 Task: Find connections with filter location Dalianwan with filter topic #Travellingwith filter profile language Potuguese with filter current company Springer Nature Technology and Publishing Solutions with filter school Institute Of Chemical Technology with filter industry Optometrists with filter service category Business Analytics with filter keywords title Machinery Operator
Action: Mouse moved to (625, 105)
Screenshot: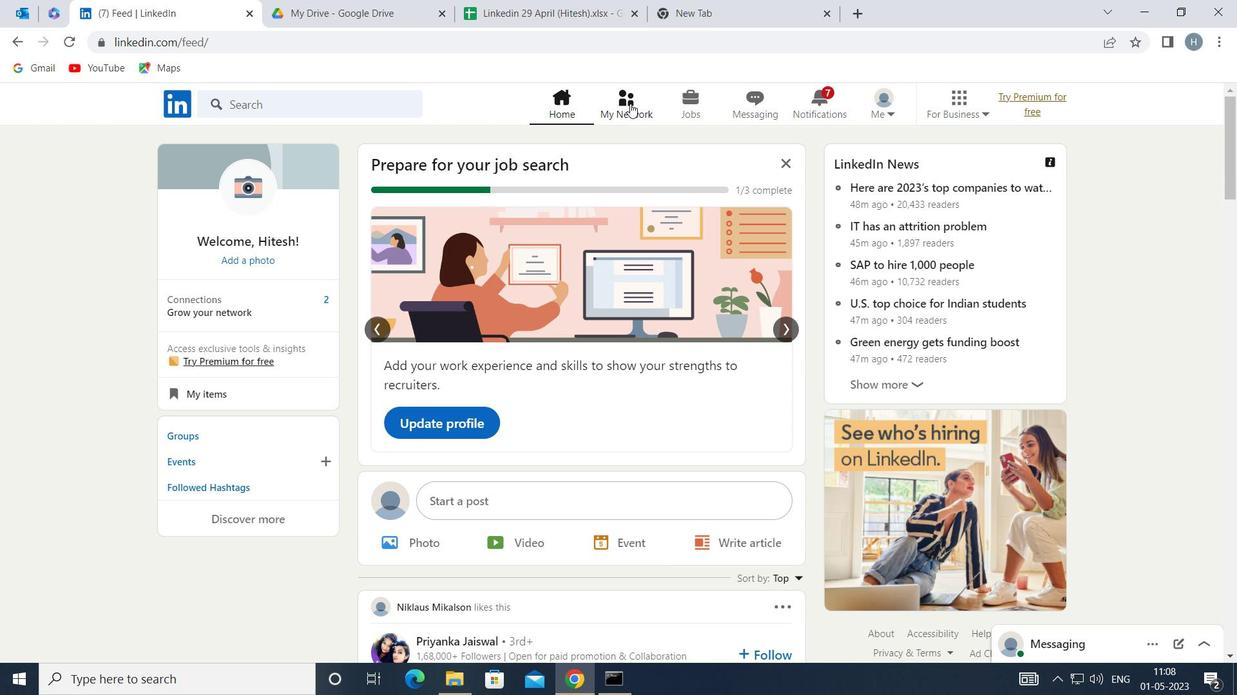 
Action: Mouse pressed left at (625, 105)
Screenshot: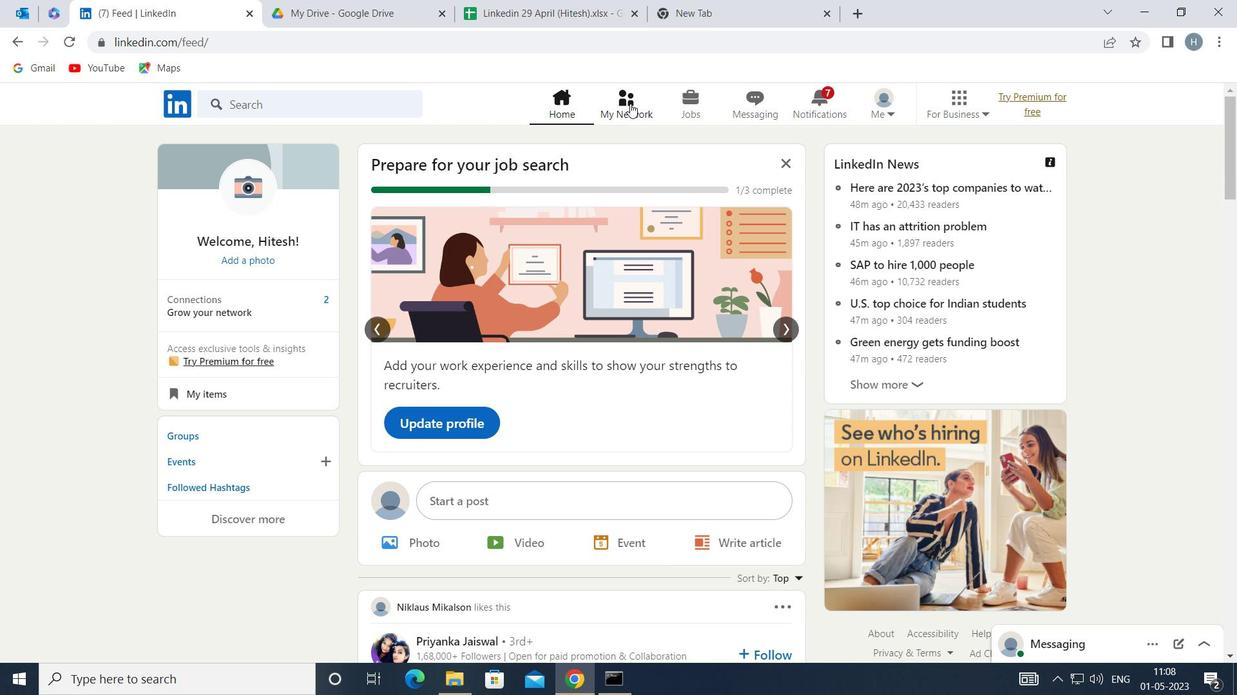
Action: Mouse moved to (358, 192)
Screenshot: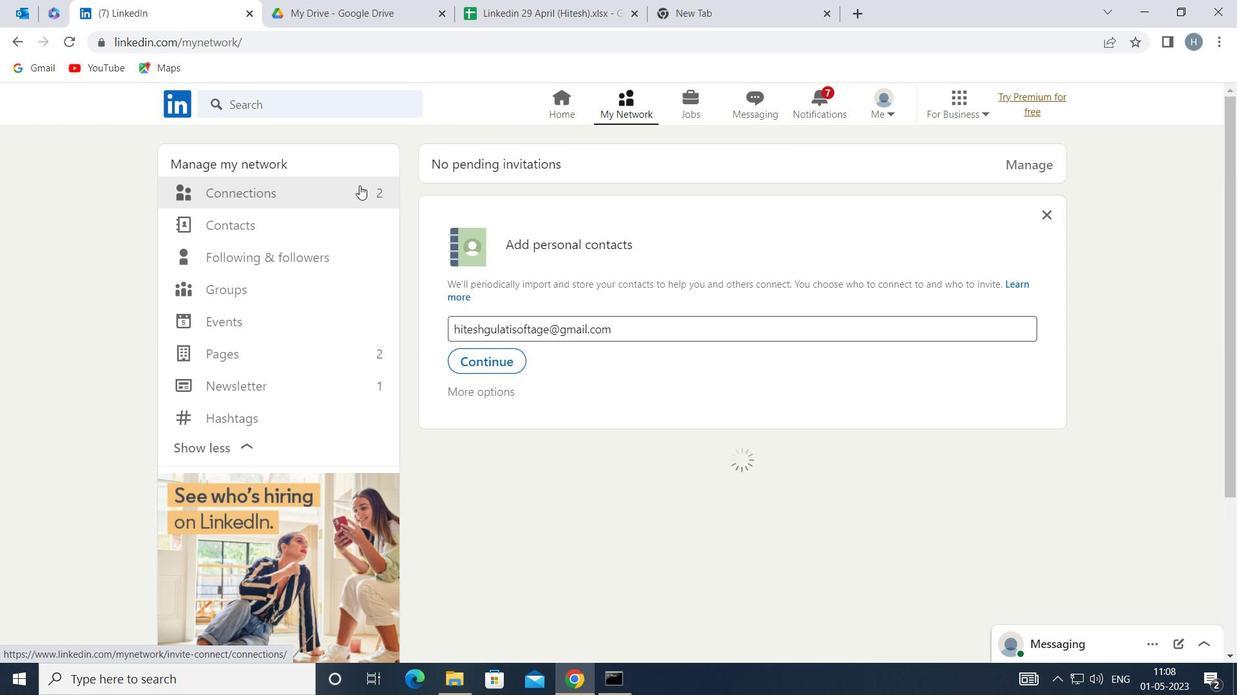 
Action: Mouse pressed left at (358, 192)
Screenshot: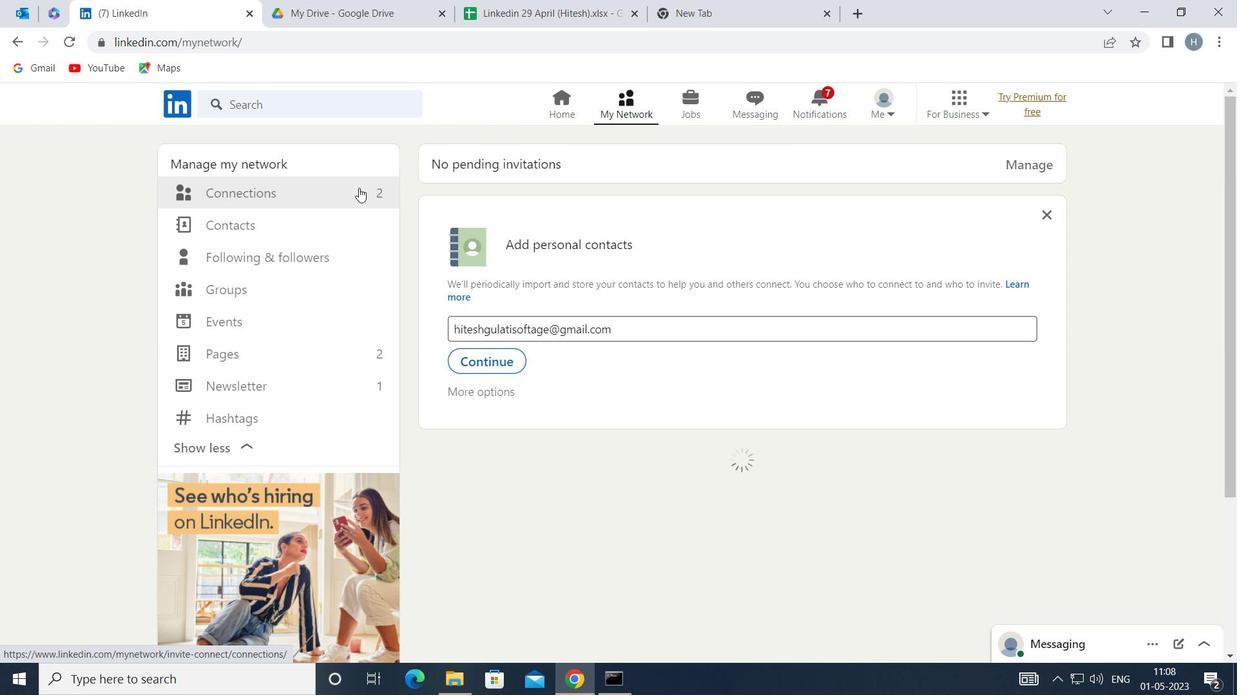 
Action: Mouse moved to (748, 189)
Screenshot: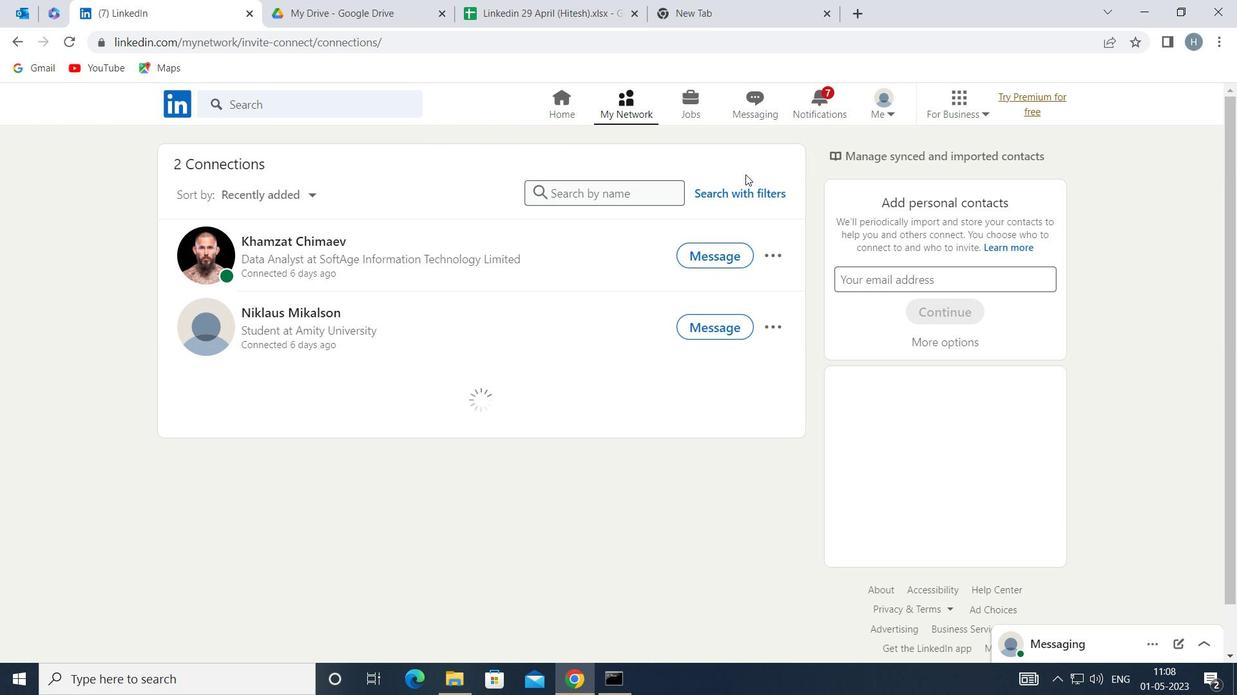 
Action: Mouse pressed left at (748, 189)
Screenshot: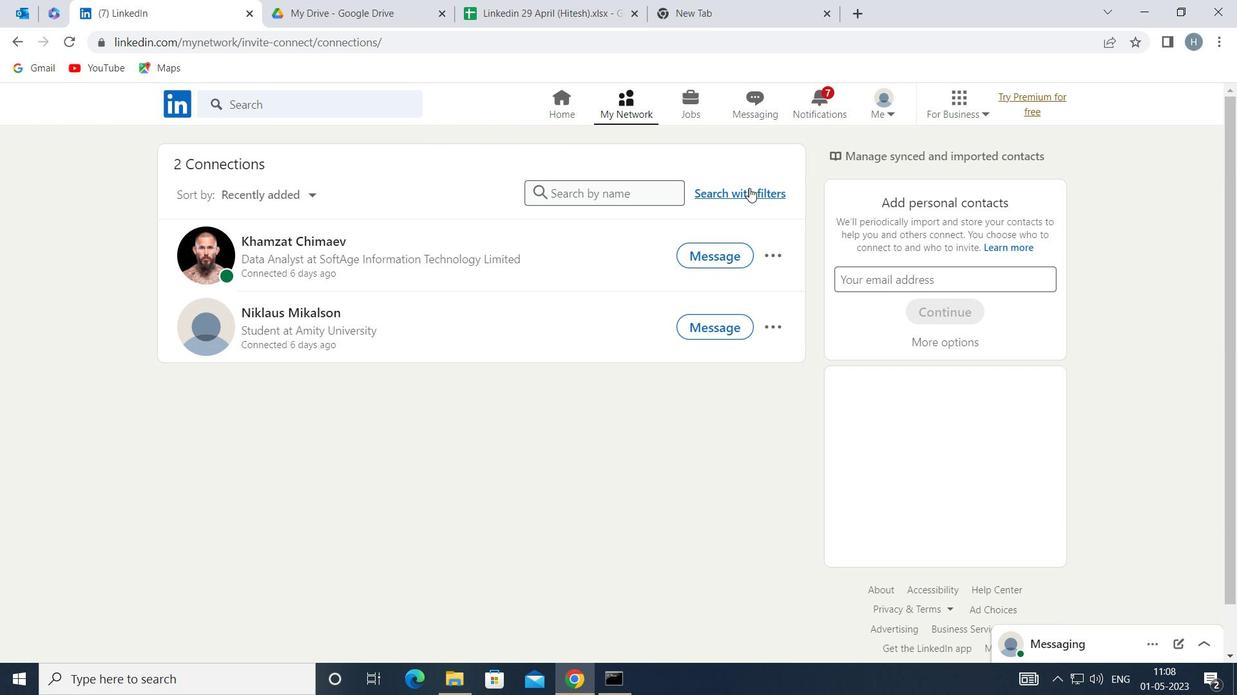 
Action: Mouse moved to (680, 151)
Screenshot: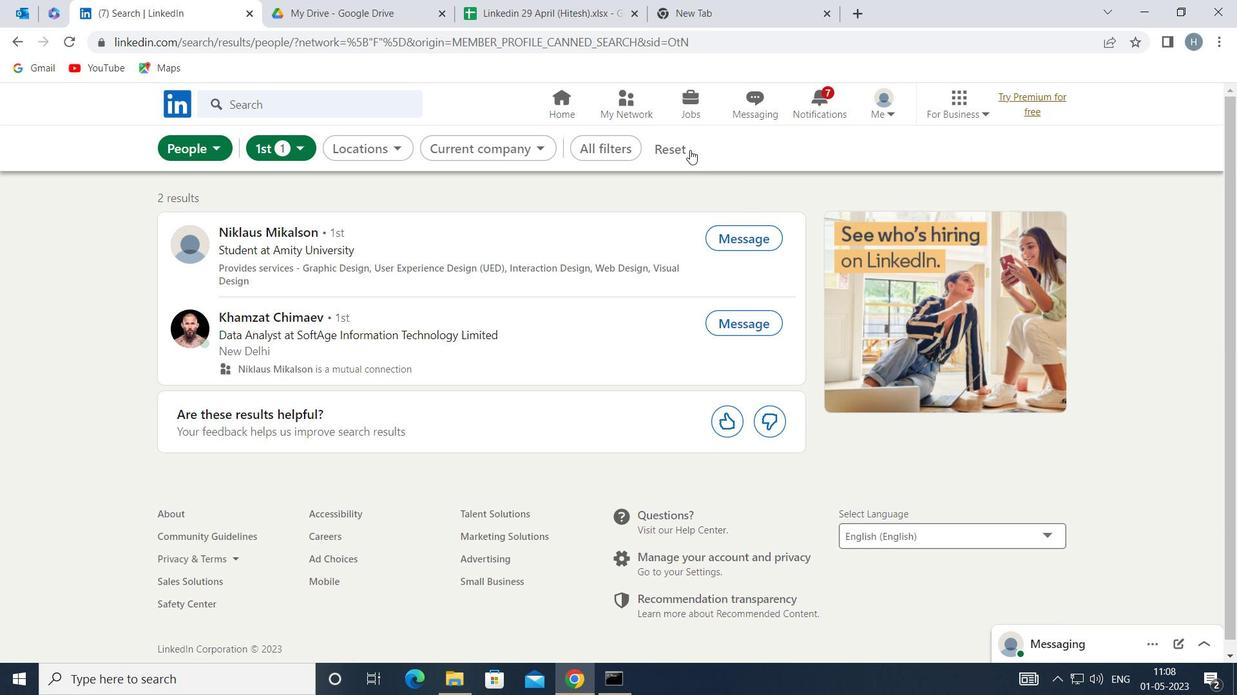 
Action: Mouse pressed left at (680, 151)
Screenshot: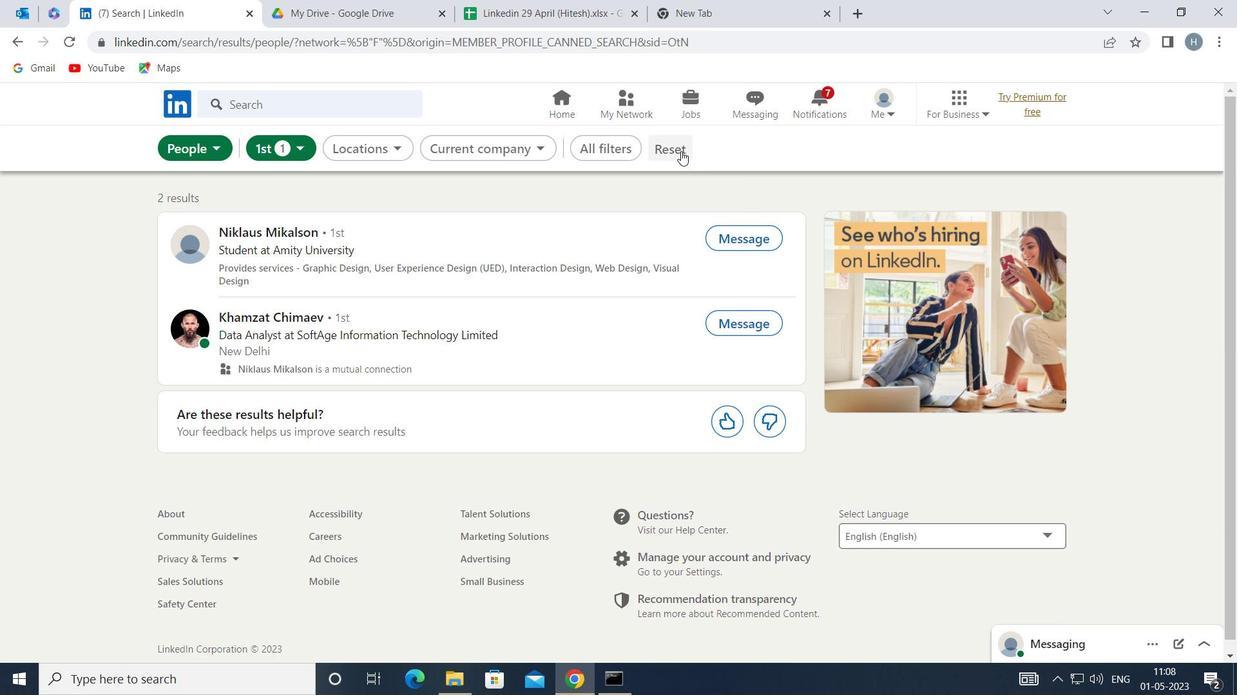
Action: Mouse moved to (668, 151)
Screenshot: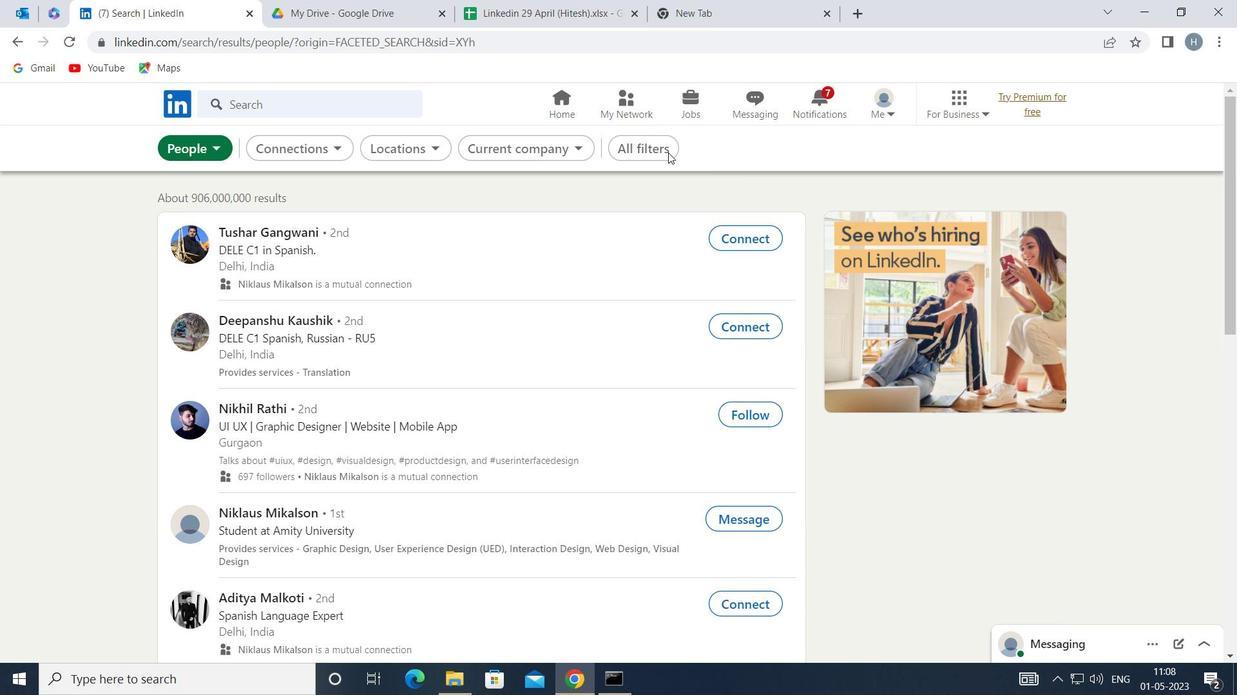 
Action: Mouse pressed left at (668, 151)
Screenshot: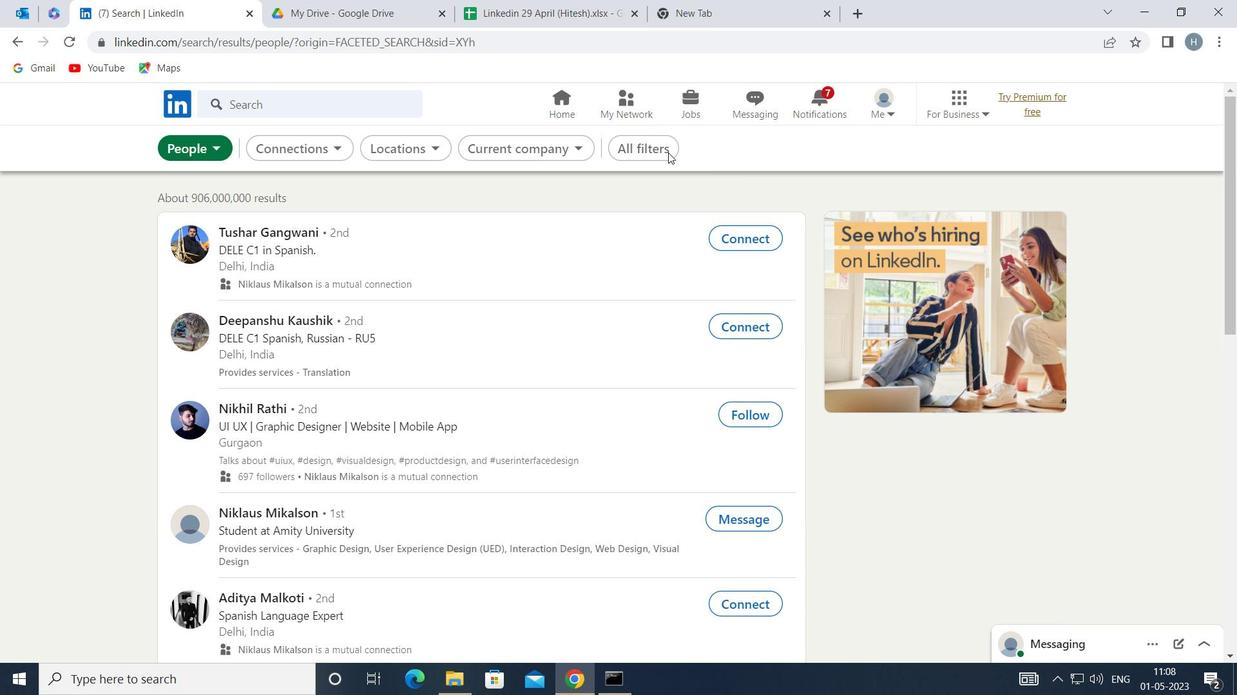 
Action: Mouse moved to (938, 279)
Screenshot: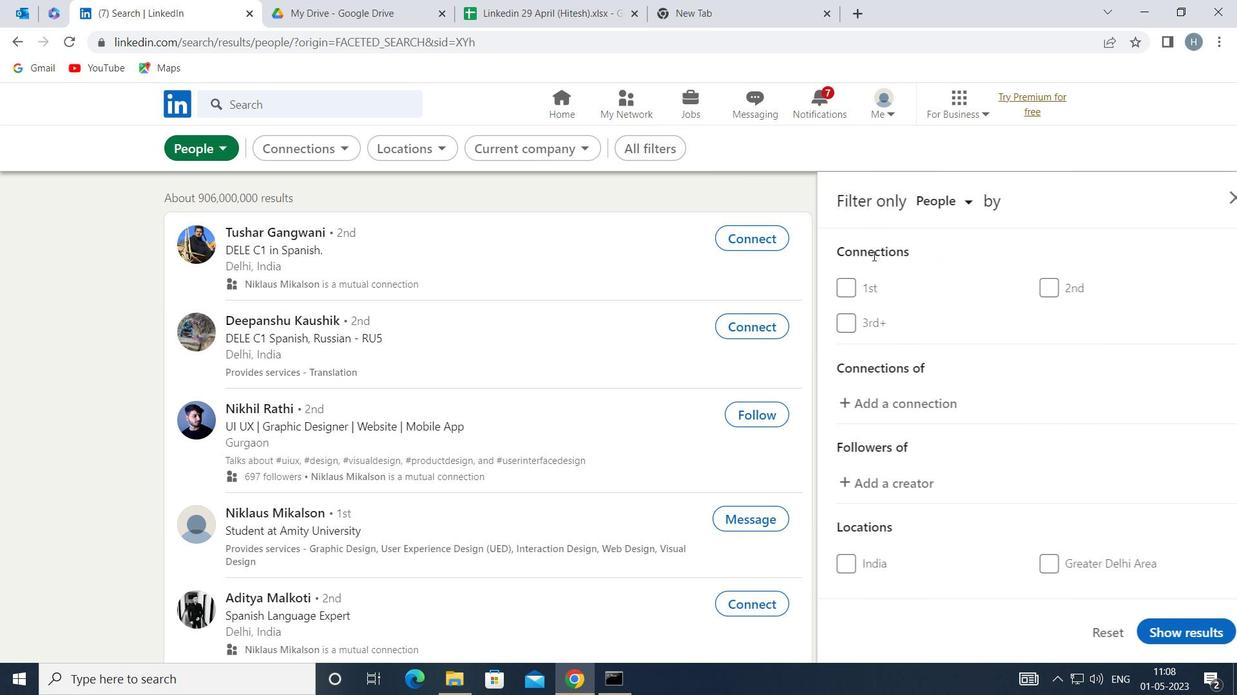 
Action: Mouse scrolled (938, 278) with delta (0, 0)
Screenshot: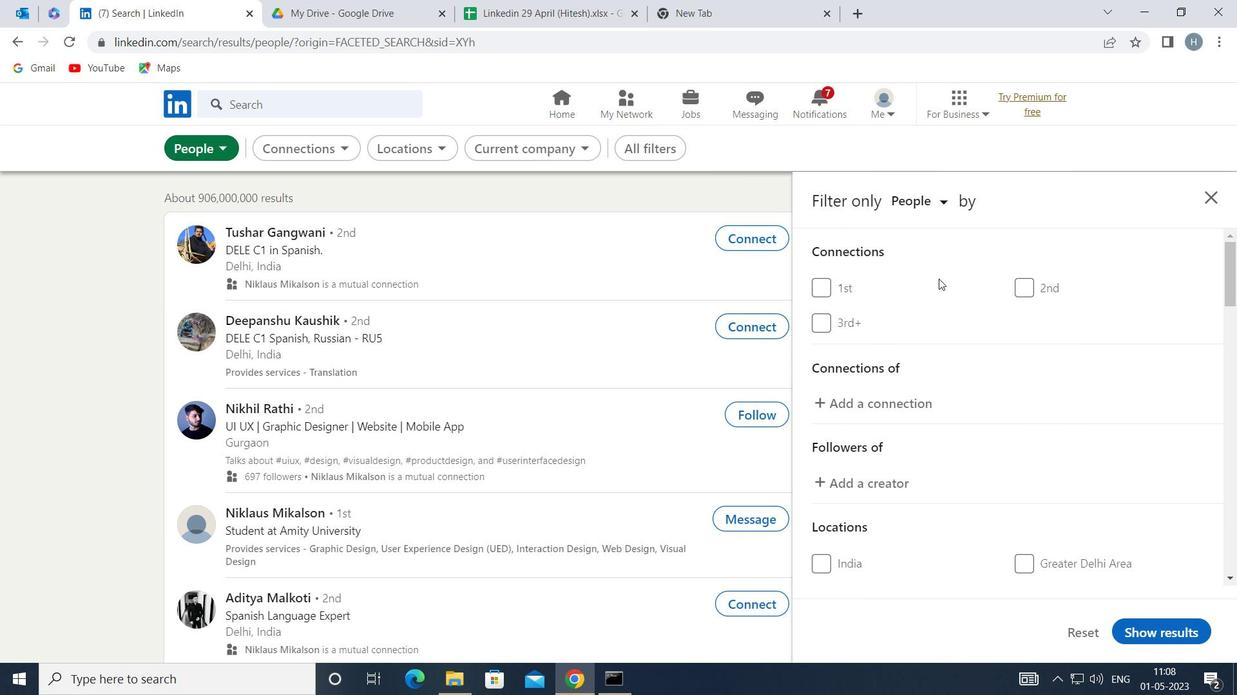 
Action: Mouse moved to (938, 280)
Screenshot: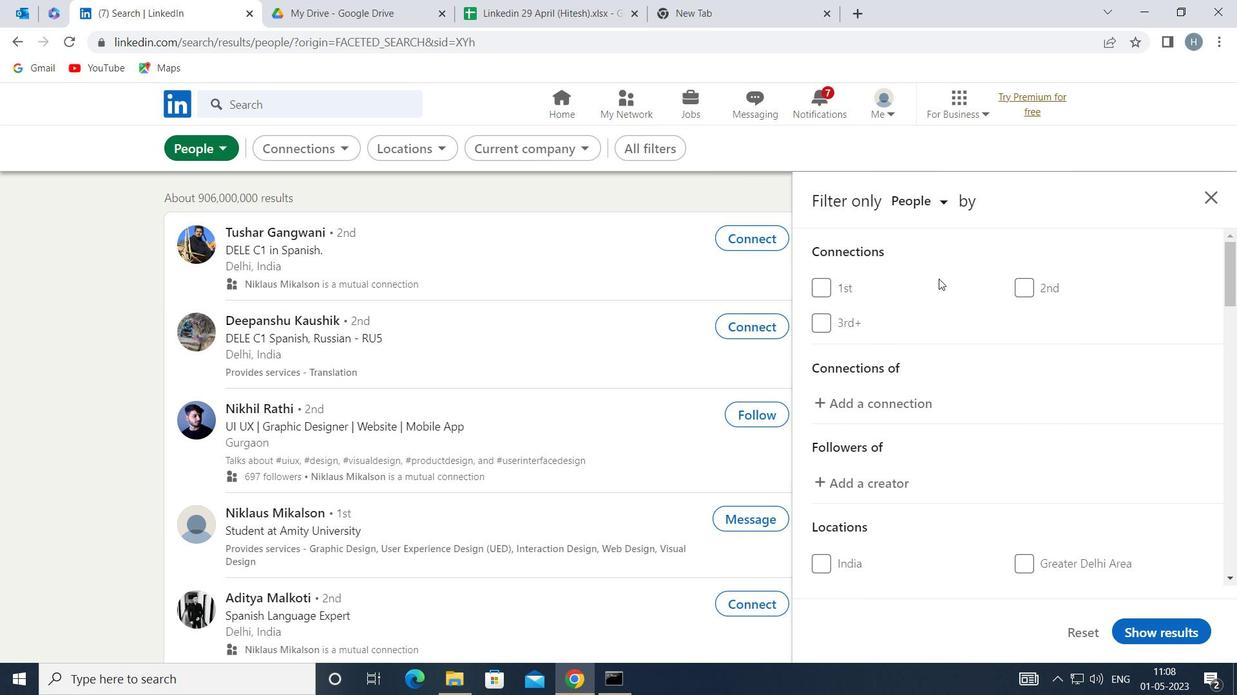 
Action: Mouse scrolled (938, 280) with delta (0, 0)
Screenshot: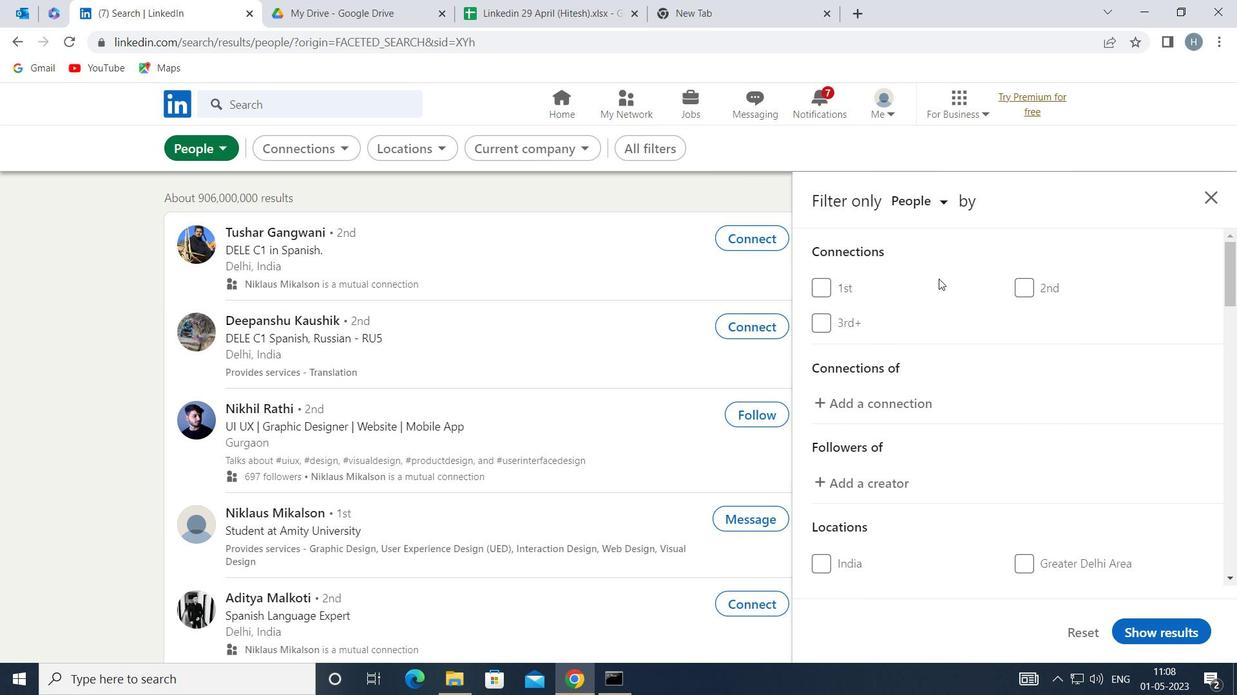 
Action: Mouse scrolled (938, 280) with delta (0, 0)
Screenshot: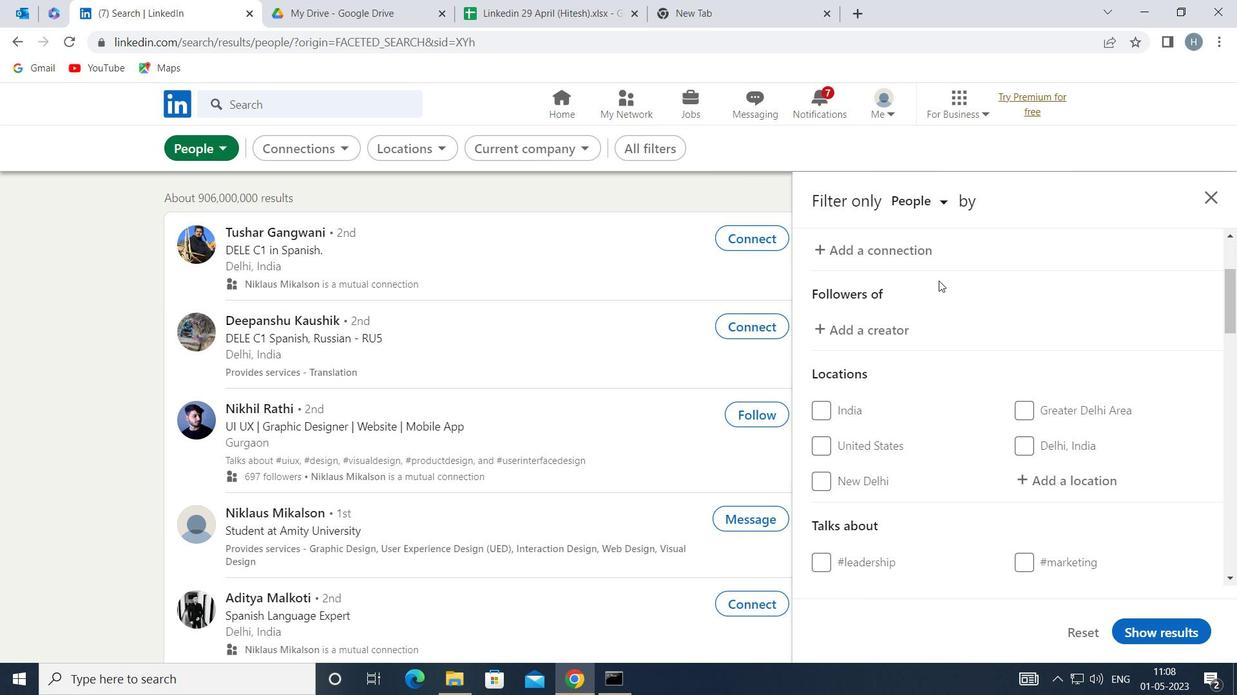 
Action: Mouse moved to (1056, 394)
Screenshot: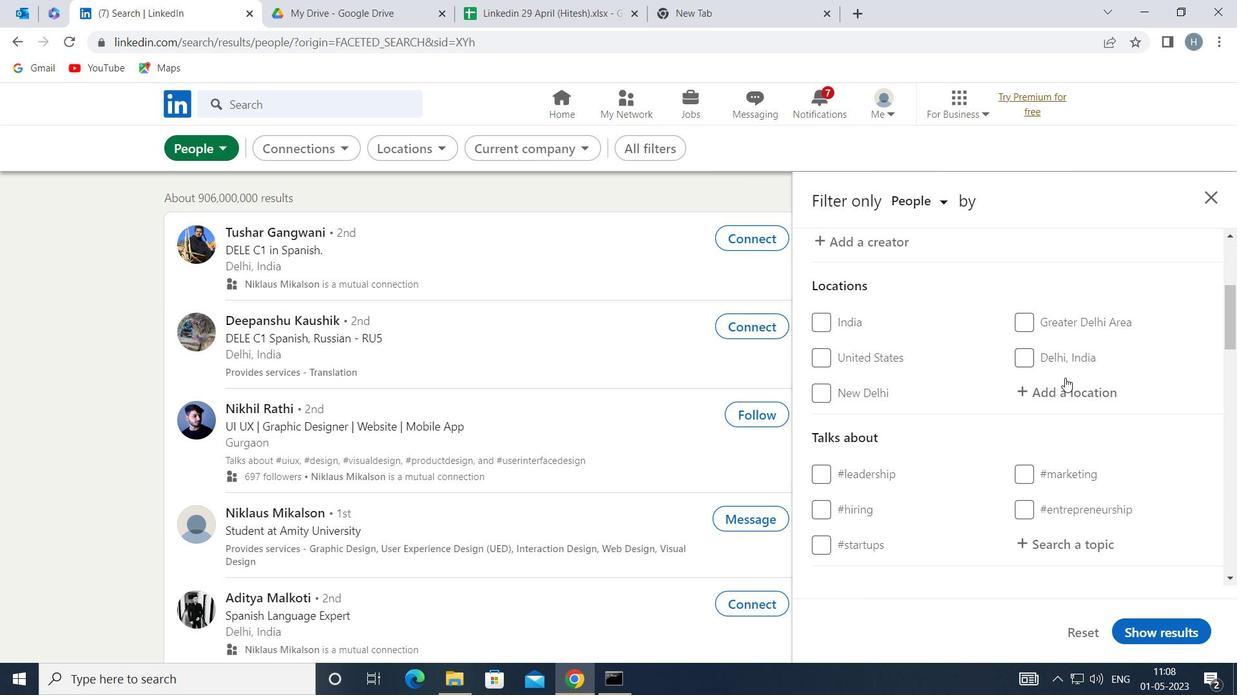 
Action: Mouse pressed left at (1056, 394)
Screenshot: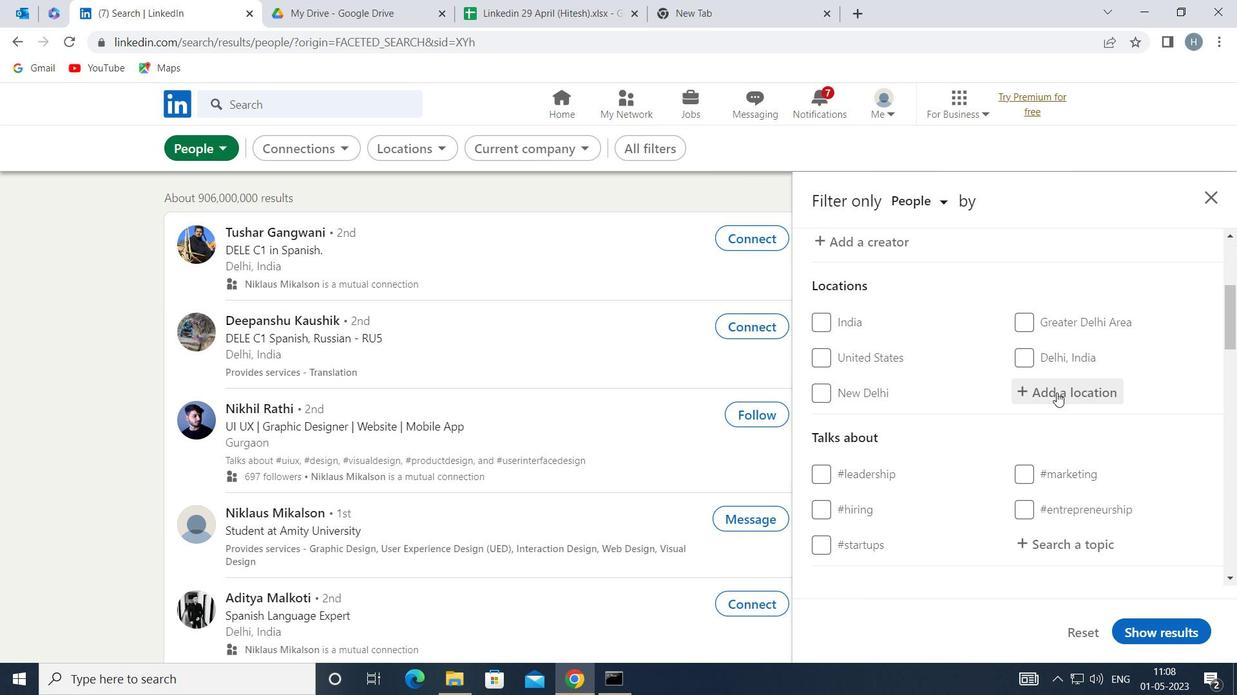 
Action: Mouse moved to (1045, 393)
Screenshot: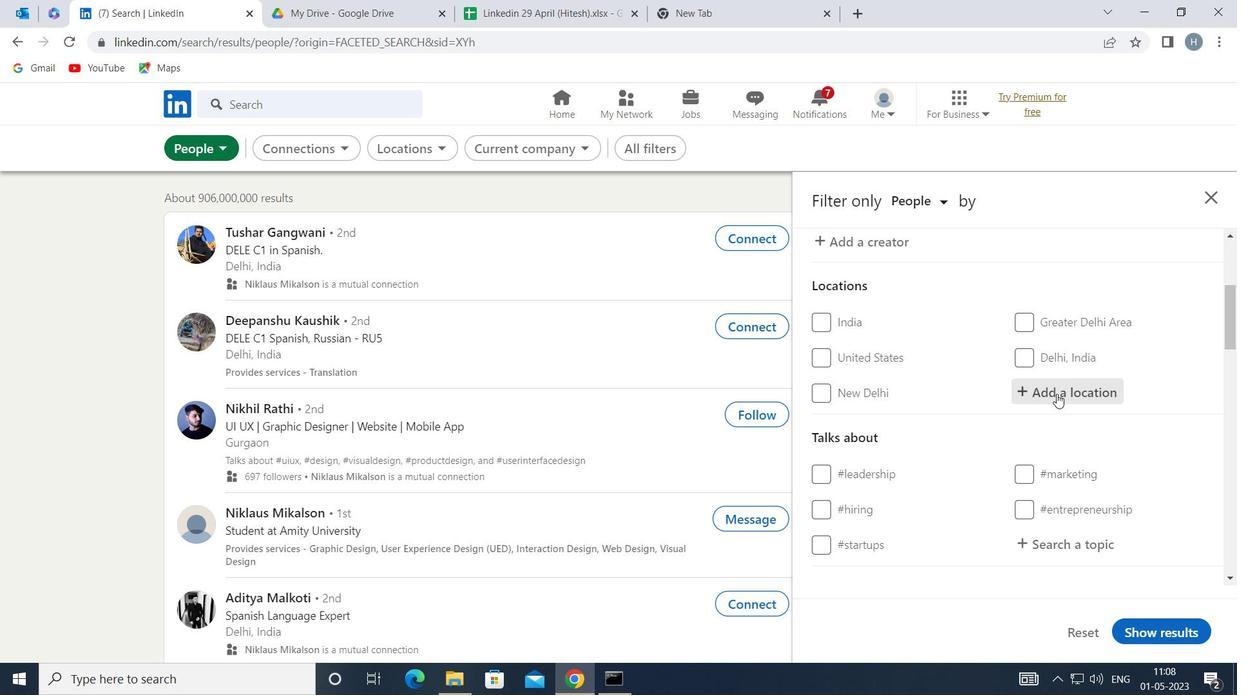 
Action: Key pressed <Key.shift>DALIANWAN
Screenshot: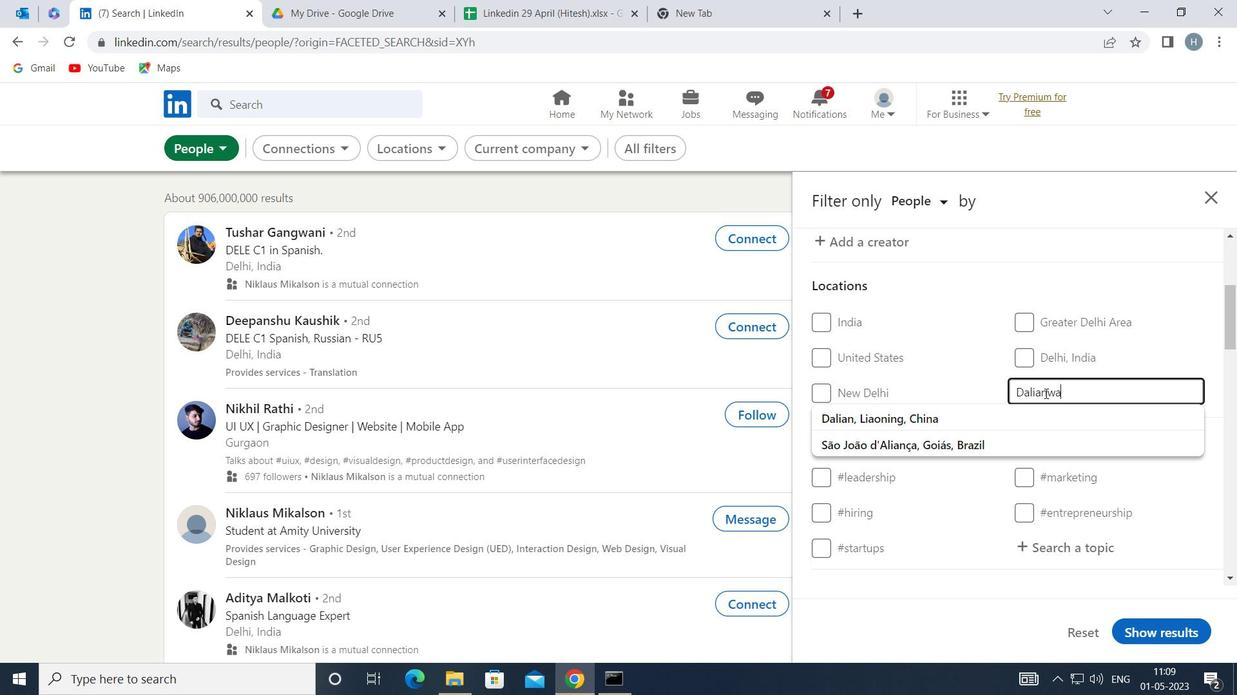 
Action: Mouse moved to (1042, 392)
Screenshot: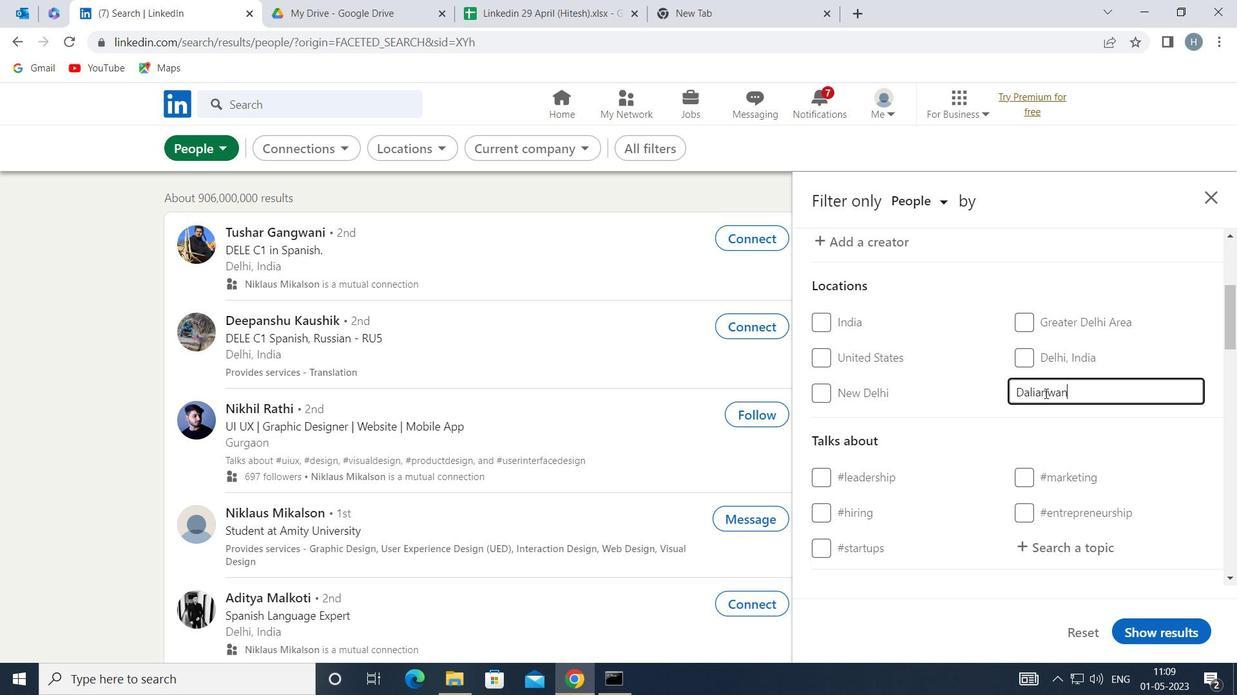 
Action: Key pressed <Key.enter>
Screenshot: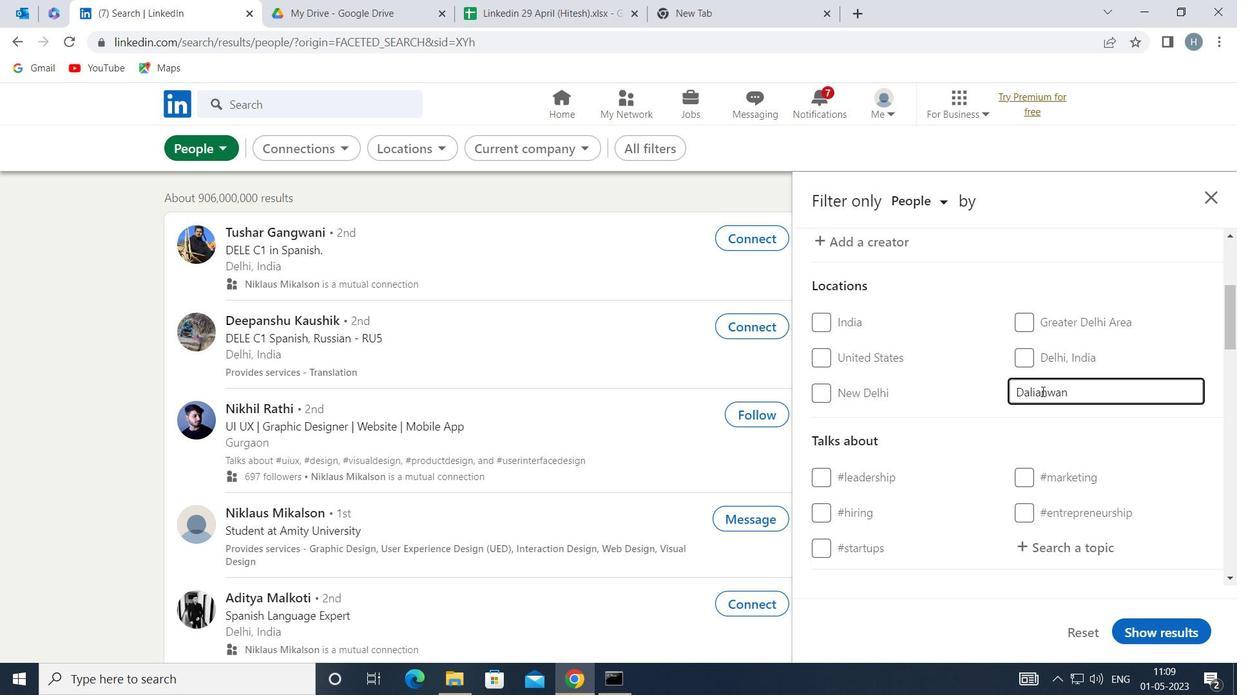 
Action: Mouse moved to (1045, 424)
Screenshot: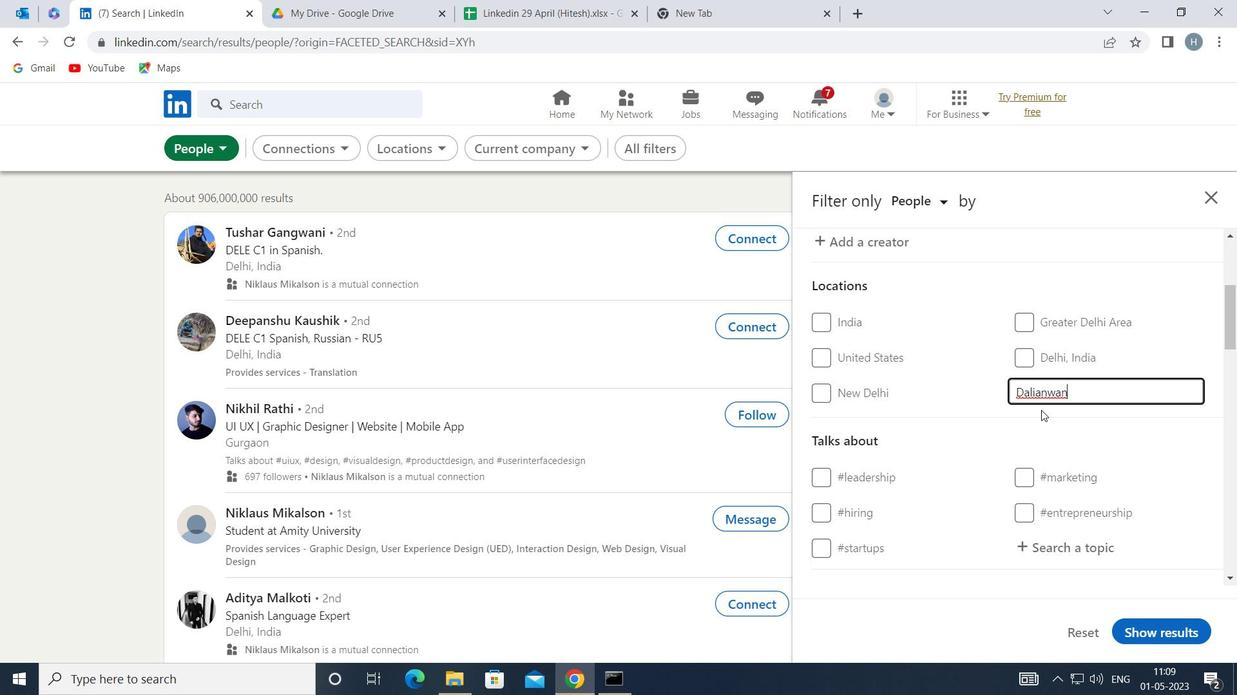 
Action: Mouse scrolled (1045, 423) with delta (0, 0)
Screenshot: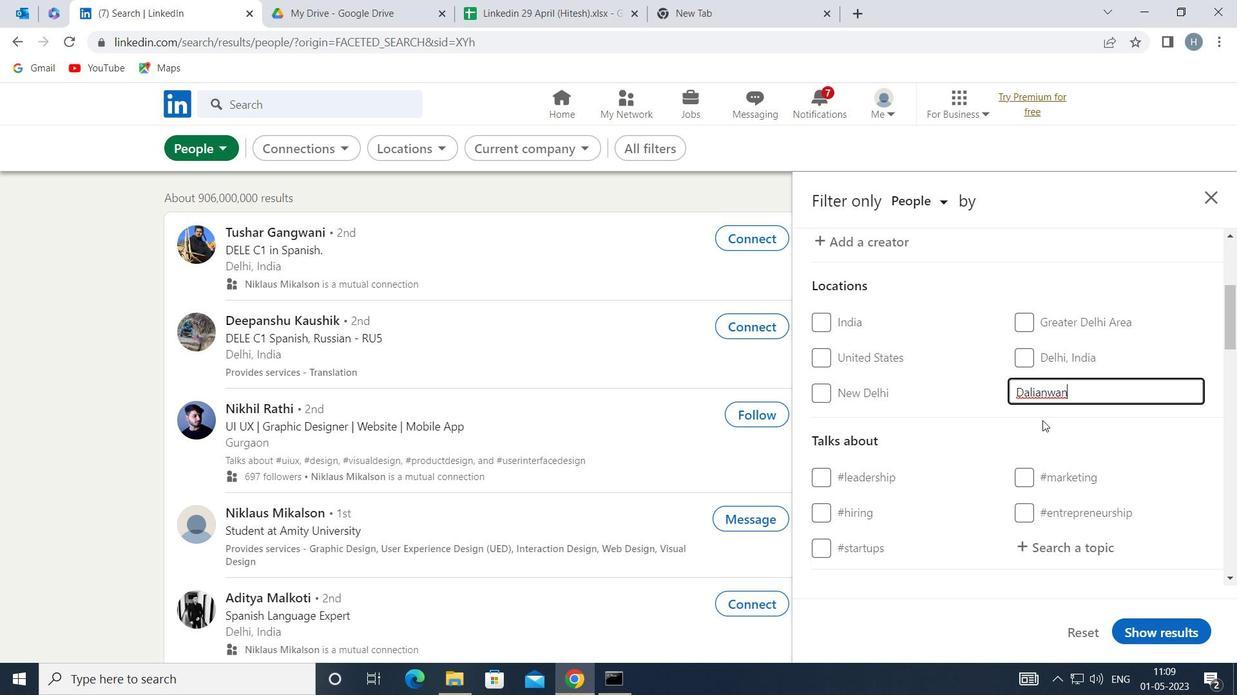 
Action: Mouse moved to (1045, 414)
Screenshot: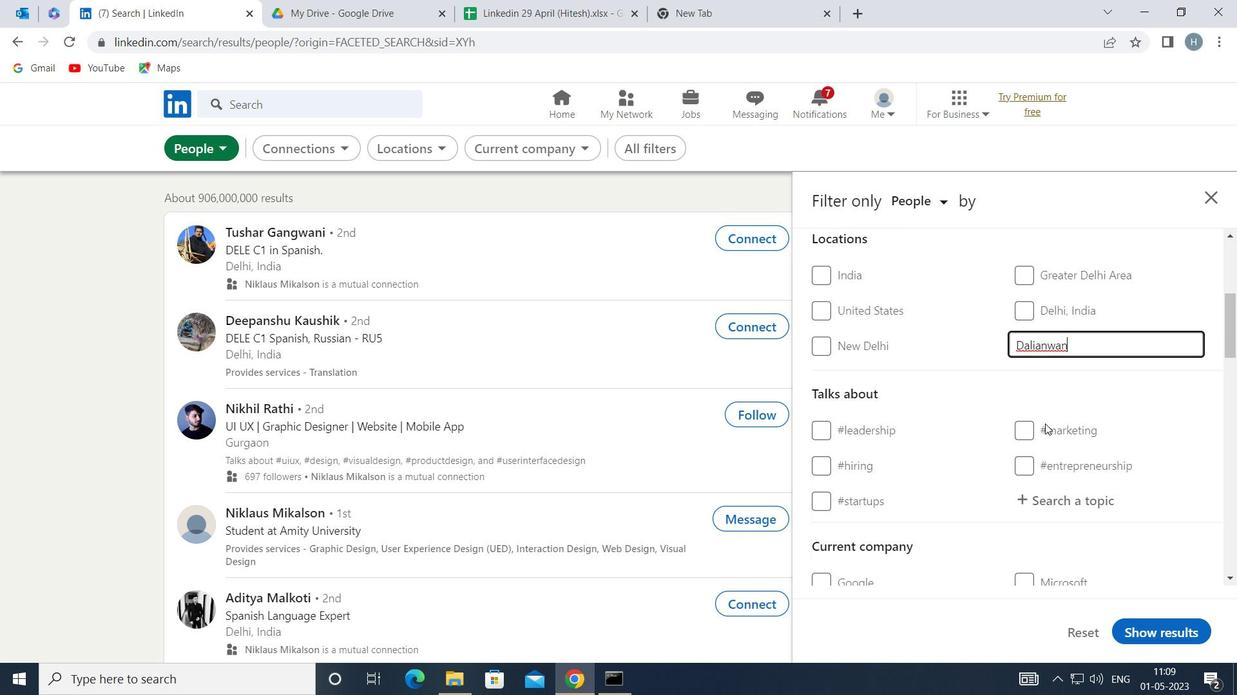 
Action: Mouse scrolled (1045, 413) with delta (0, 0)
Screenshot: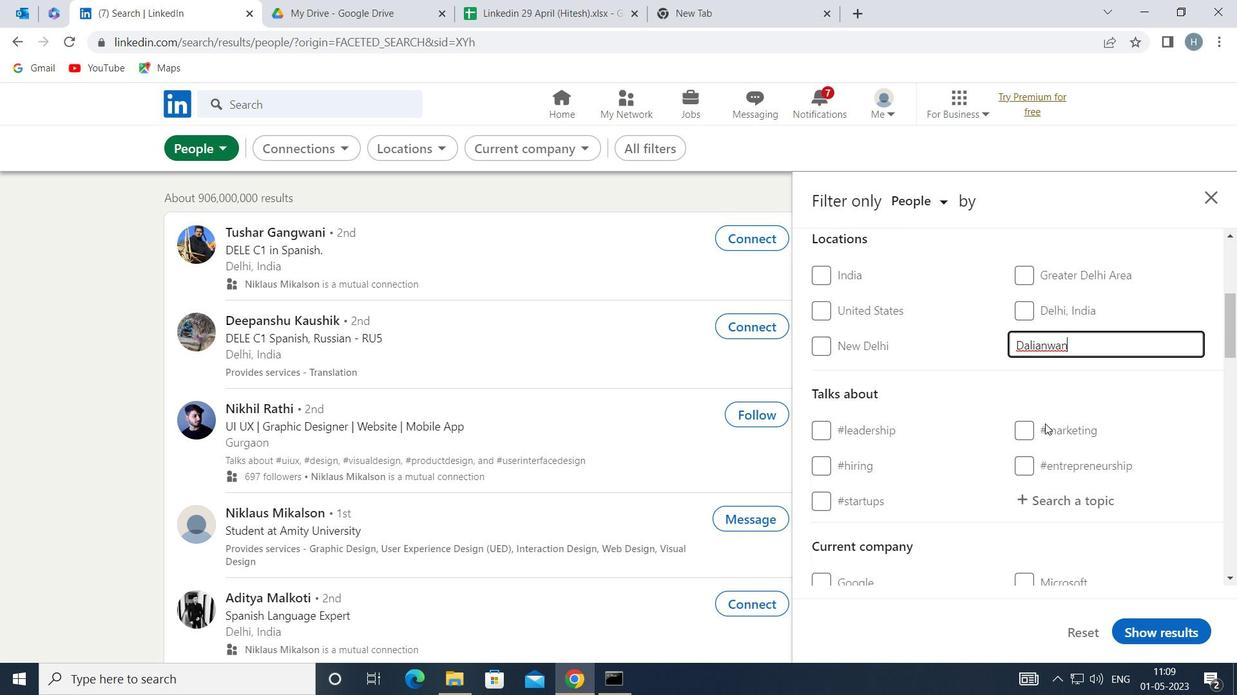 
Action: Mouse moved to (1063, 385)
Screenshot: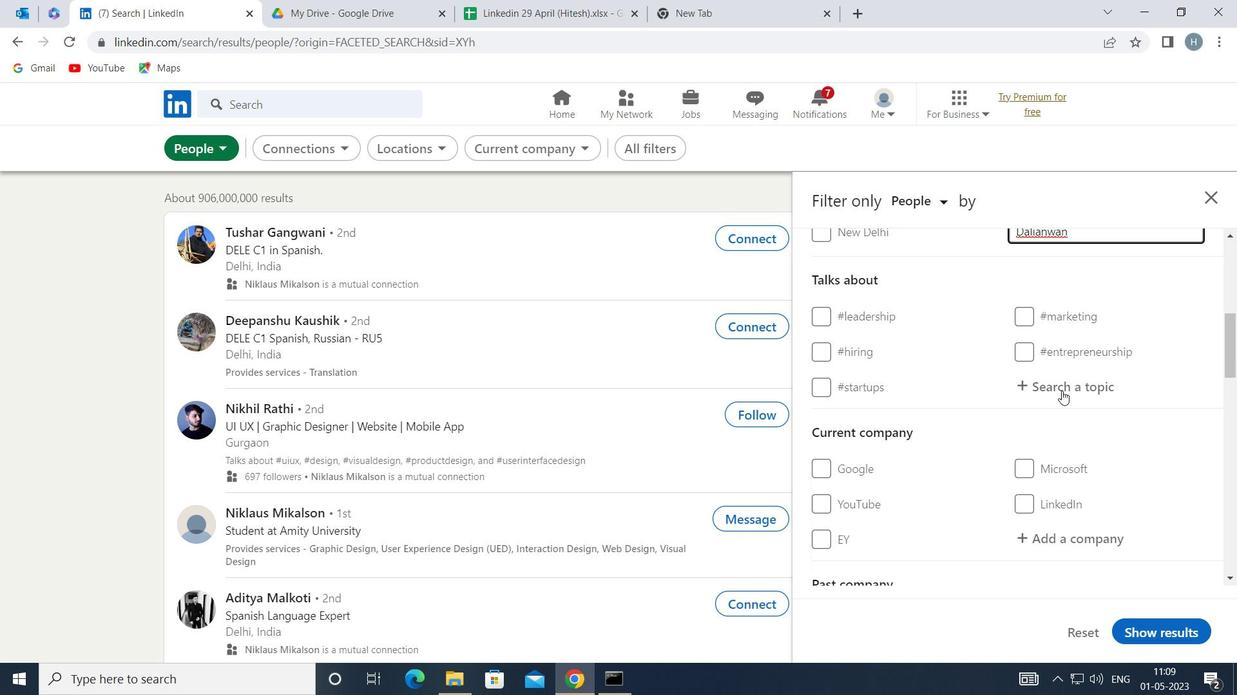
Action: Mouse pressed left at (1063, 385)
Screenshot: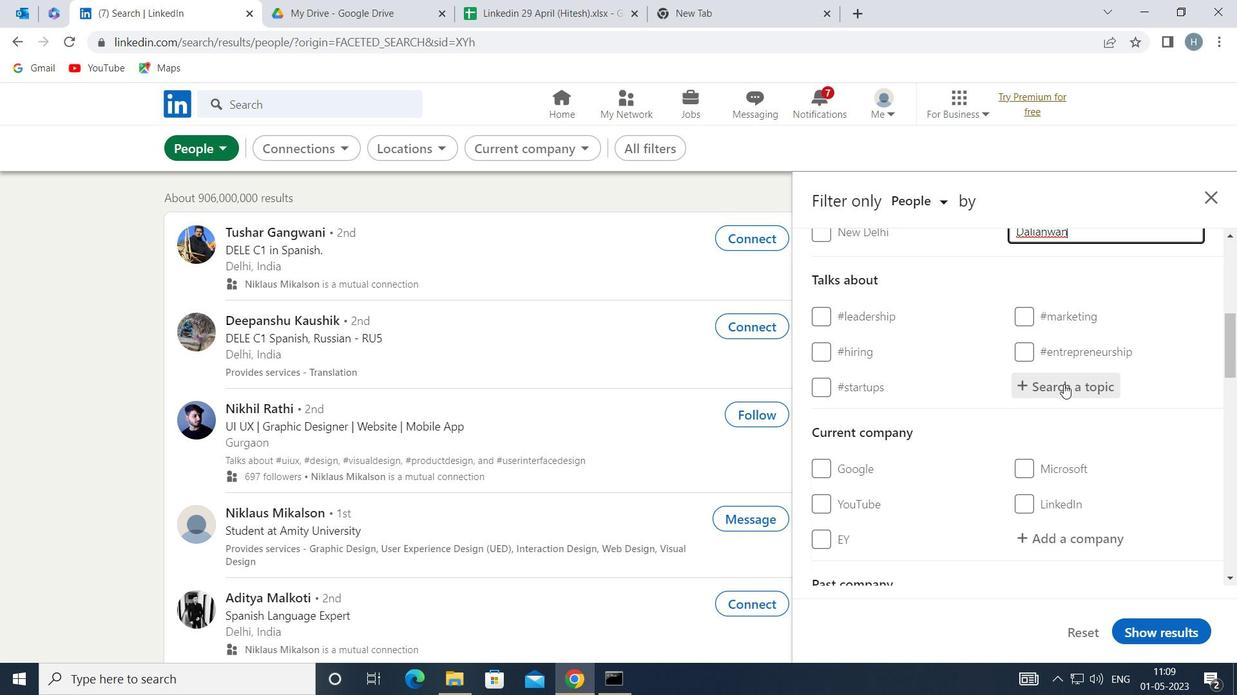 
Action: Key pressed <Key.shift>TRAVELLI
Screenshot: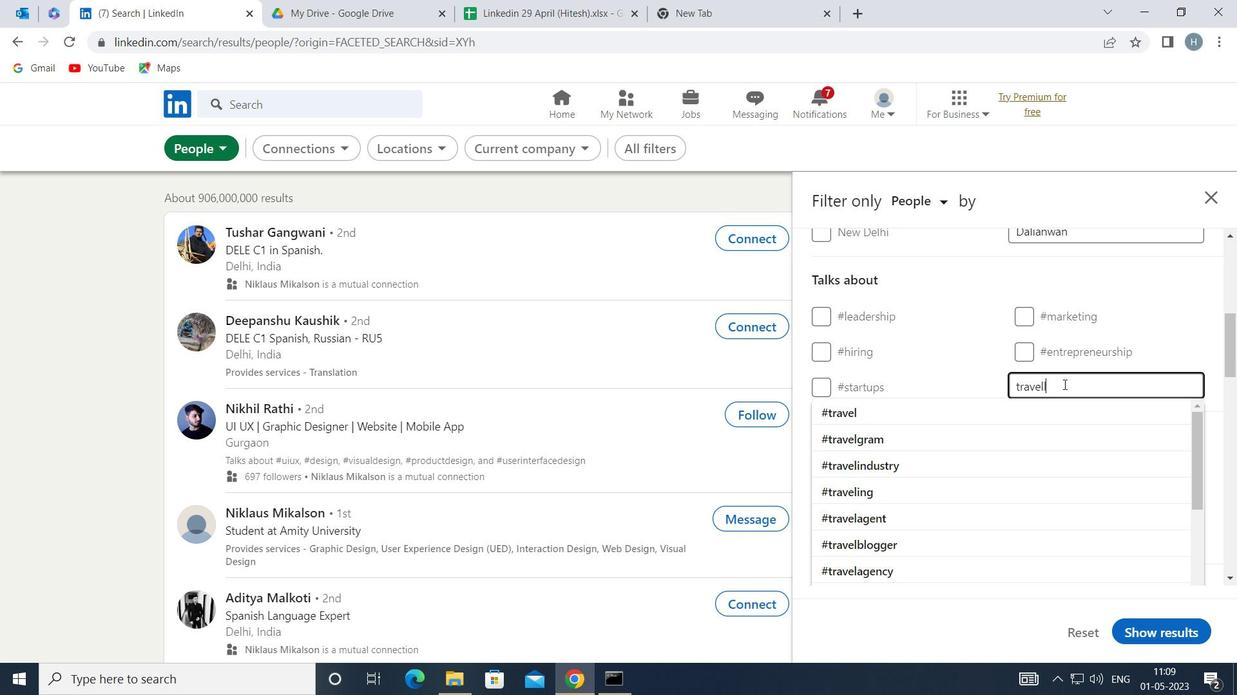 
Action: Mouse moved to (975, 409)
Screenshot: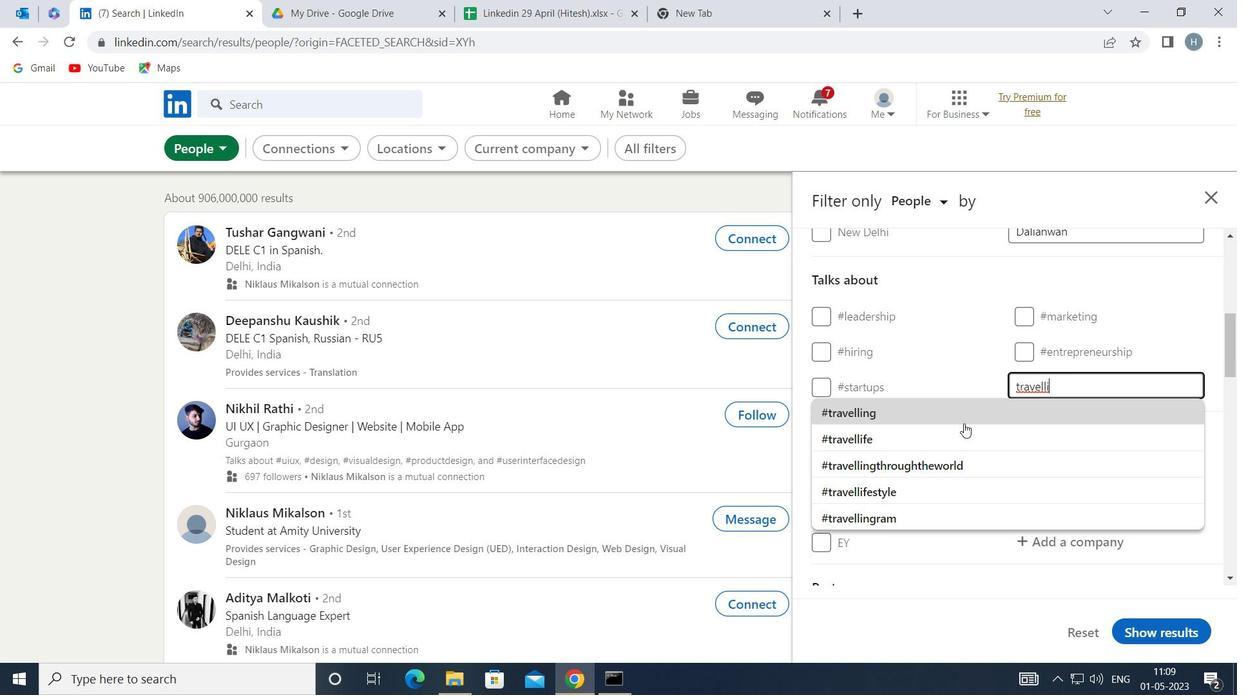 
Action: Mouse pressed left at (975, 409)
Screenshot: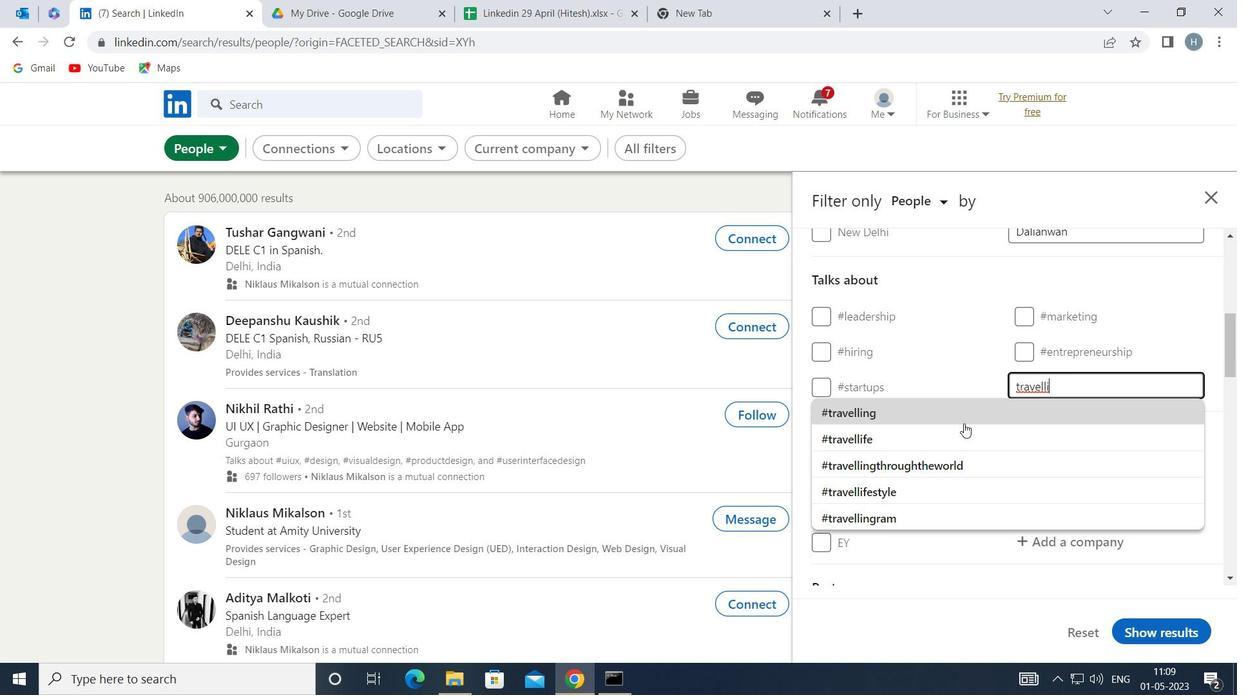 
Action: Mouse moved to (971, 407)
Screenshot: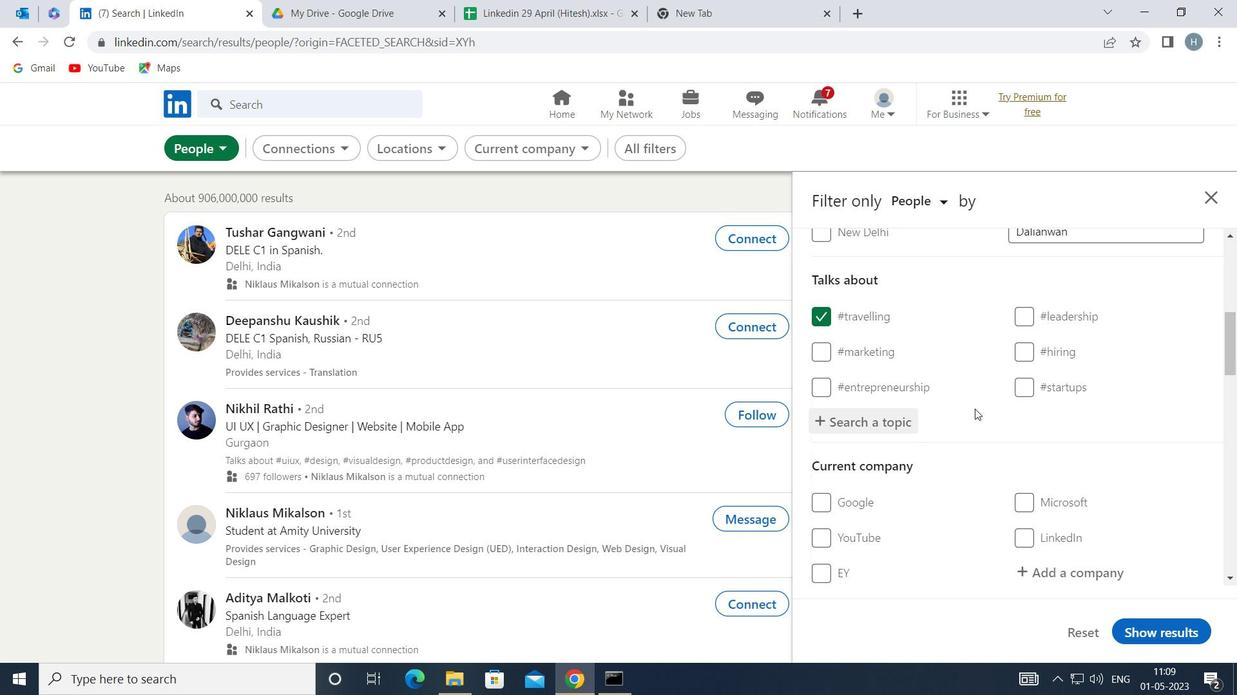 
Action: Mouse scrolled (971, 407) with delta (0, 0)
Screenshot: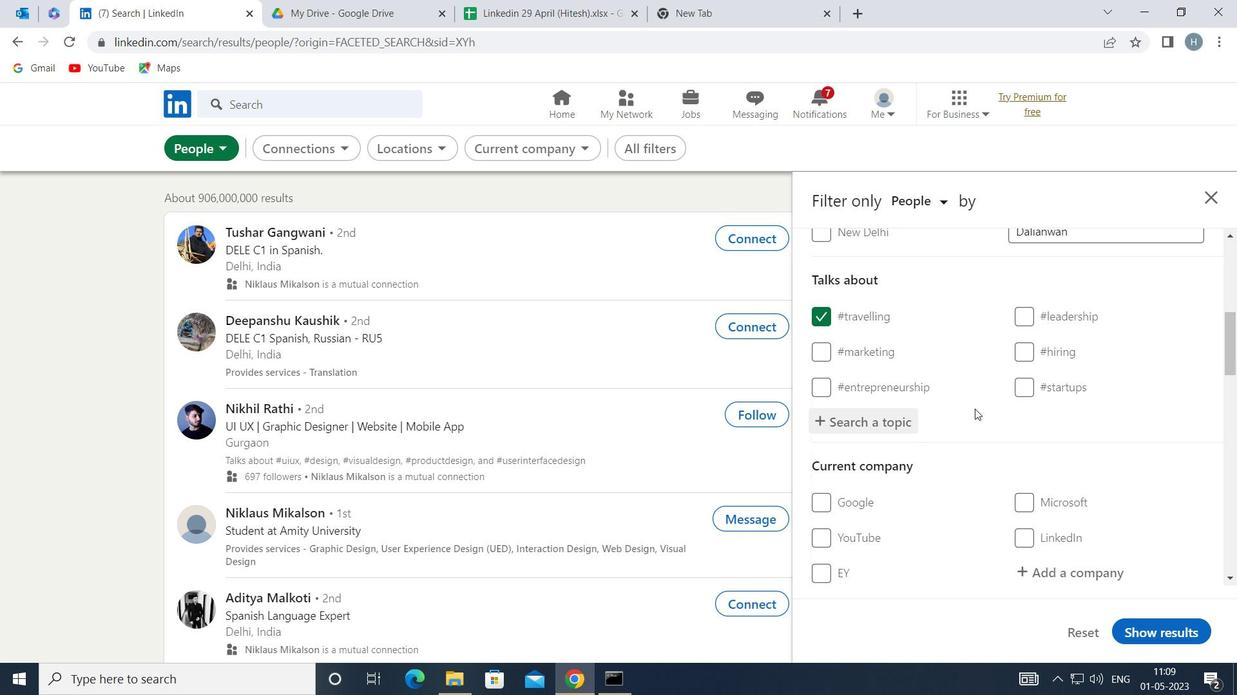 
Action: Mouse moved to (971, 407)
Screenshot: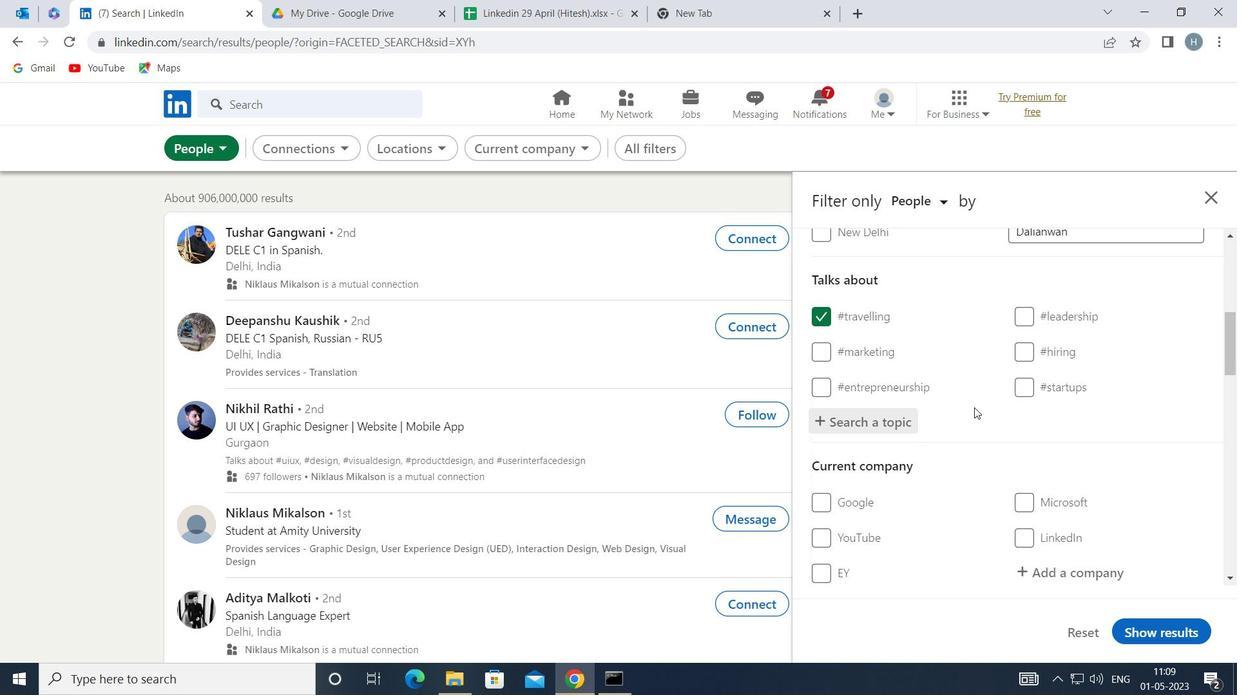 
Action: Mouse scrolled (971, 407) with delta (0, 0)
Screenshot: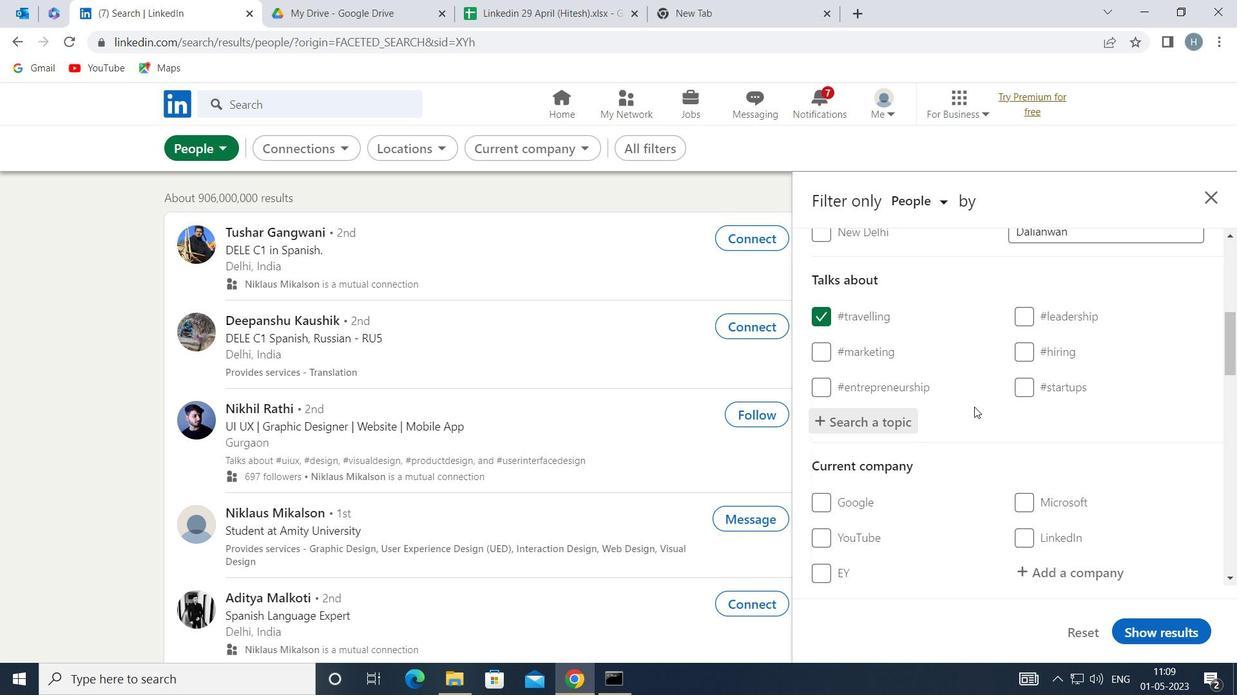 
Action: Mouse moved to (970, 407)
Screenshot: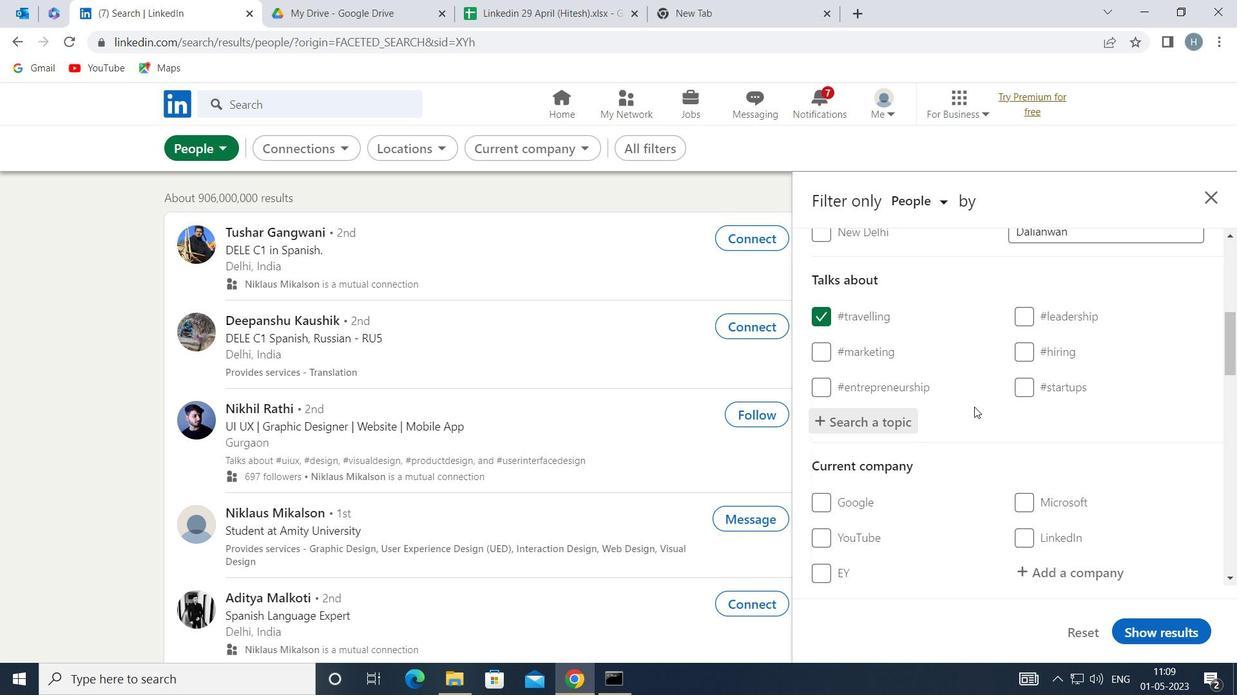 
Action: Mouse scrolled (970, 407) with delta (0, 0)
Screenshot: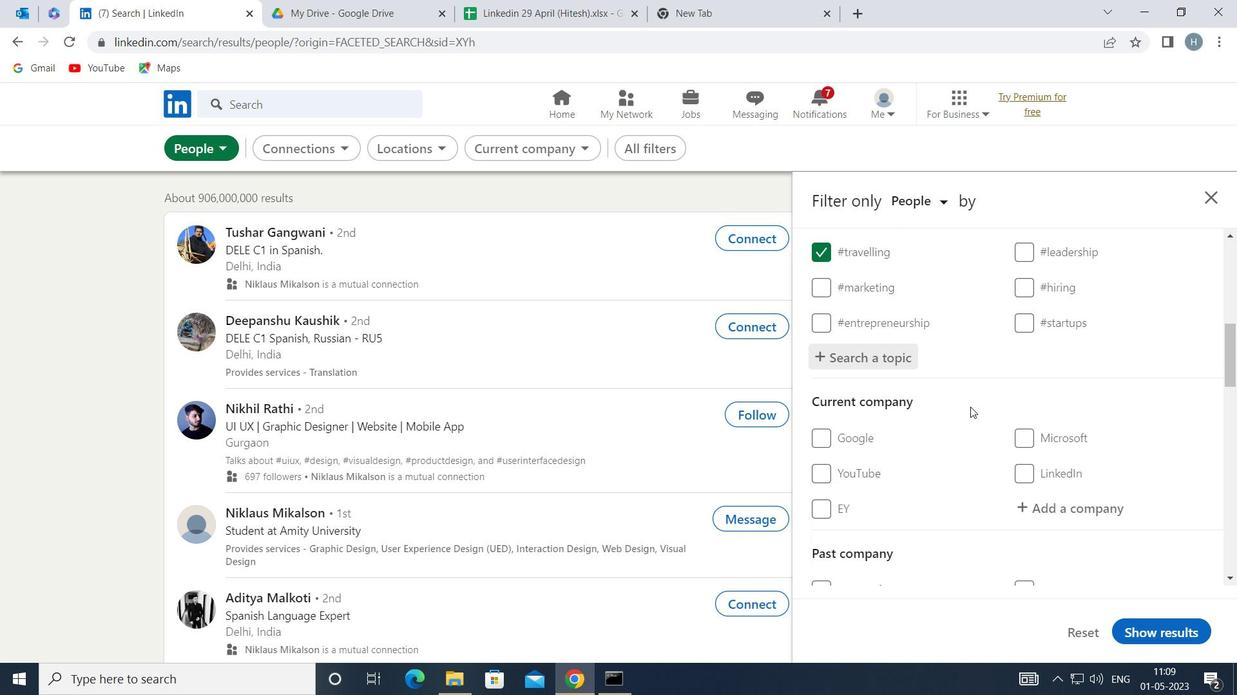 
Action: Mouse moved to (969, 407)
Screenshot: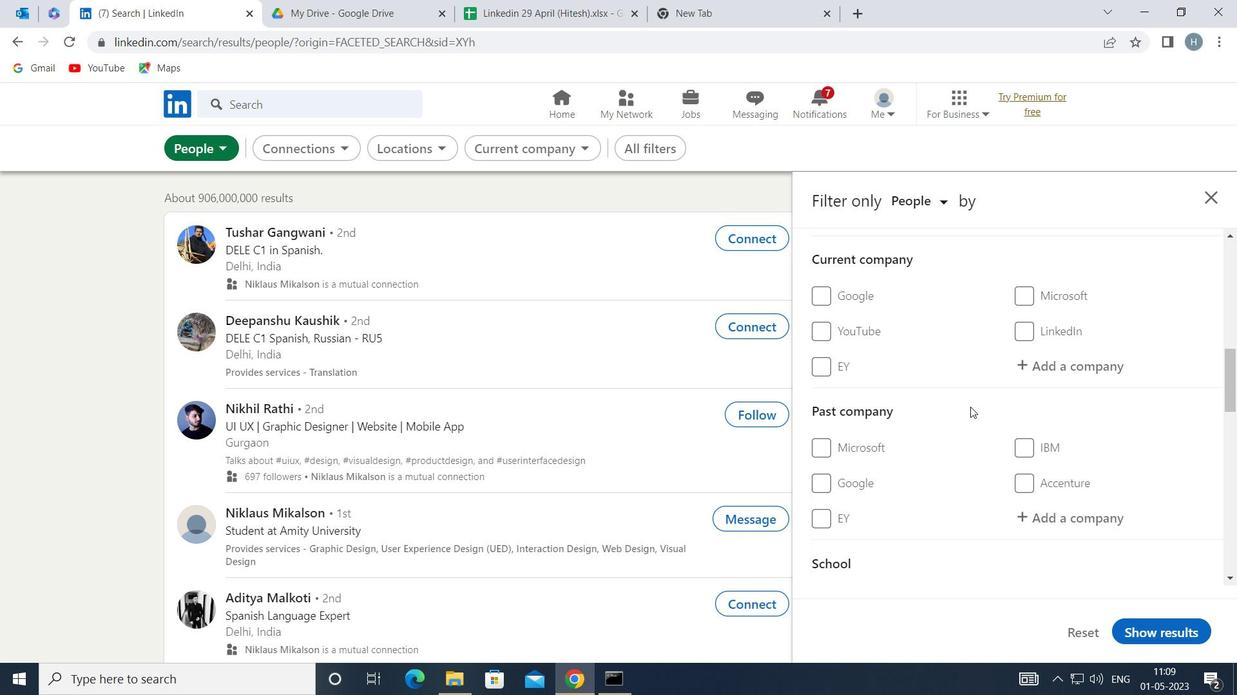 
Action: Mouse scrolled (969, 407) with delta (0, 0)
Screenshot: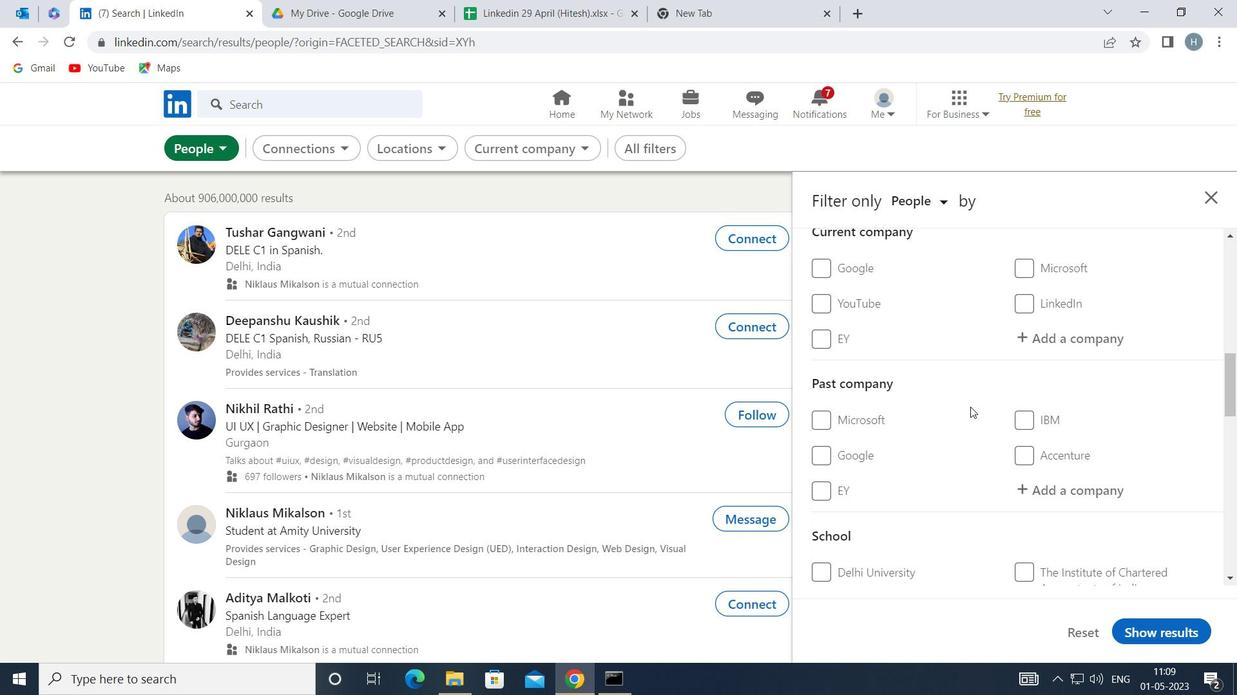
Action: Mouse scrolled (969, 407) with delta (0, 0)
Screenshot: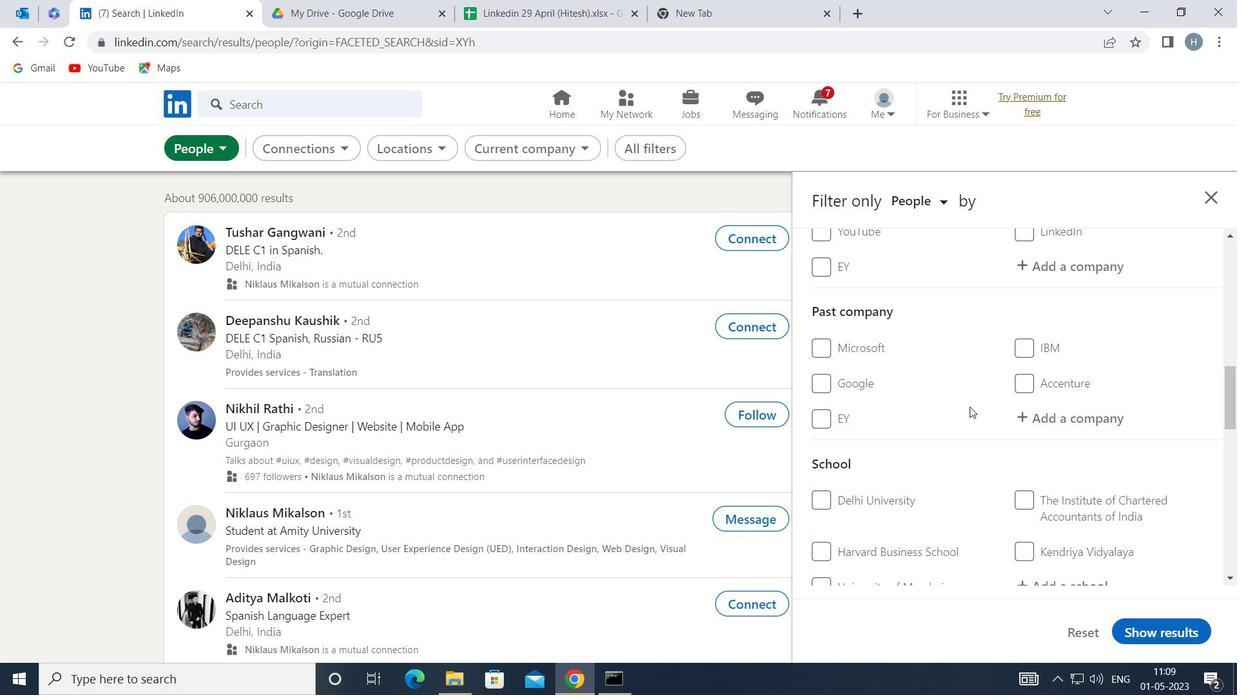 
Action: Mouse scrolled (969, 407) with delta (0, 0)
Screenshot: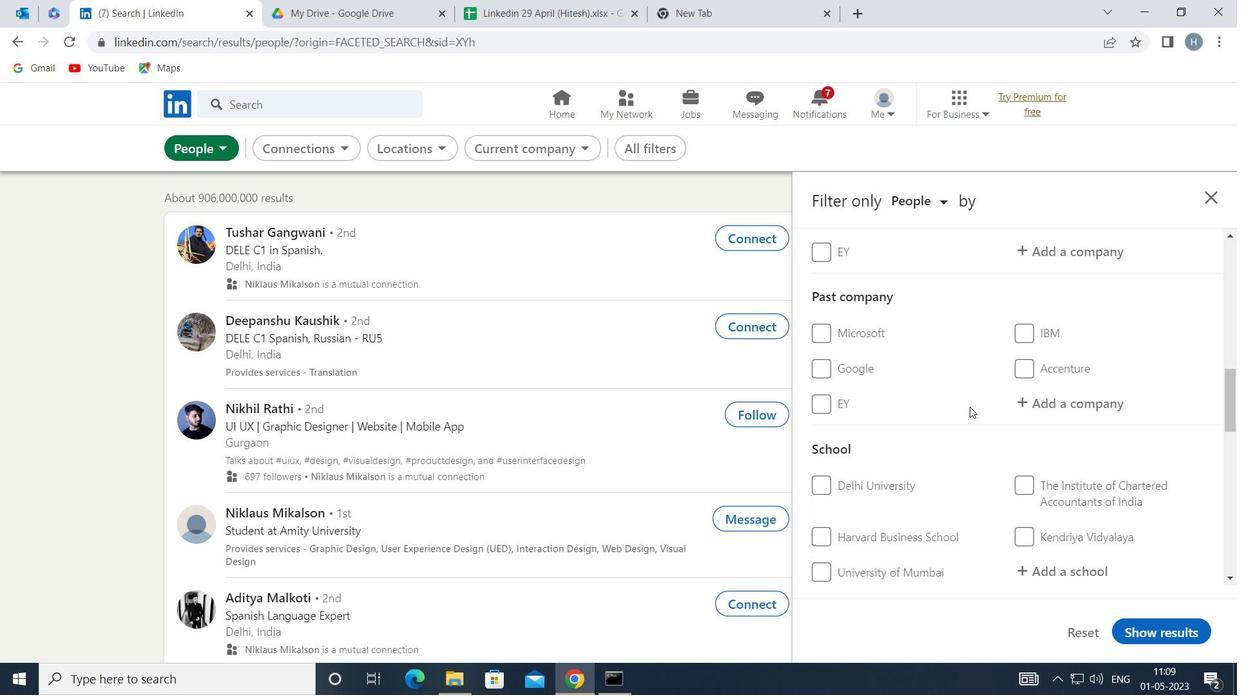 
Action: Mouse scrolled (969, 407) with delta (0, 0)
Screenshot: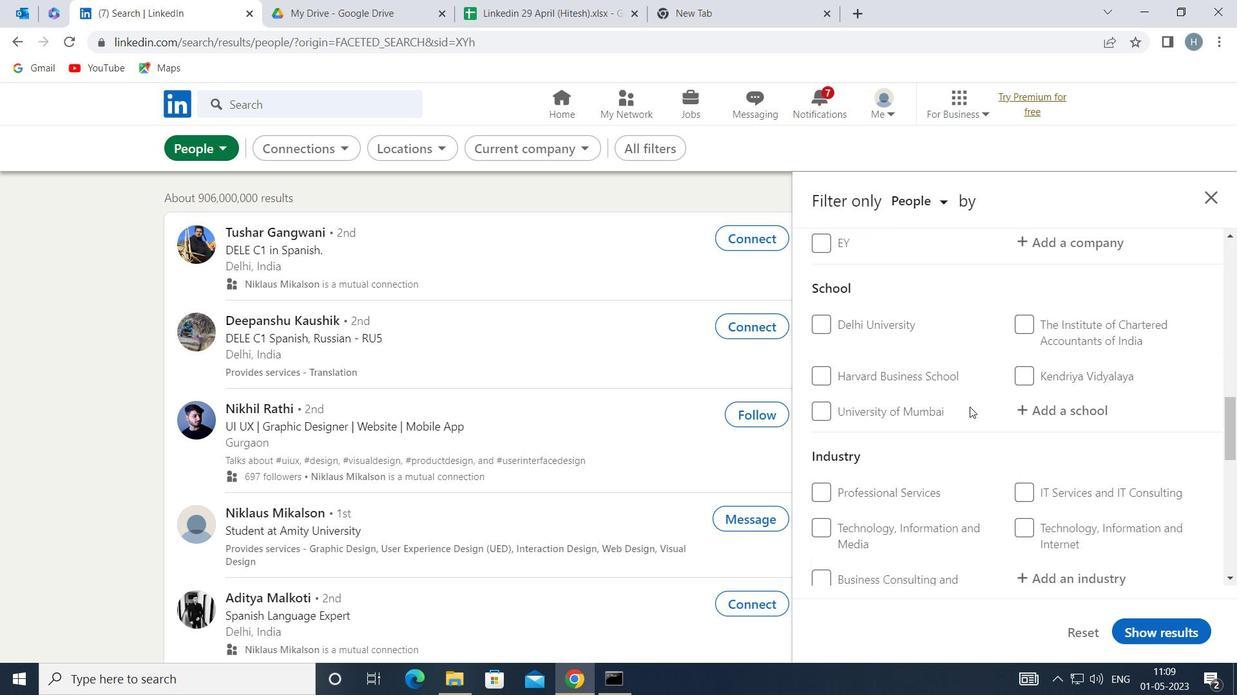 
Action: Mouse scrolled (969, 407) with delta (0, 0)
Screenshot: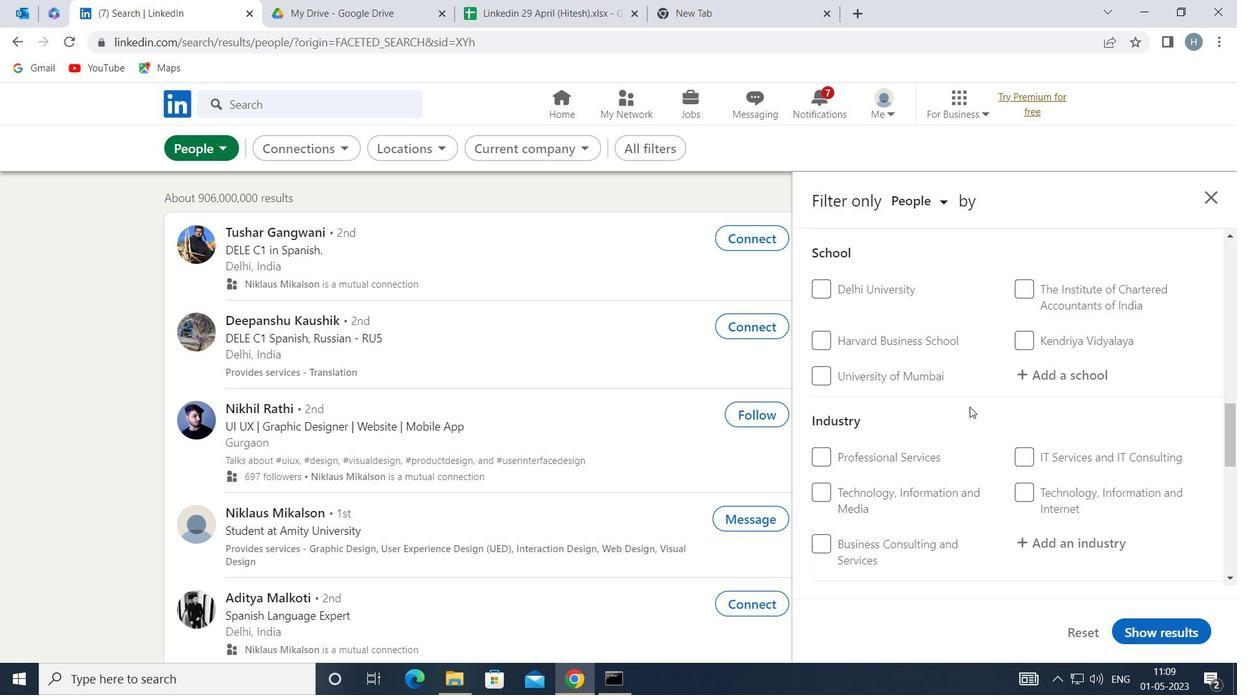 
Action: Mouse scrolled (969, 407) with delta (0, 0)
Screenshot: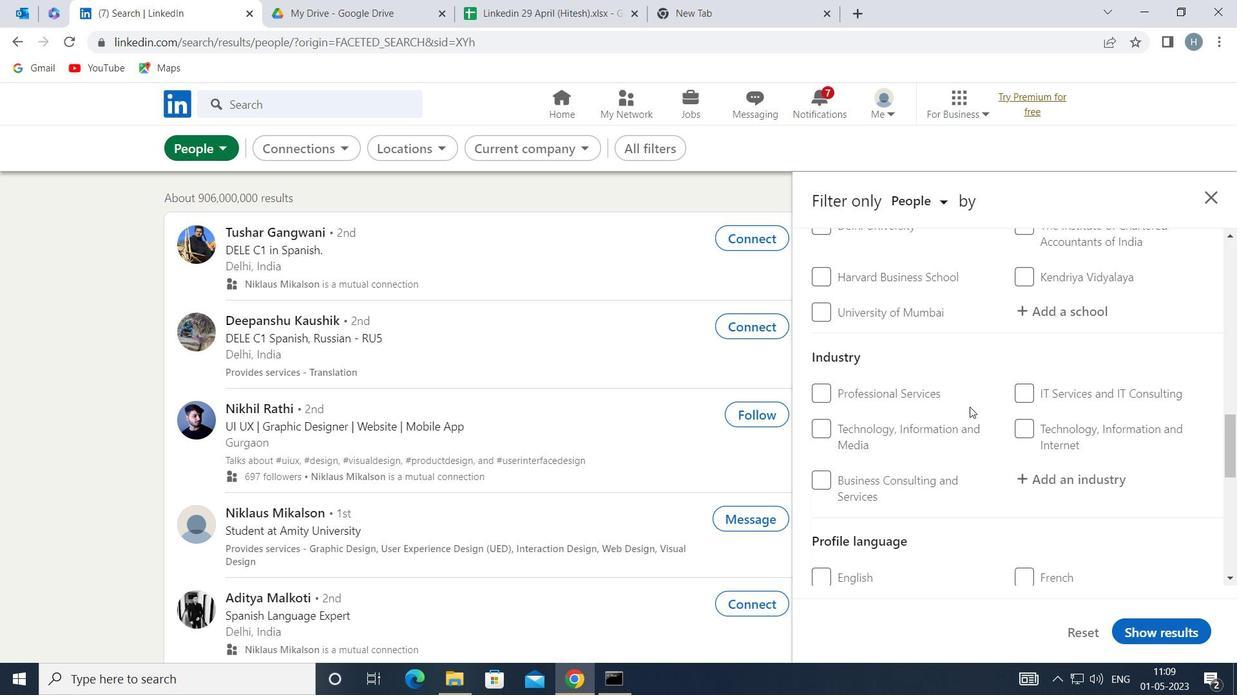 
Action: Mouse moved to (969, 407)
Screenshot: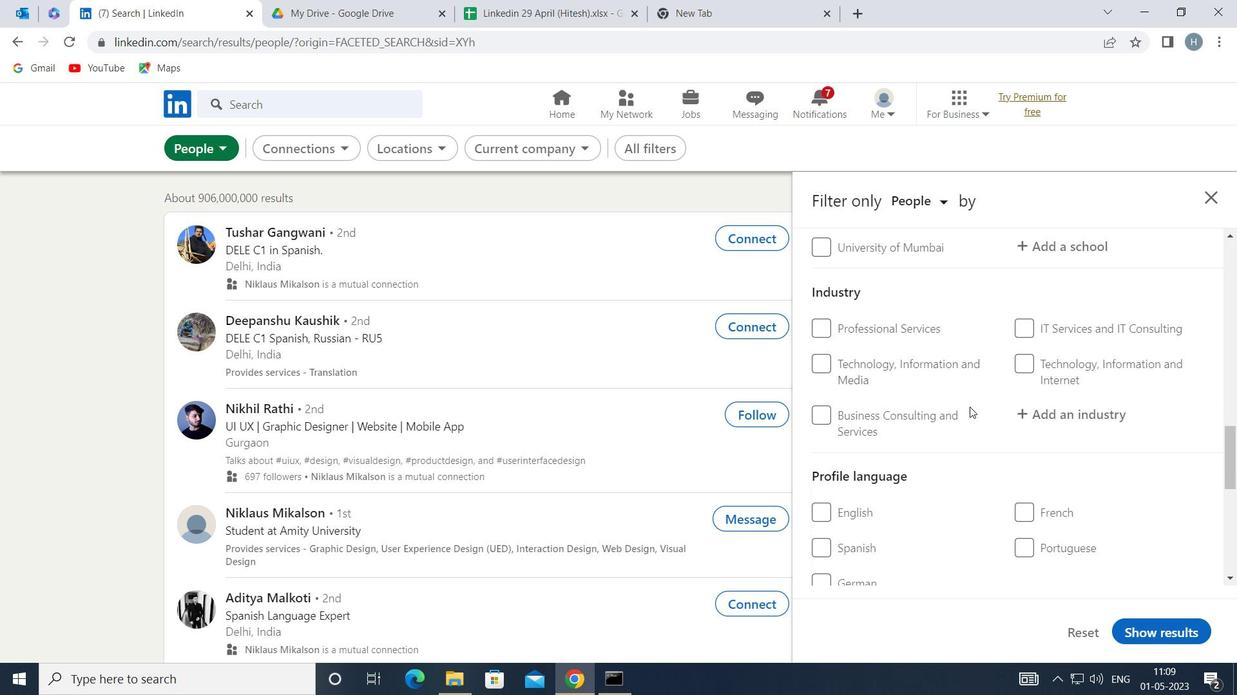 
Action: Mouse scrolled (969, 406) with delta (0, 0)
Screenshot: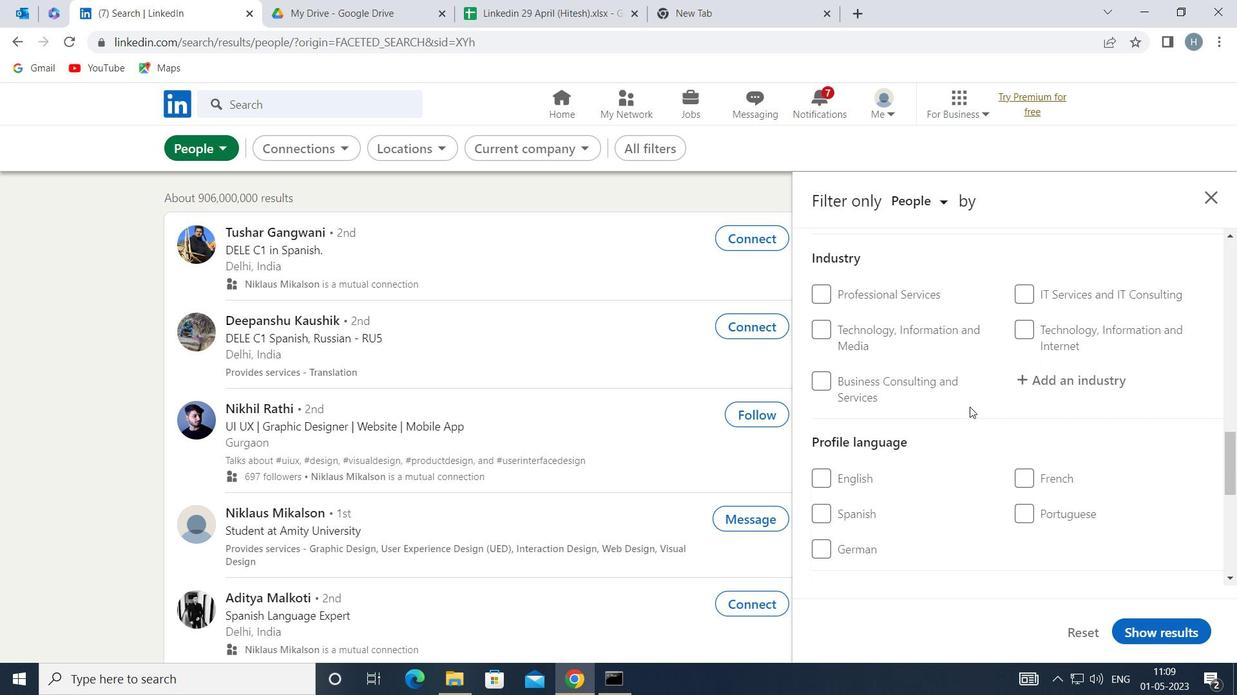 
Action: Mouse moved to (1025, 389)
Screenshot: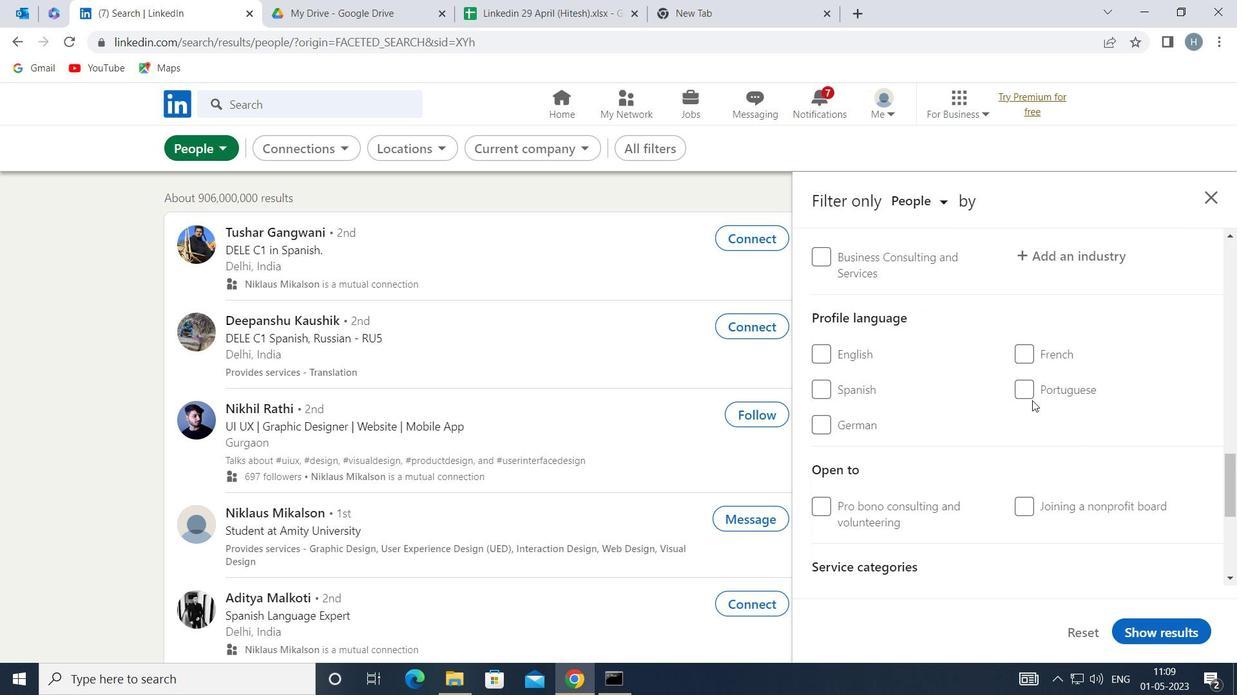 
Action: Mouse pressed left at (1025, 389)
Screenshot: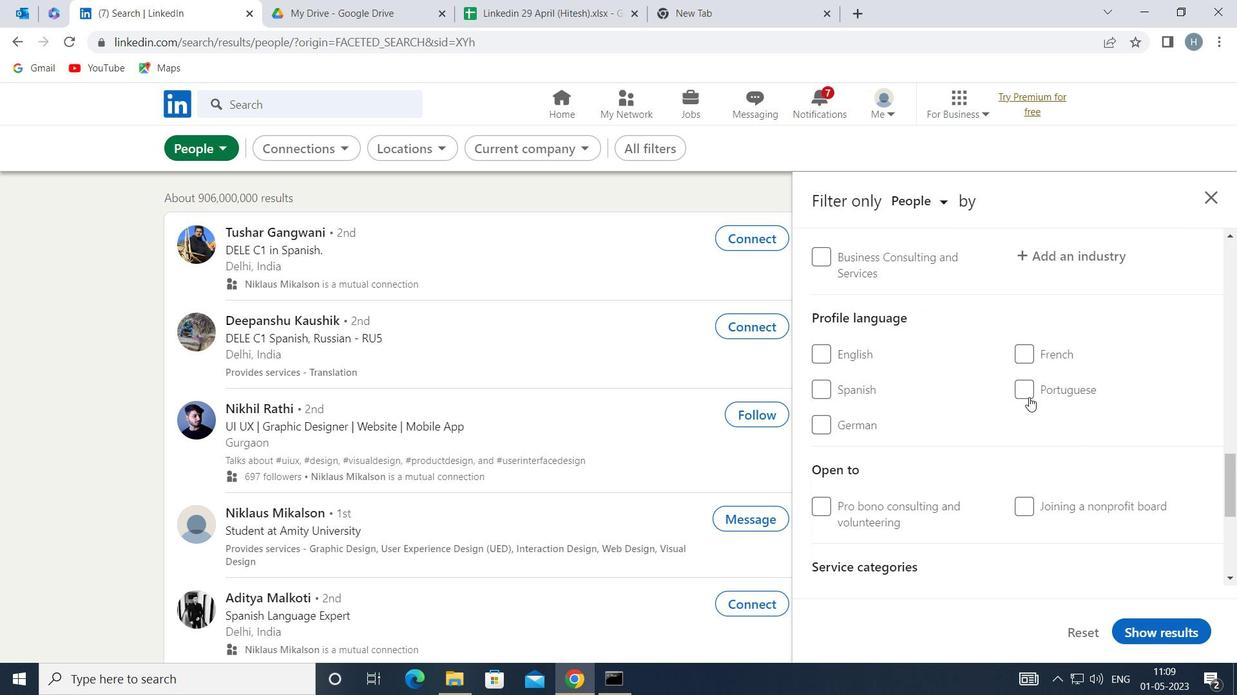 
Action: Mouse moved to (962, 395)
Screenshot: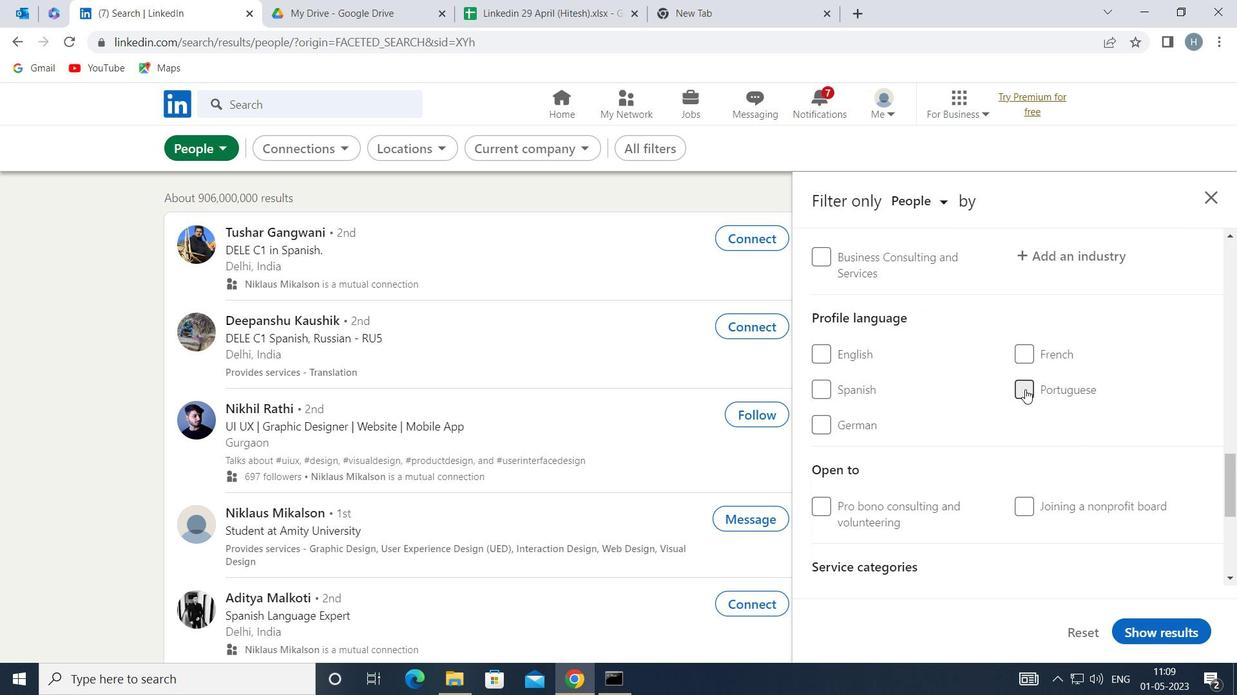 
Action: Mouse scrolled (962, 396) with delta (0, 0)
Screenshot: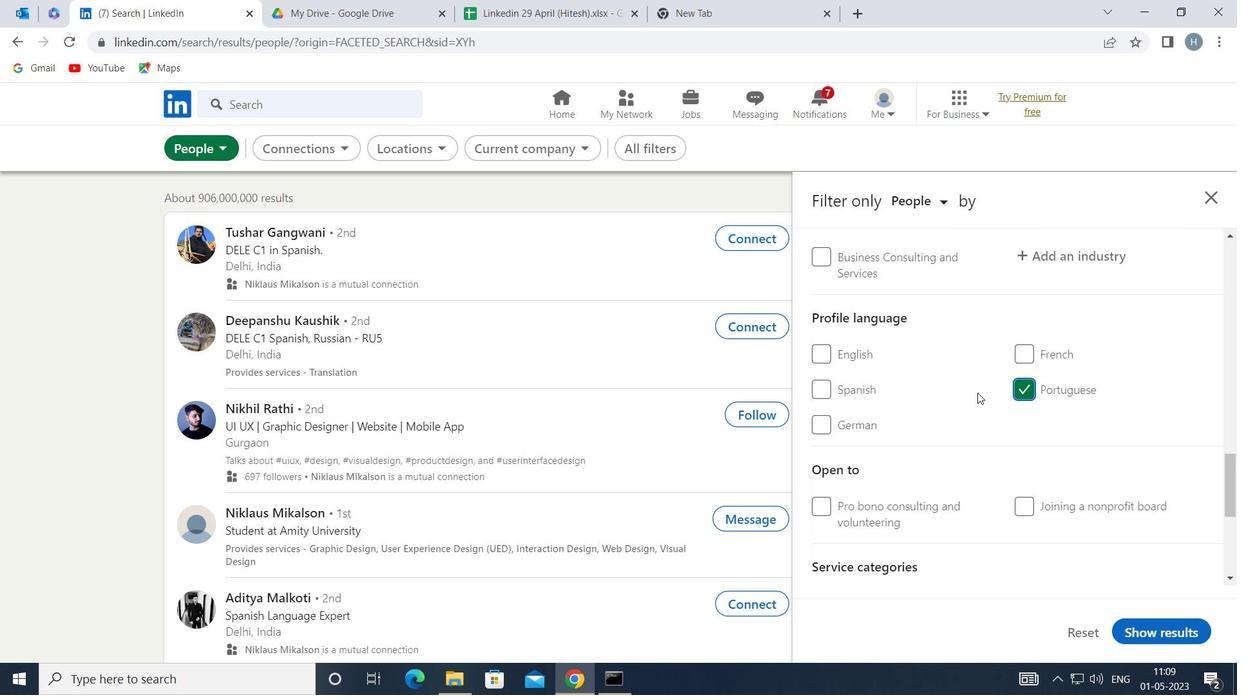 
Action: Mouse scrolled (962, 396) with delta (0, 0)
Screenshot: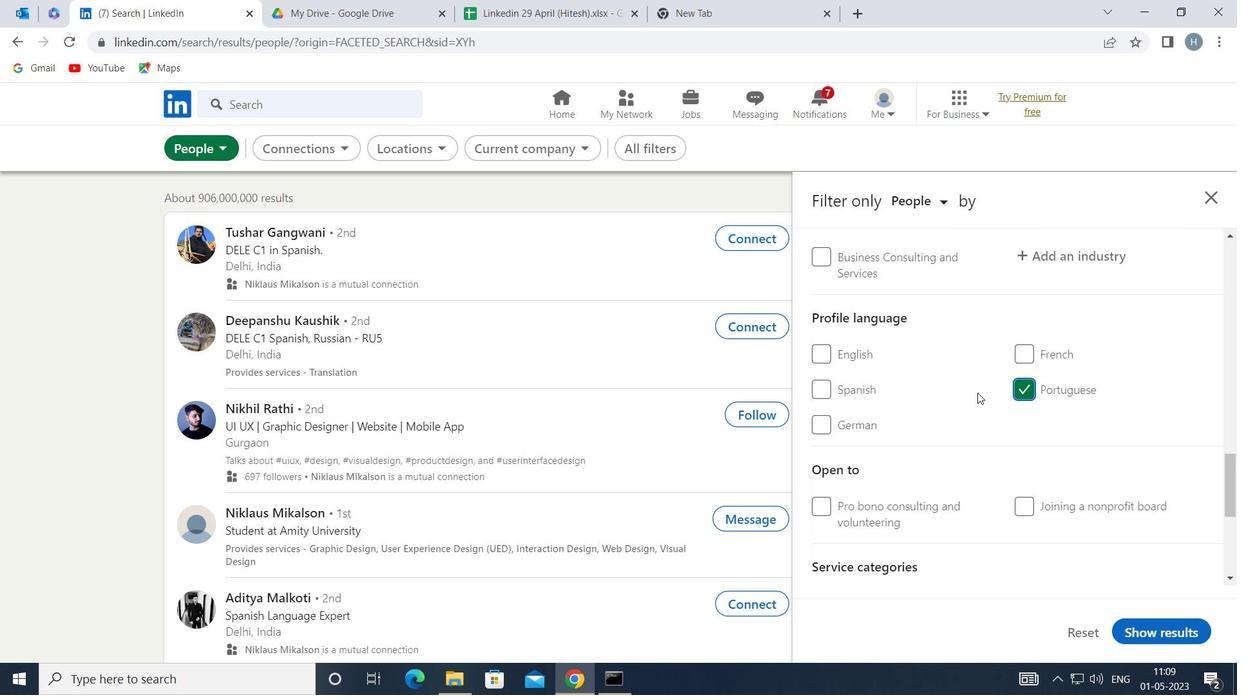 
Action: Mouse moved to (958, 394)
Screenshot: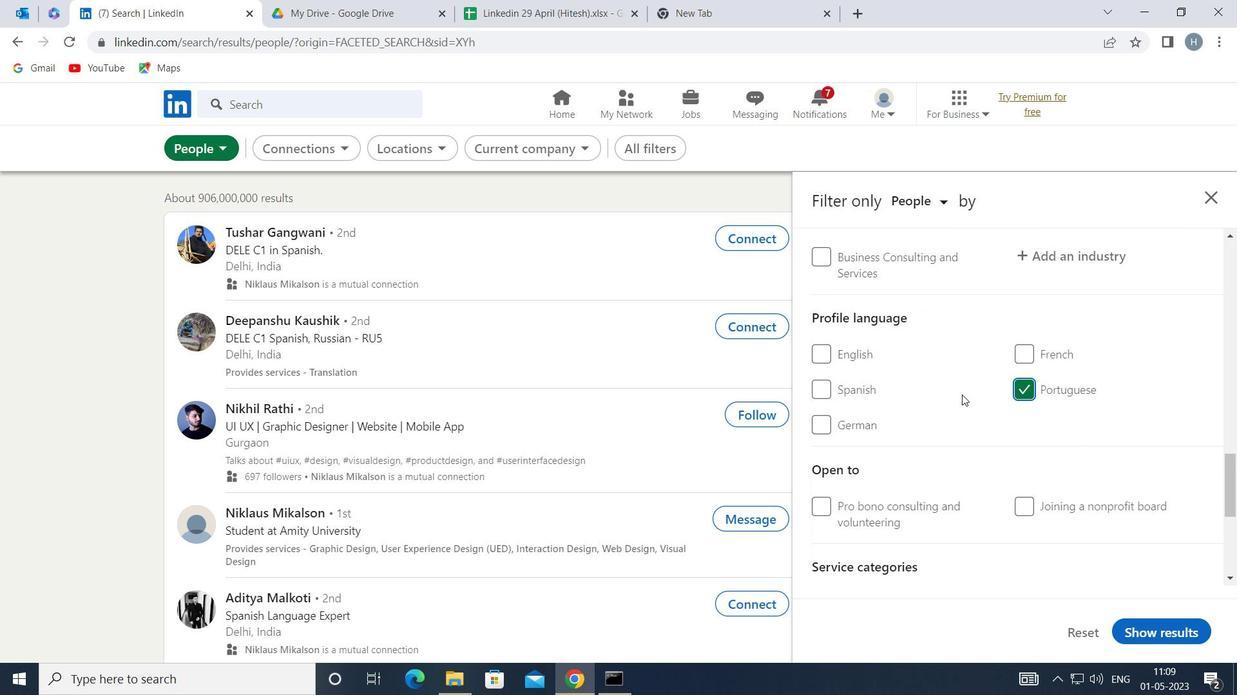 
Action: Mouse scrolled (958, 394) with delta (0, 0)
Screenshot: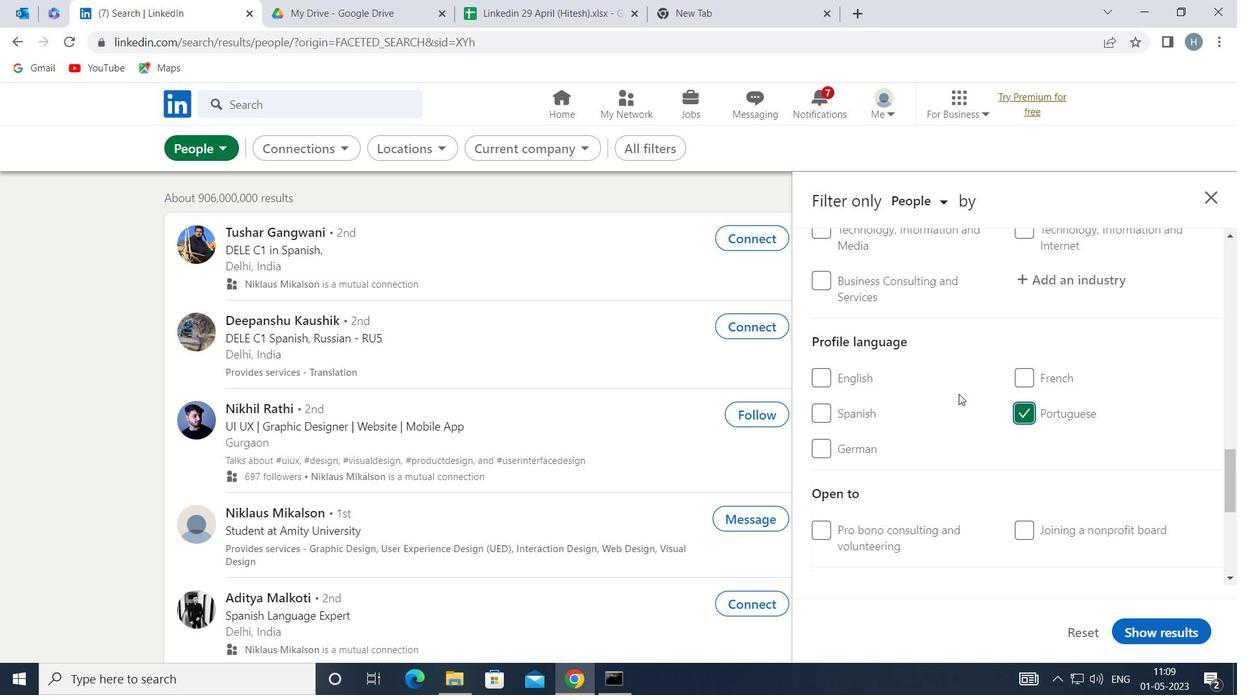 
Action: Mouse scrolled (958, 394) with delta (0, 0)
Screenshot: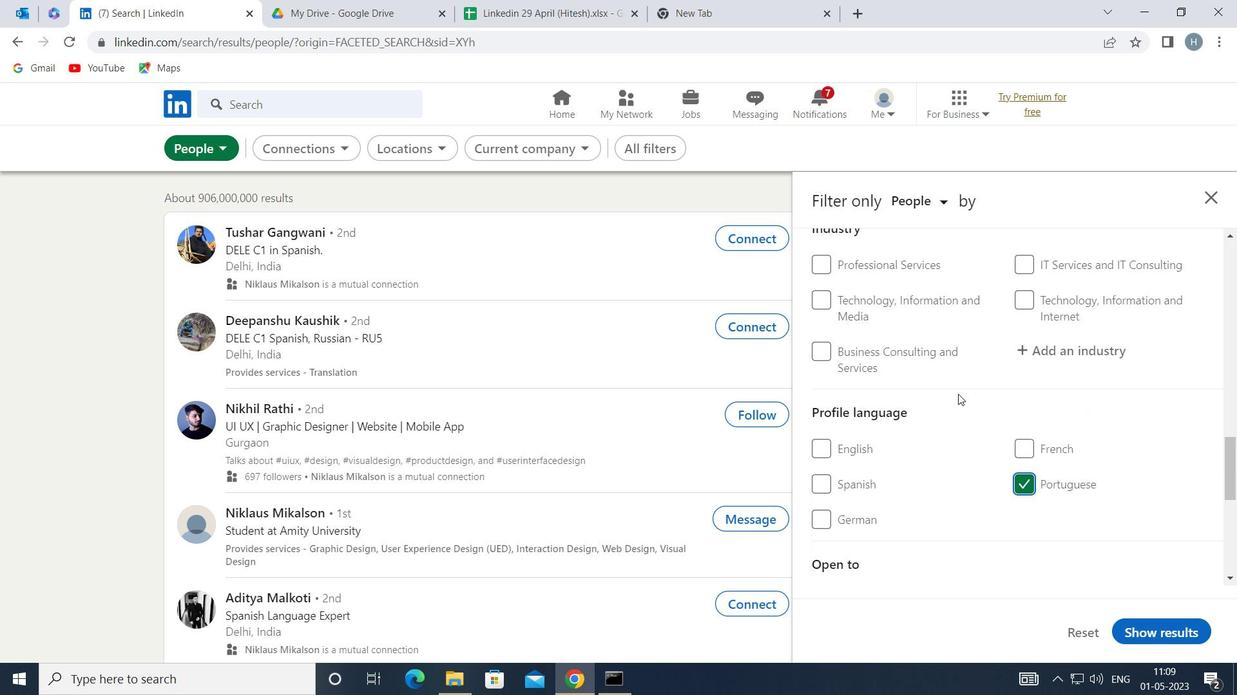 
Action: Mouse scrolled (958, 394) with delta (0, 0)
Screenshot: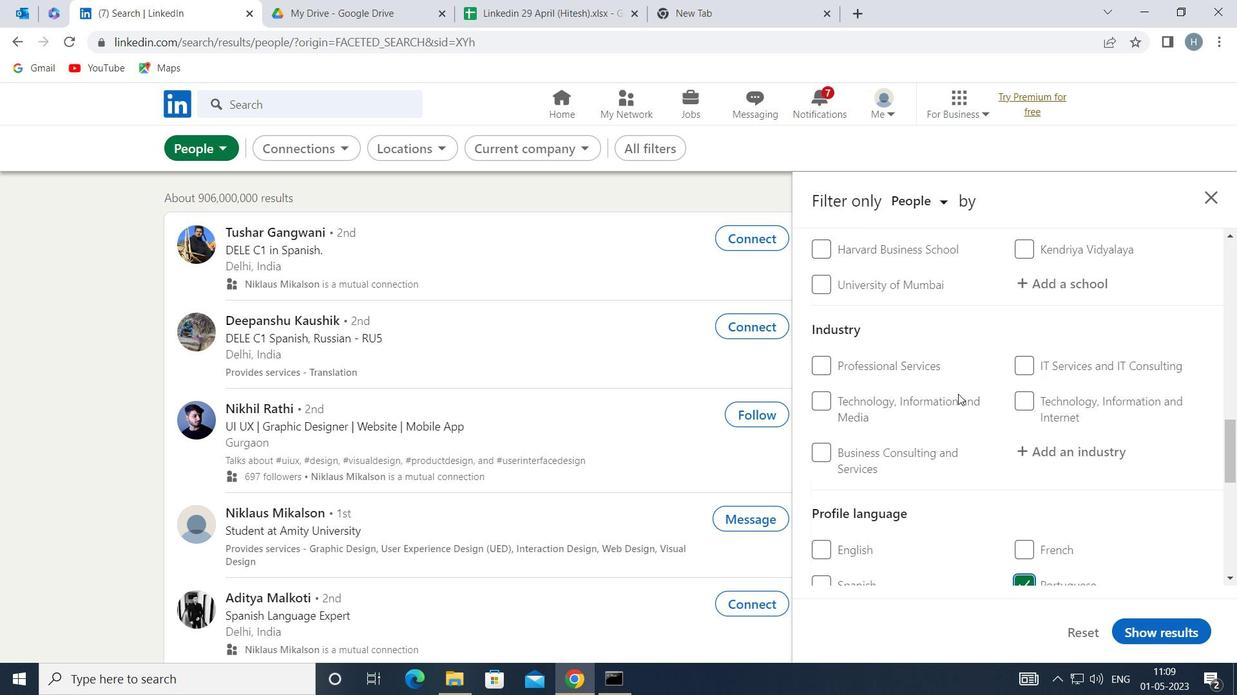 
Action: Mouse scrolled (958, 394) with delta (0, 0)
Screenshot: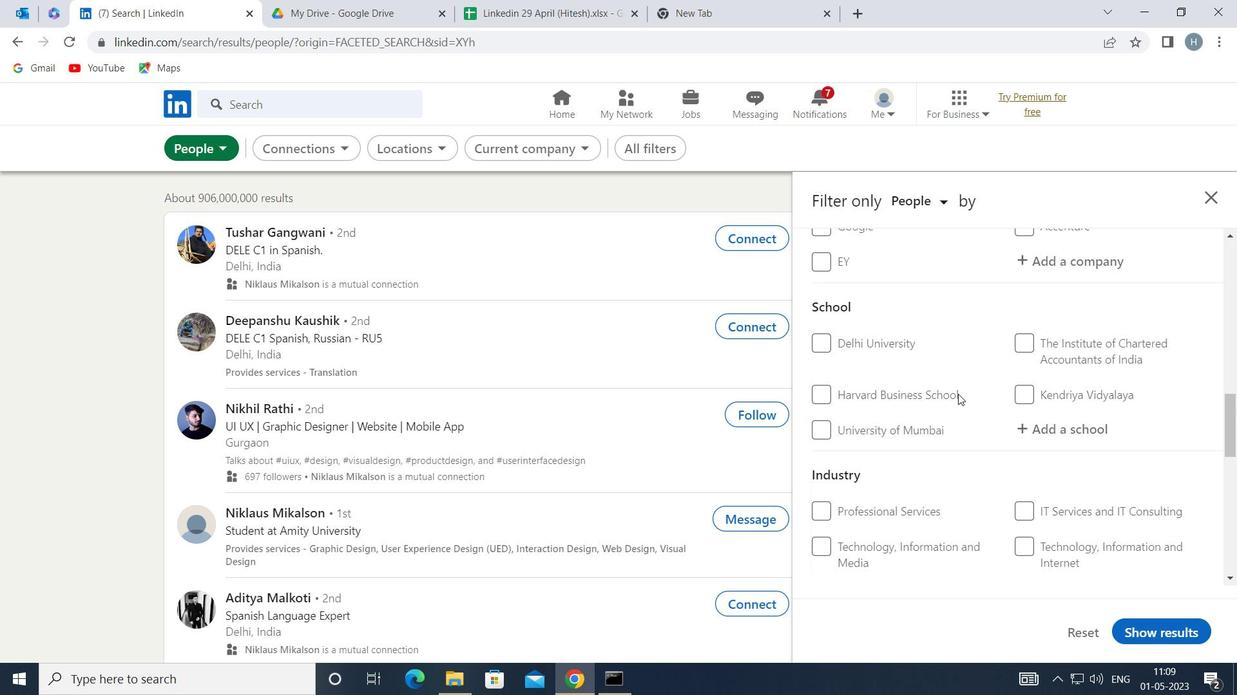 
Action: Mouse scrolled (958, 394) with delta (0, 0)
Screenshot: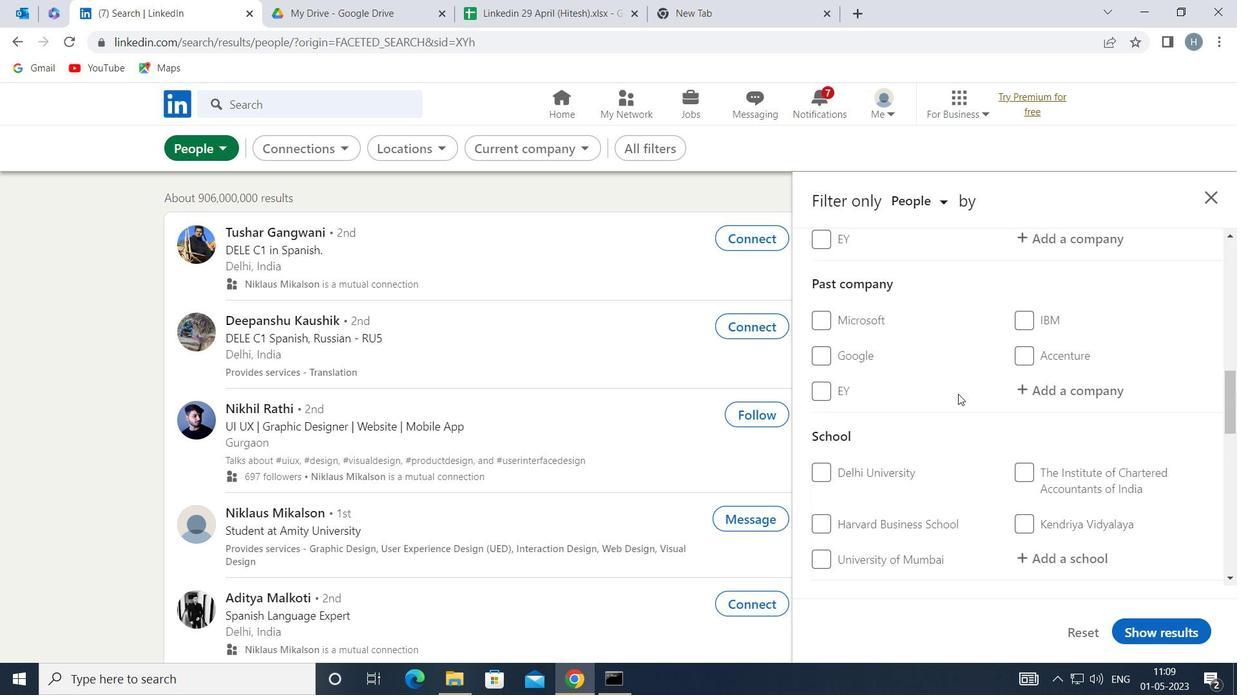 
Action: Mouse scrolled (958, 394) with delta (0, 0)
Screenshot: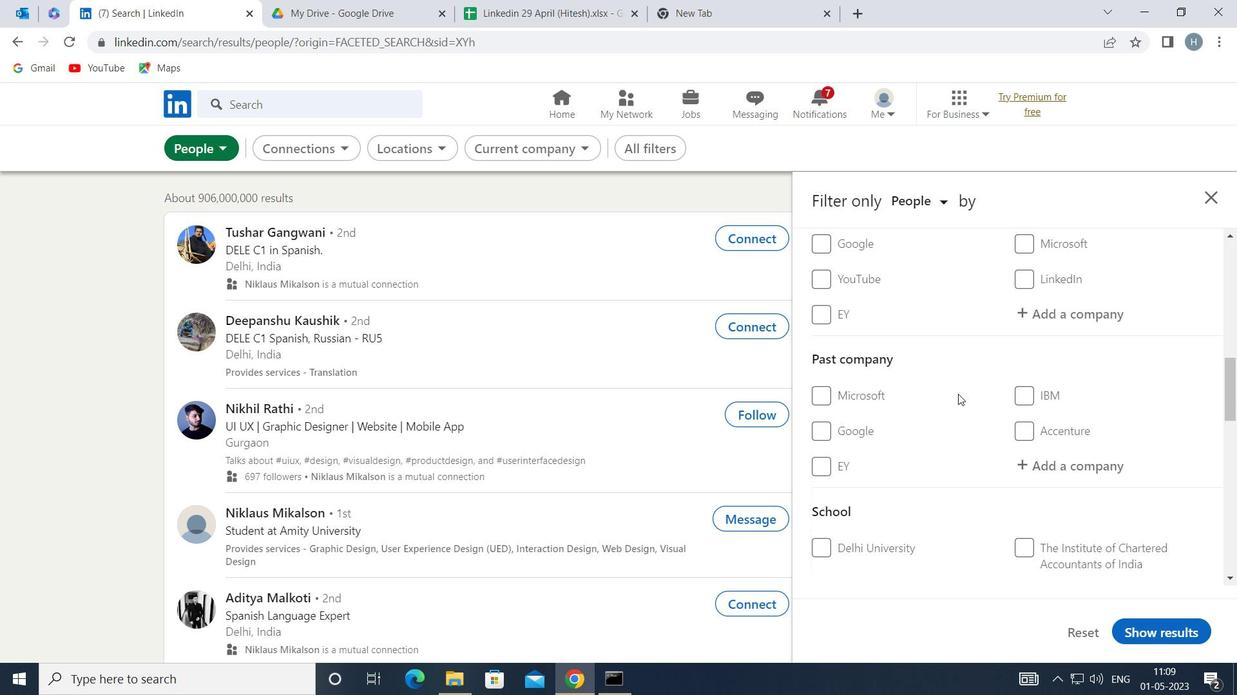 
Action: Mouse moved to (1070, 410)
Screenshot: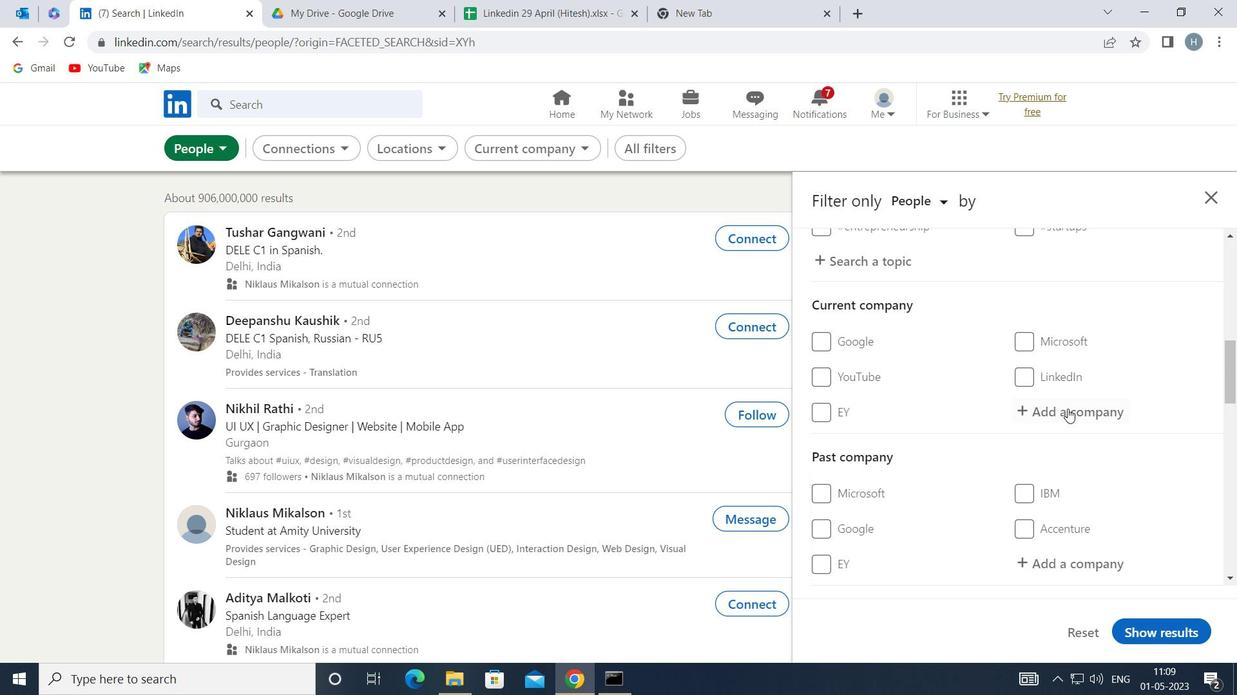 
Action: Mouse pressed left at (1070, 410)
Screenshot: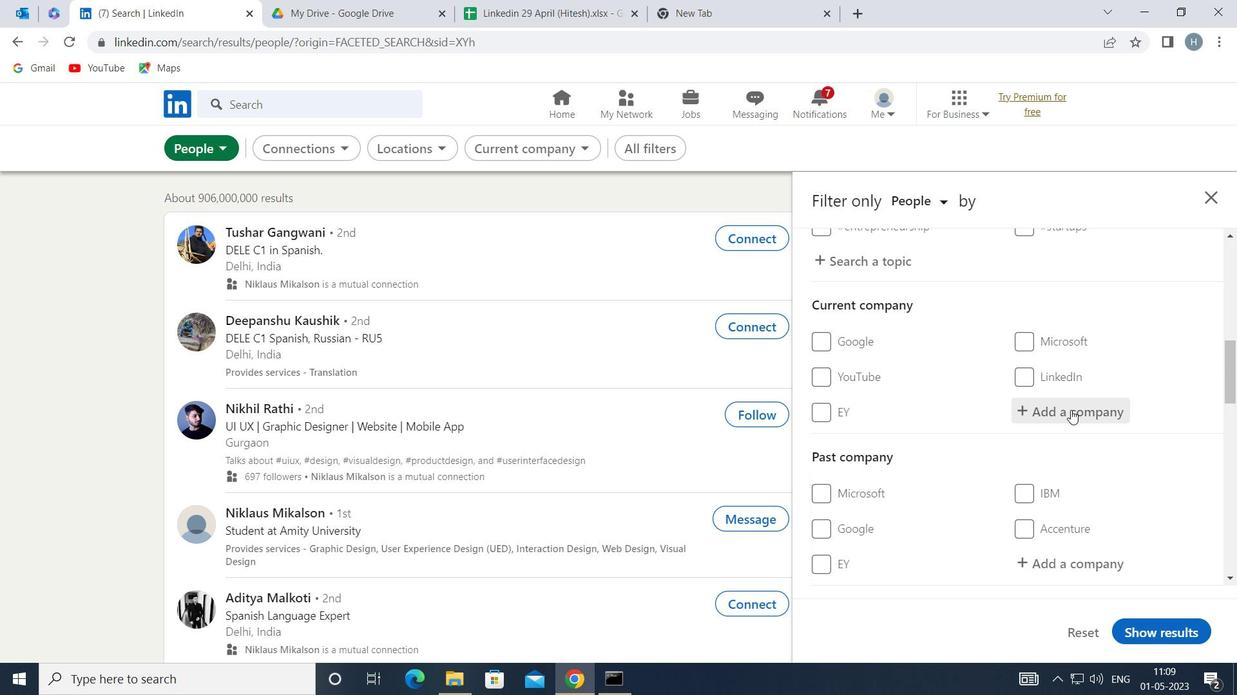 
Action: Key pressed <Key.shift>SPRINGER<Key.space><Key.shift>NATURE
Screenshot: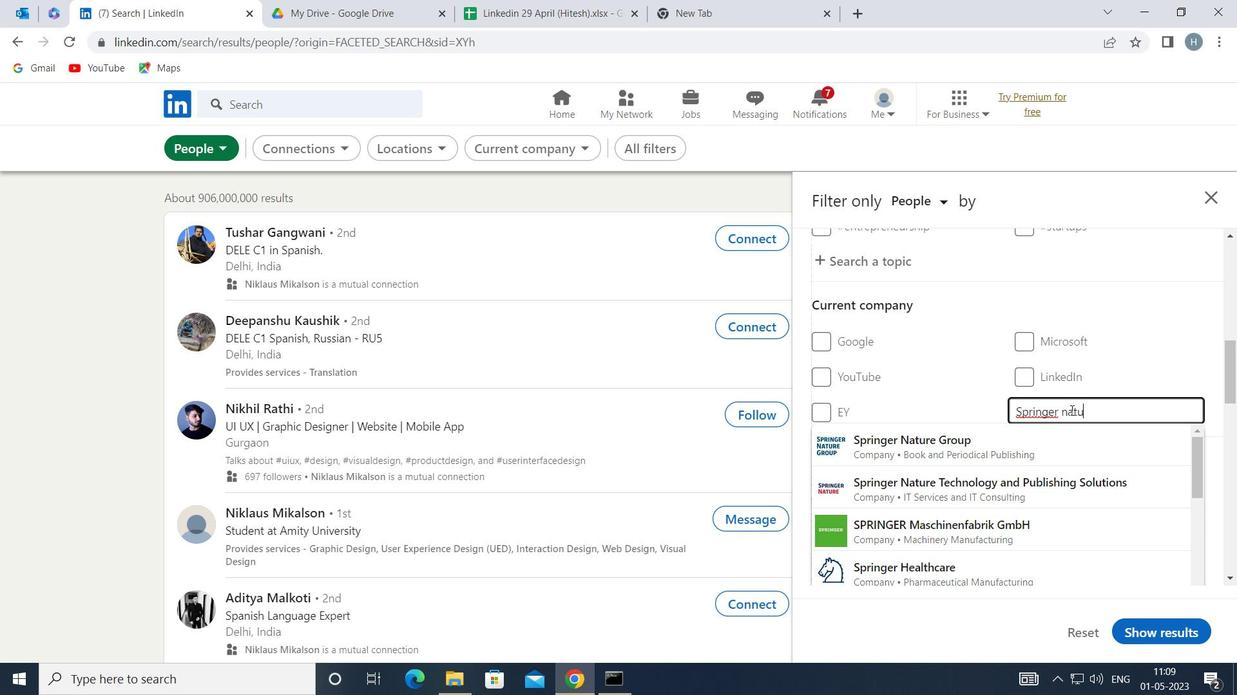 
Action: Mouse moved to (992, 487)
Screenshot: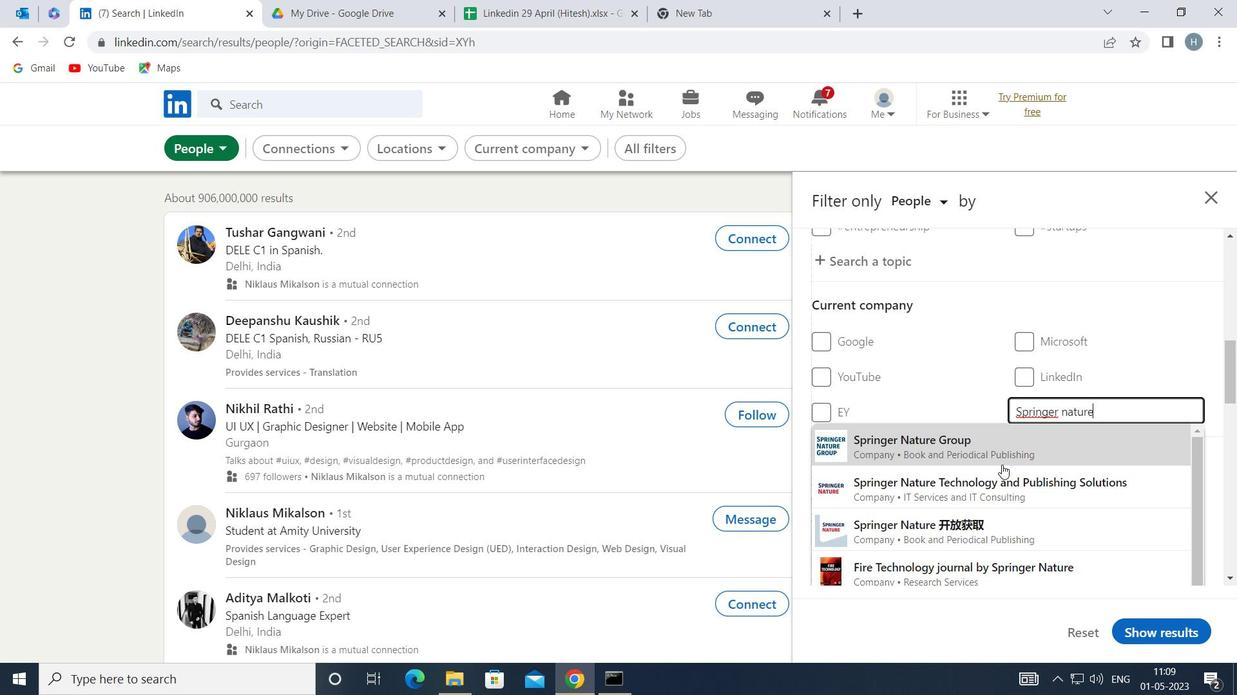 
Action: Mouse pressed left at (992, 487)
Screenshot: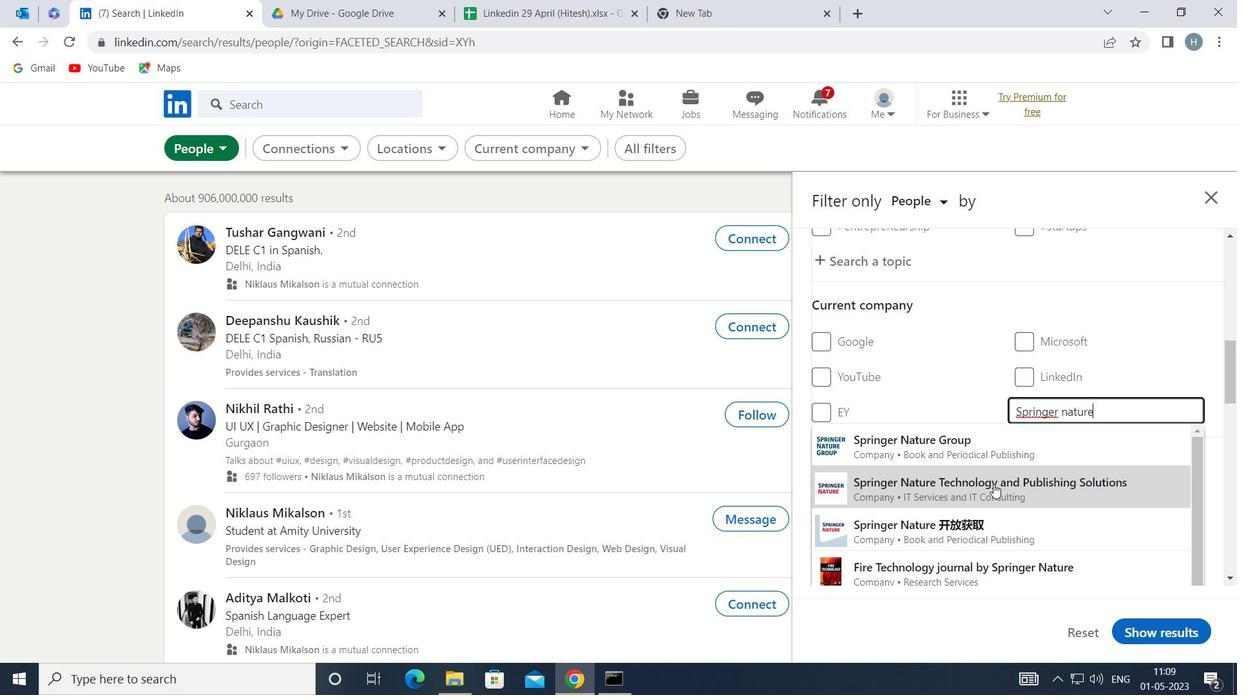 
Action: Mouse moved to (972, 446)
Screenshot: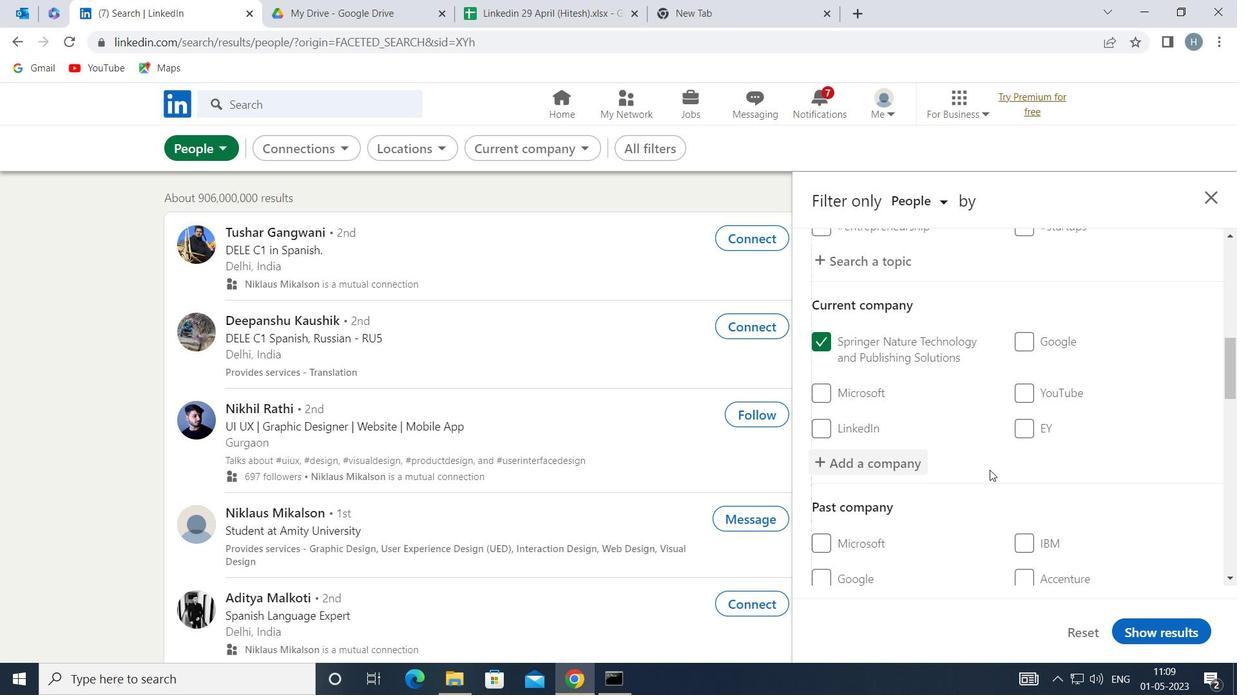 
Action: Mouse scrolled (972, 445) with delta (0, 0)
Screenshot: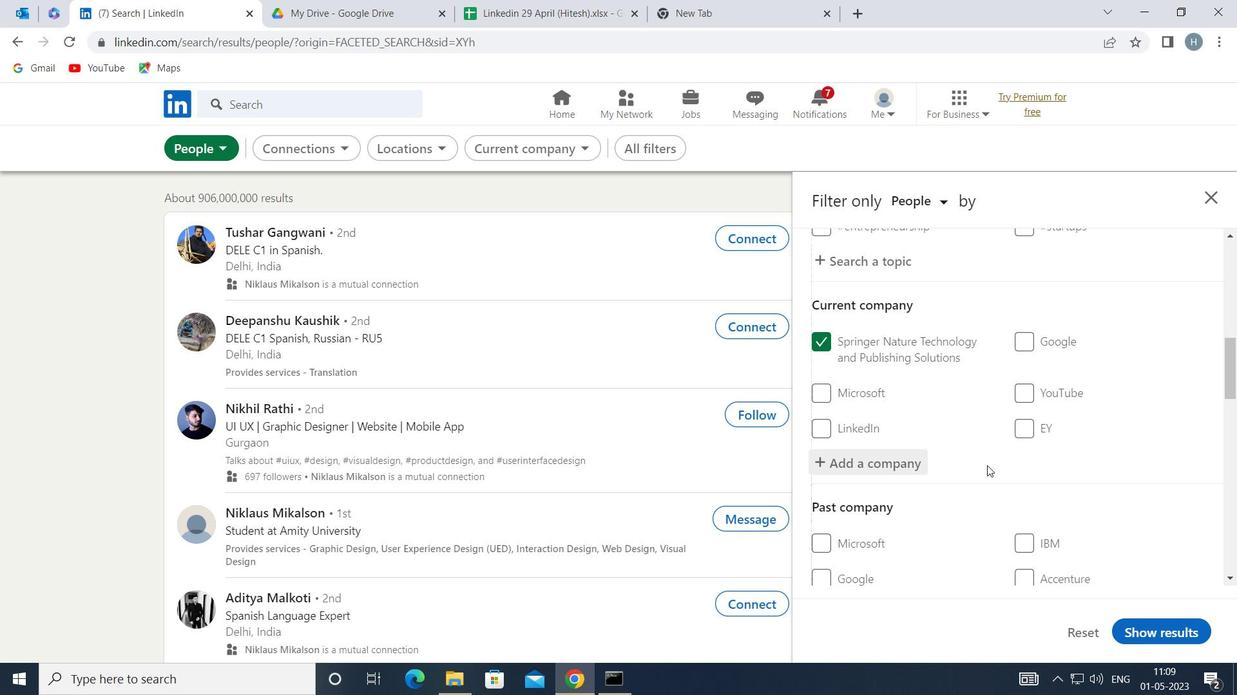 
Action: Mouse moved to (972, 446)
Screenshot: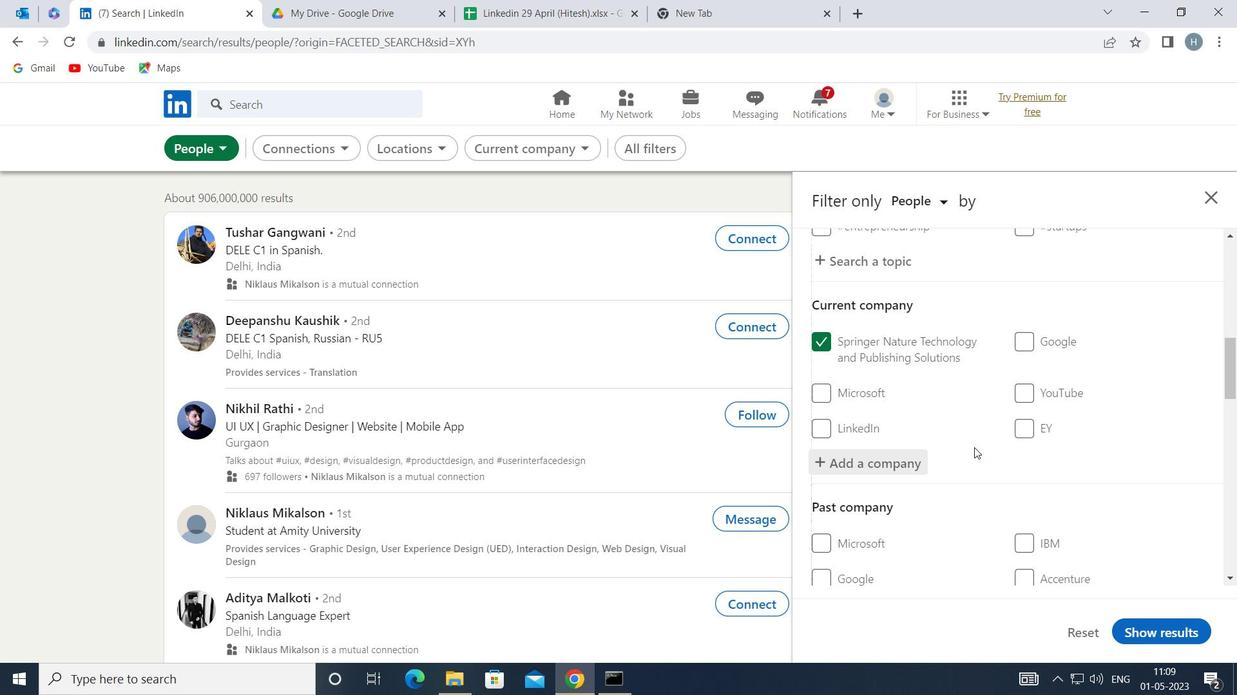 
Action: Mouse scrolled (972, 445) with delta (0, 0)
Screenshot: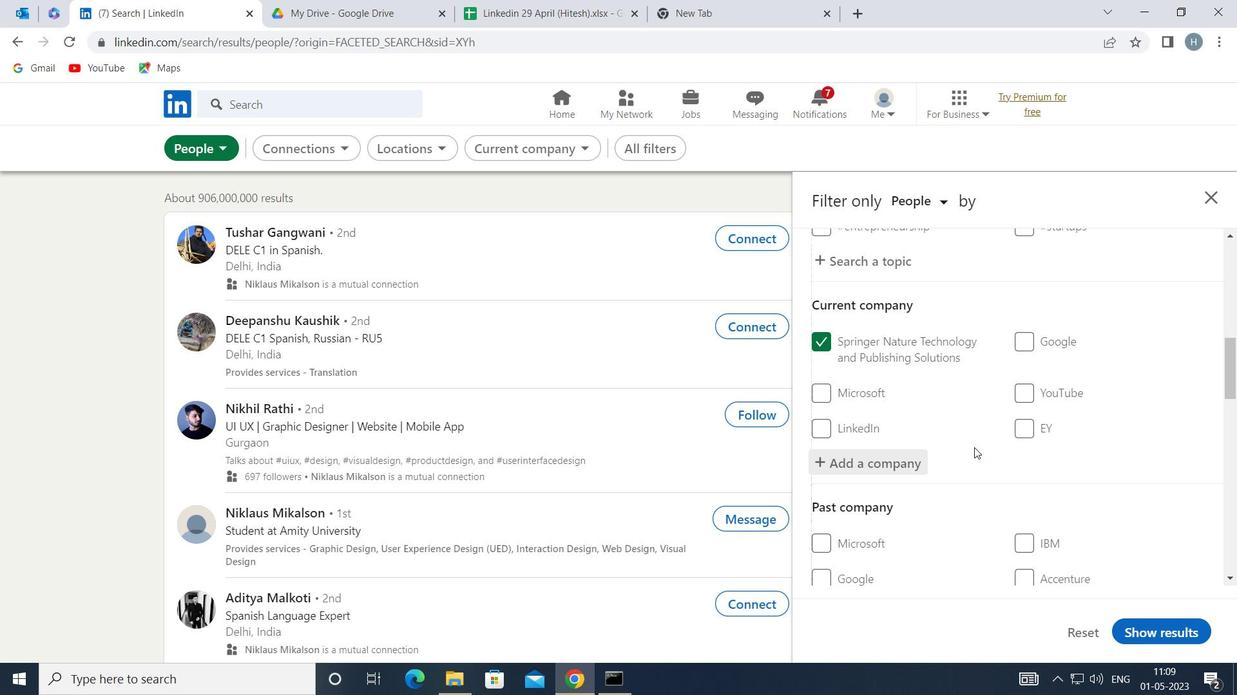 
Action: Mouse moved to (966, 437)
Screenshot: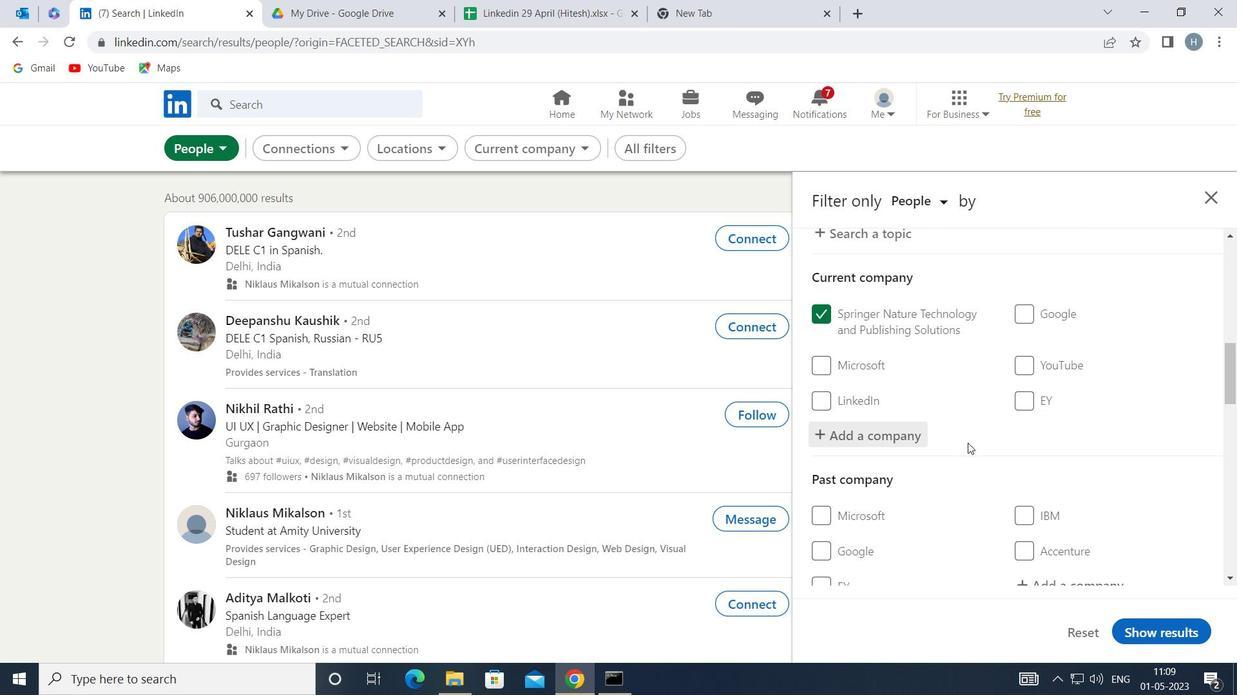 
Action: Mouse scrolled (966, 436) with delta (0, 0)
Screenshot: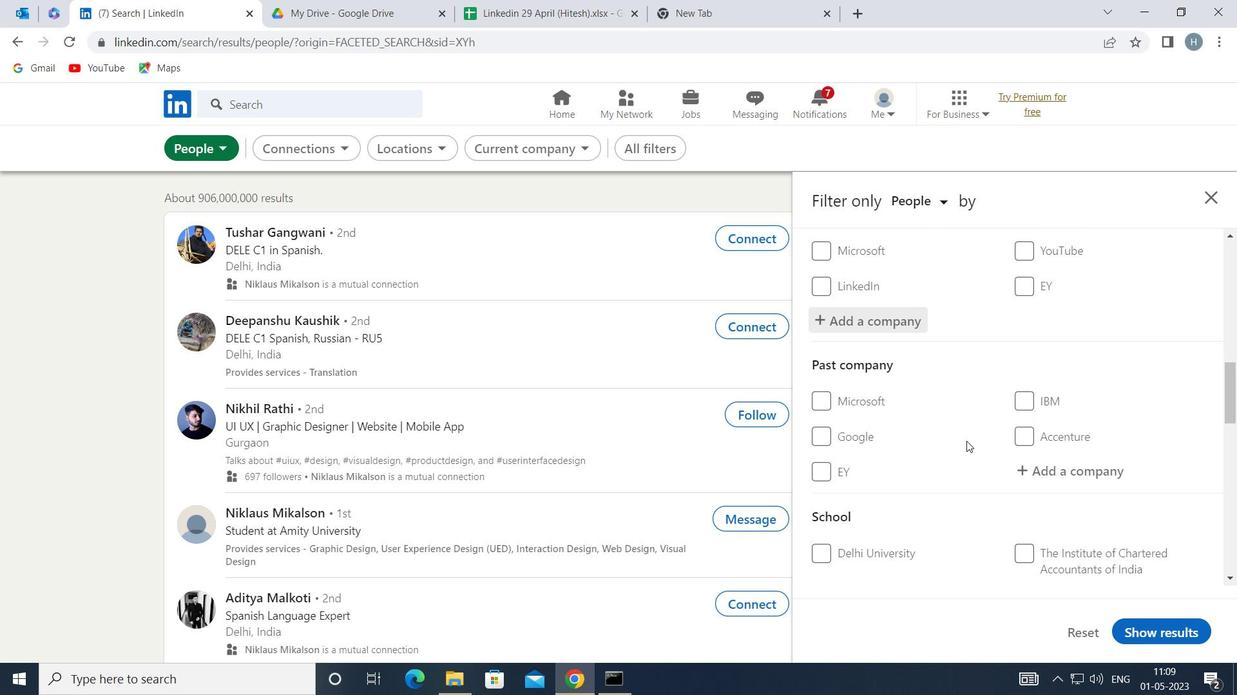 
Action: Mouse scrolled (966, 436) with delta (0, 0)
Screenshot: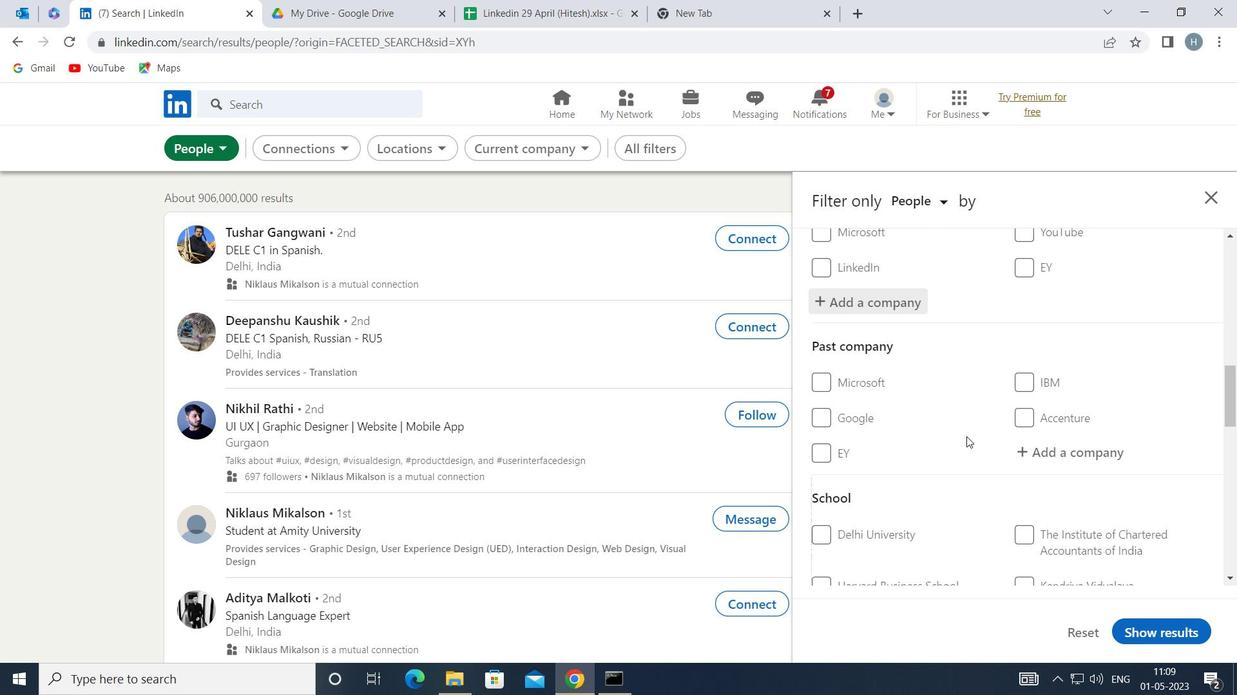 
Action: Mouse moved to (1039, 459)
Screenshot: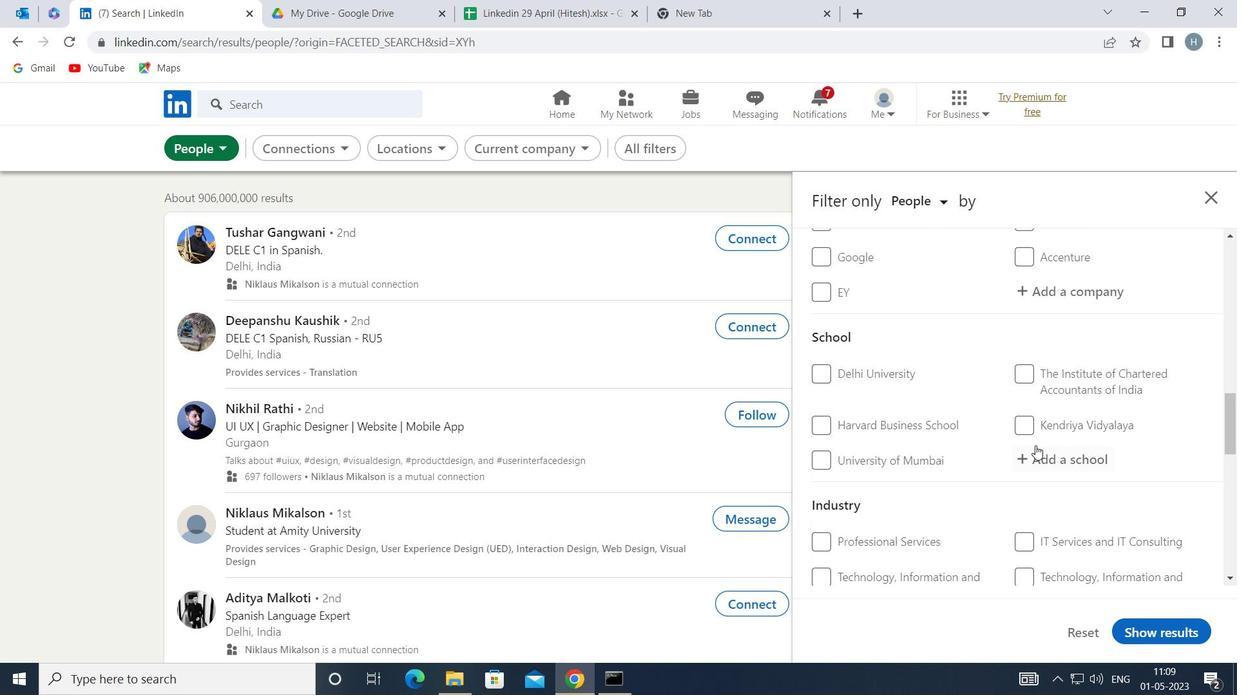 
Action: Mouse pressed left at (1039, 459)
Screenshot: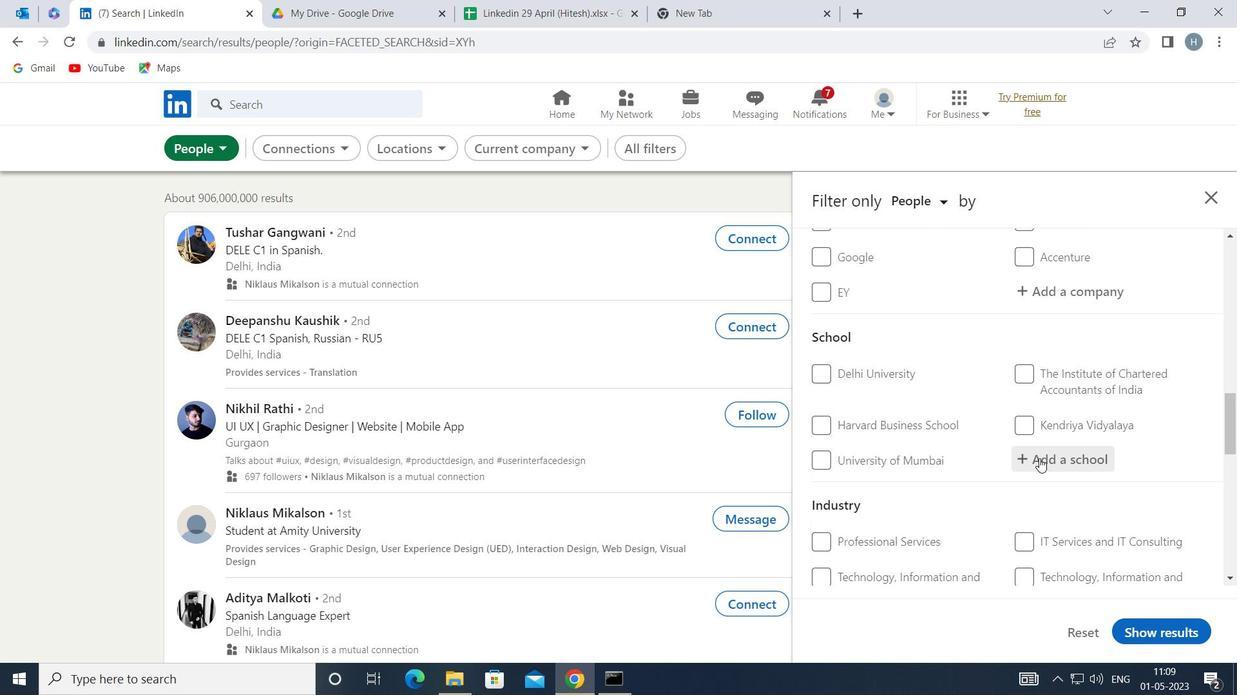 
Action: Key pressed <Key.shift>INSTITUTE<Key.space>OF<Key.space><Key.shift>CHE
Screenshot: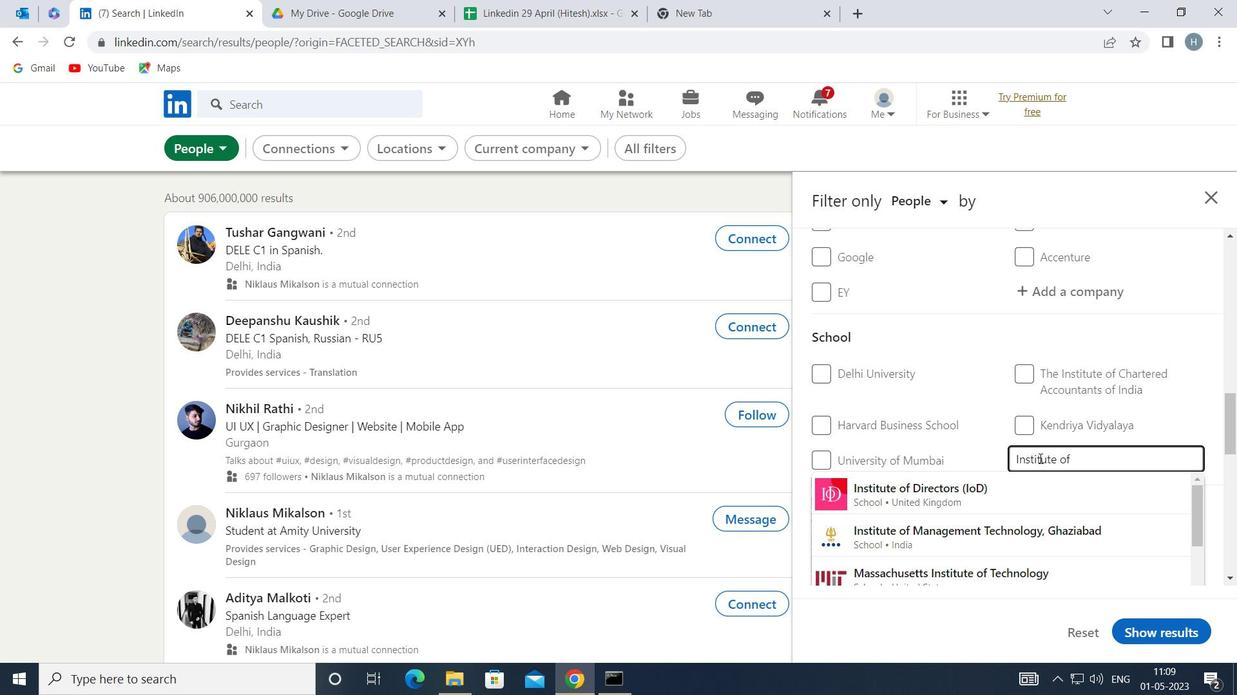 
Action: Mouse moved to (1039, 492)
Screenshot: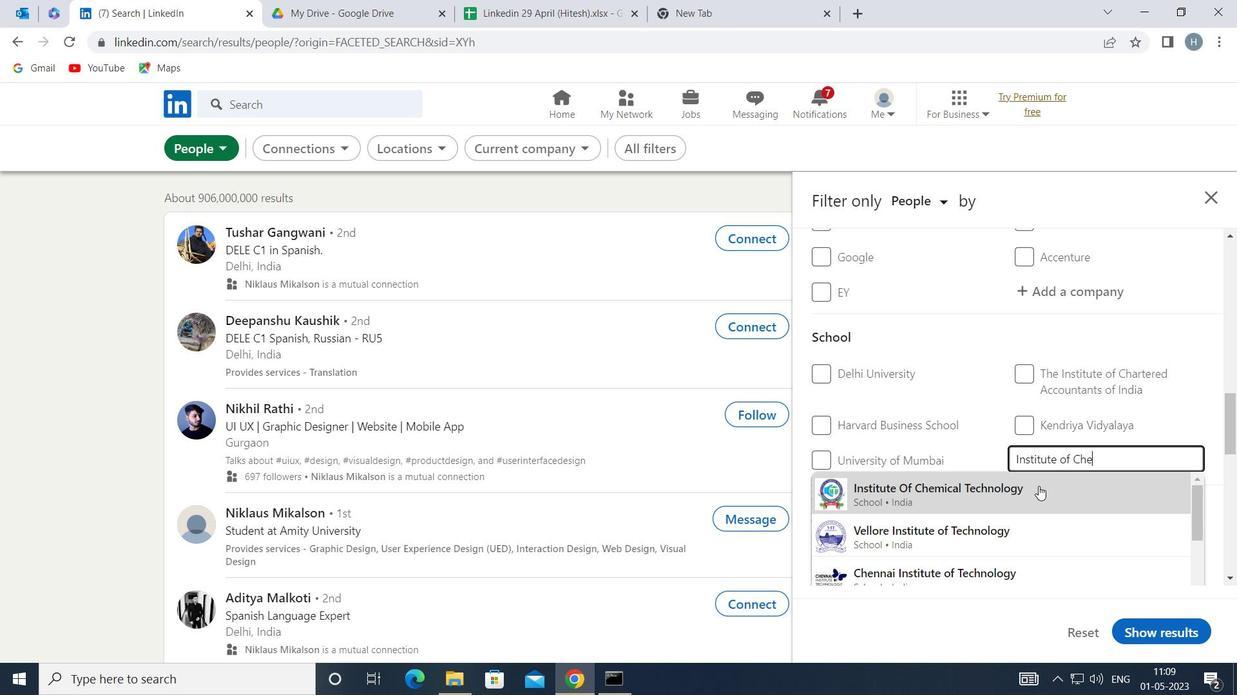 
Action: Mouse pressed left at (1039, 492)
Screenshot: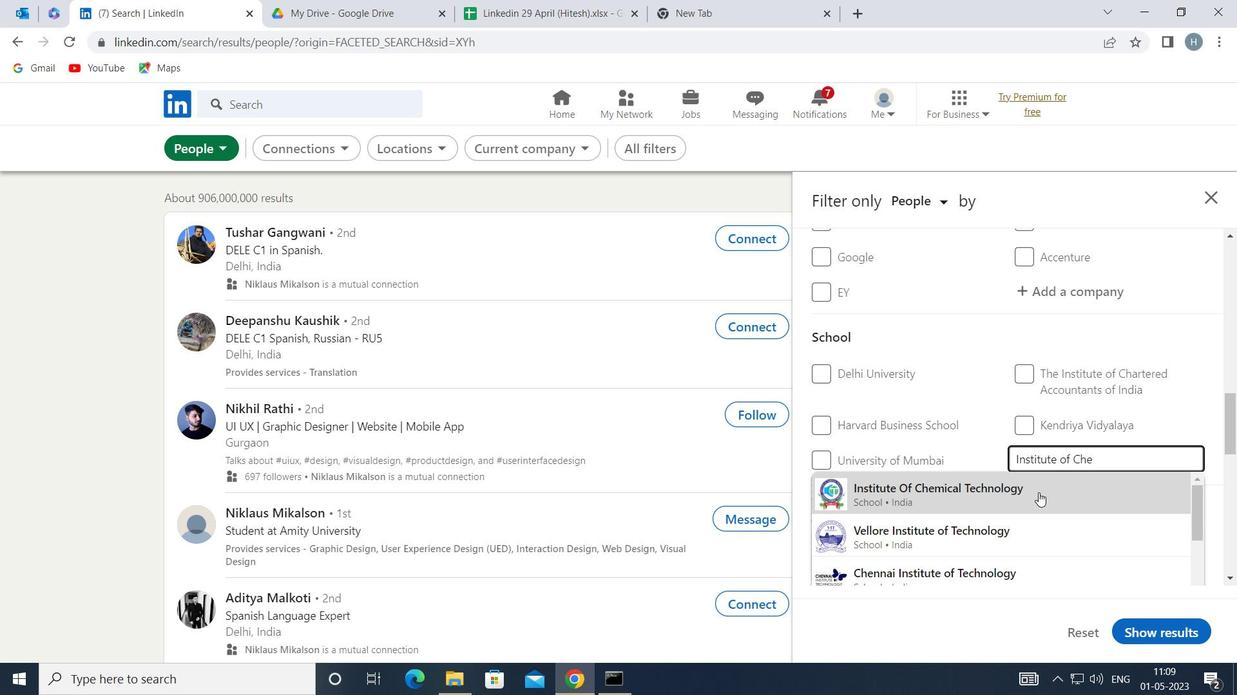 
Action: Mouse moved to (1012, 467)
Screenshot: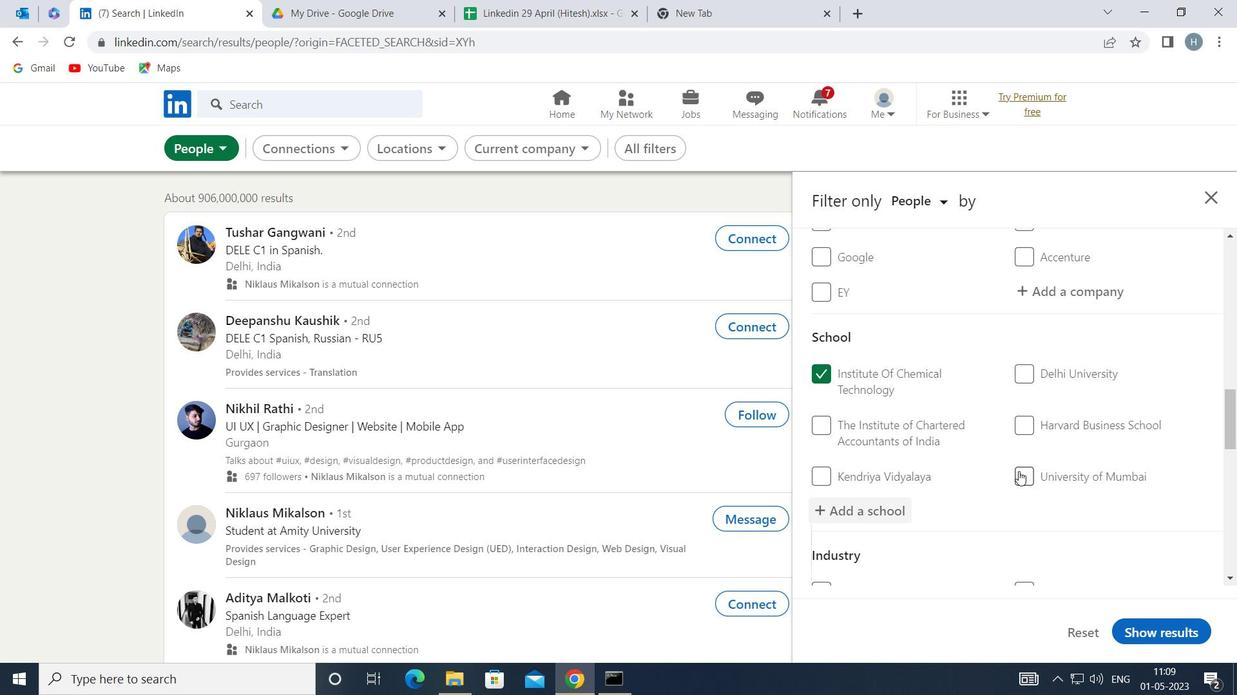 
Action: Mouse scrolled (1012, 467) with delta (0, 0)
Screenshot: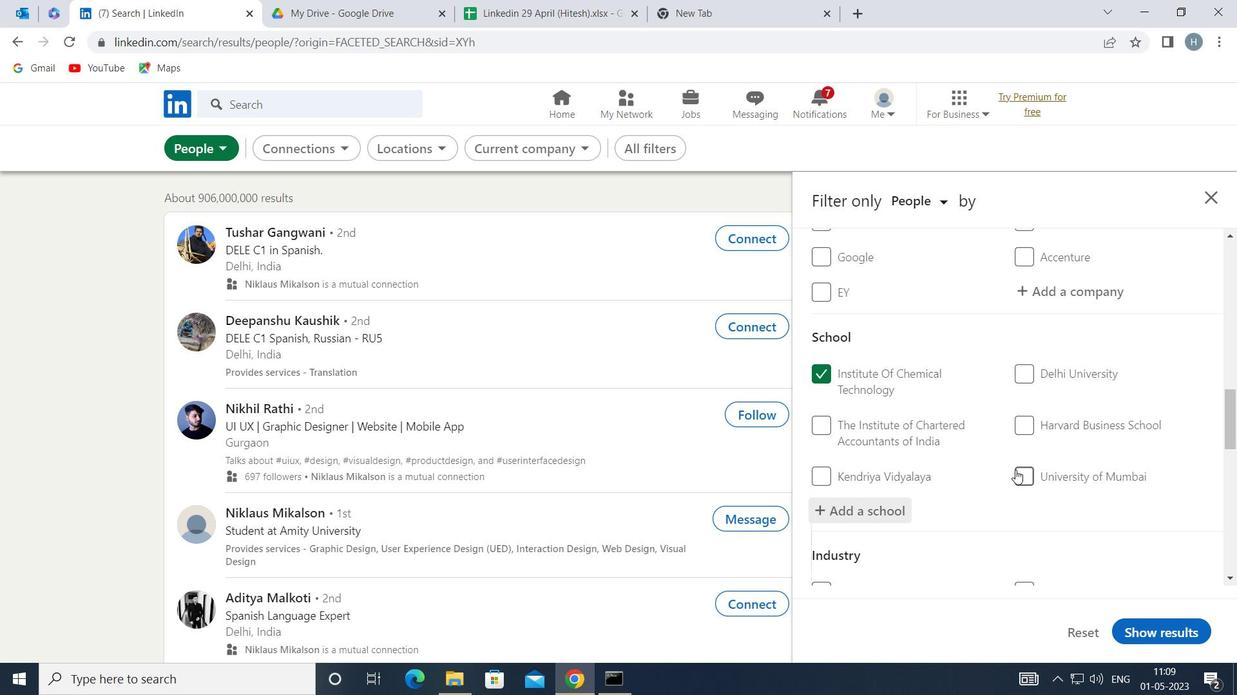
Action: Mouse moved to (1005, 467)
Screenshot: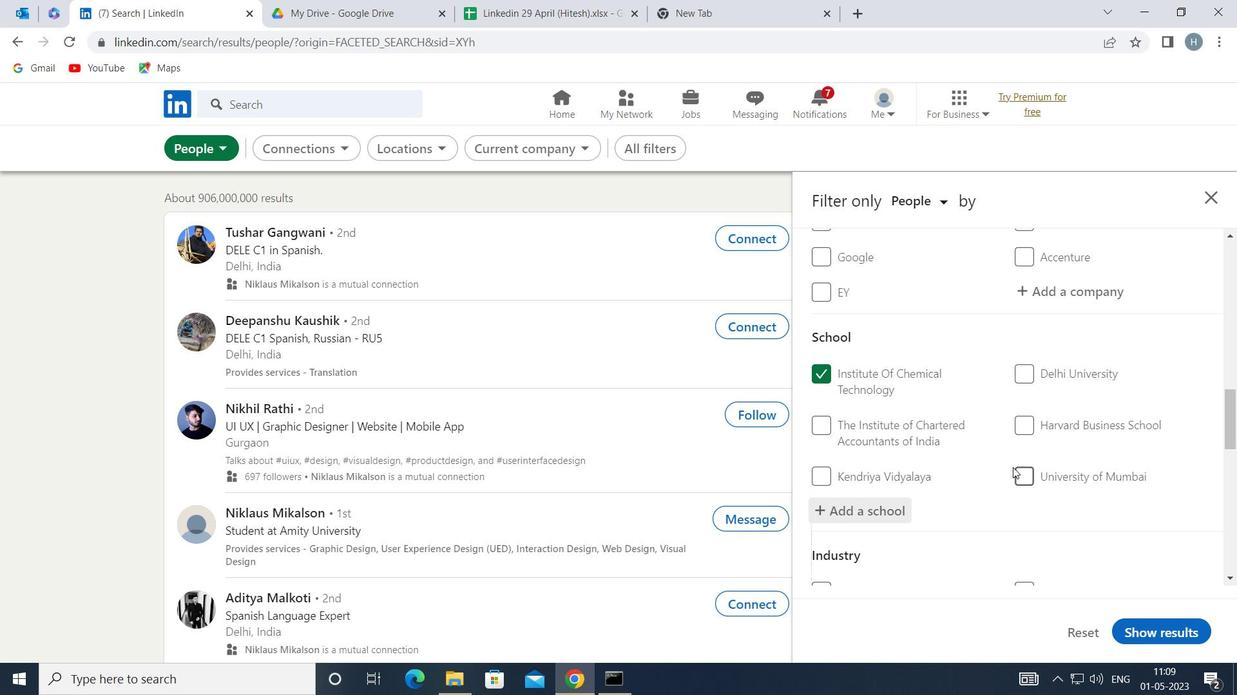 
Action: Mouse scrolled (1005, 467) with delta (0, 0)
Screenshot: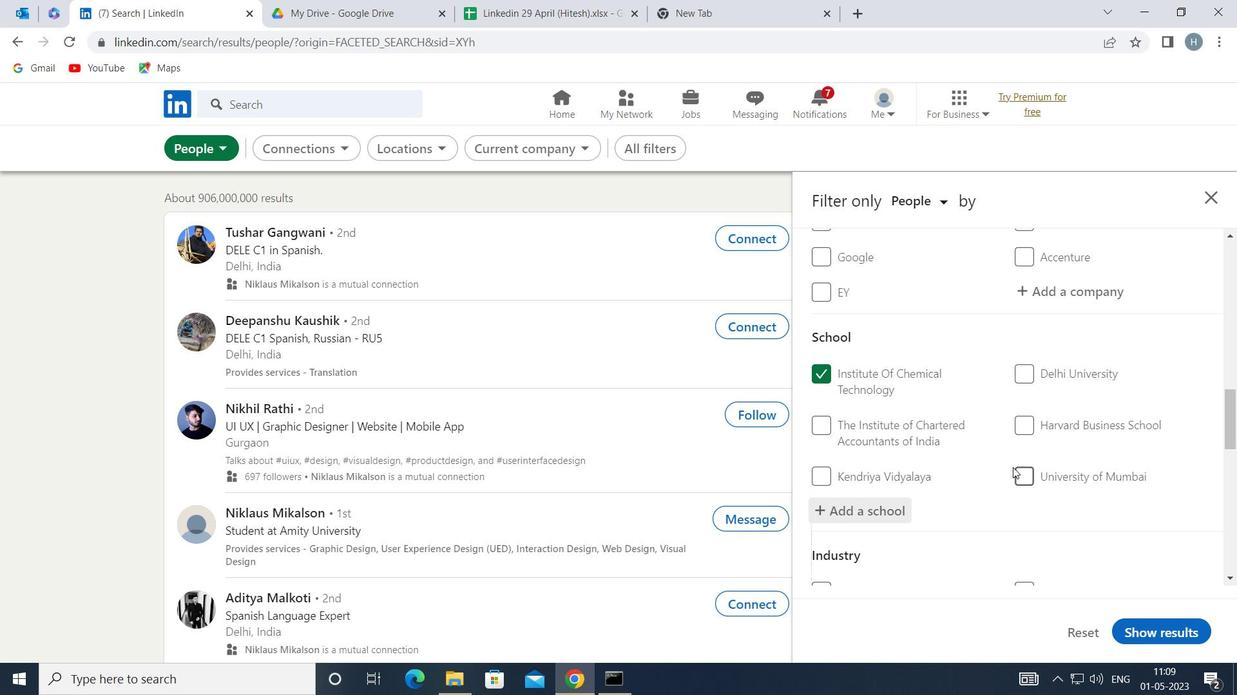 
Action: Mouse moved to (958, 463)
Screenshot: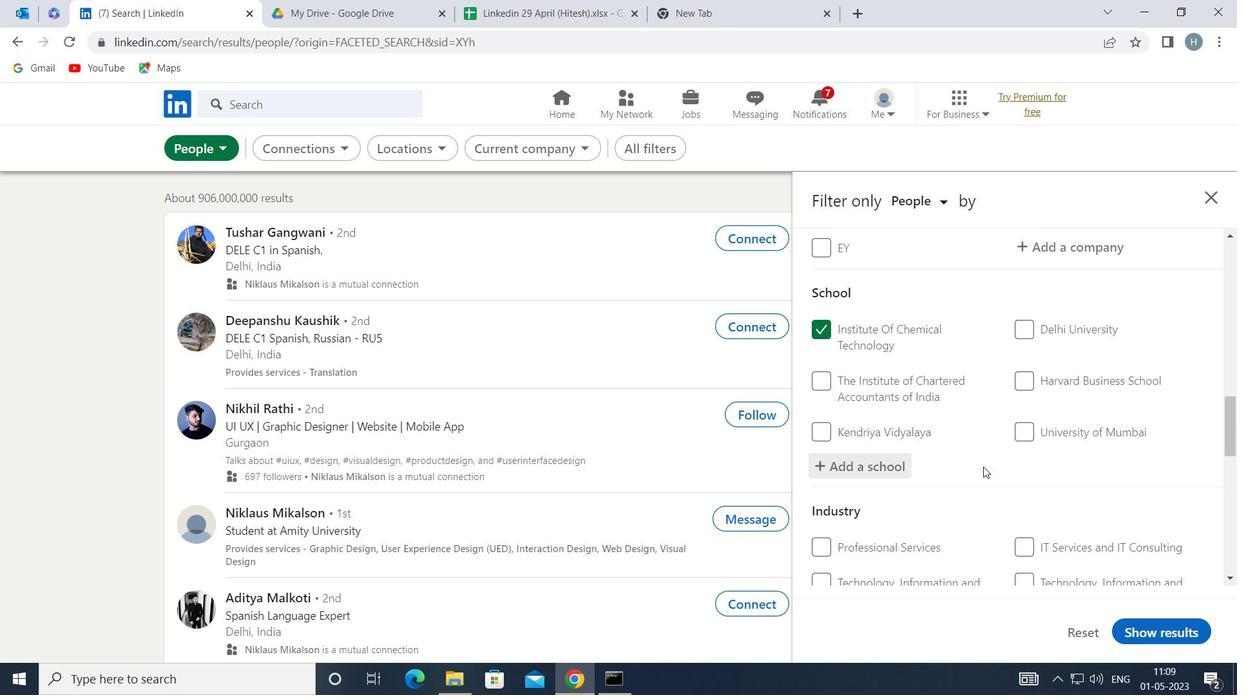 
Action: Mouse scrolled (958, 463) with delta (0, 0)
Screenshot: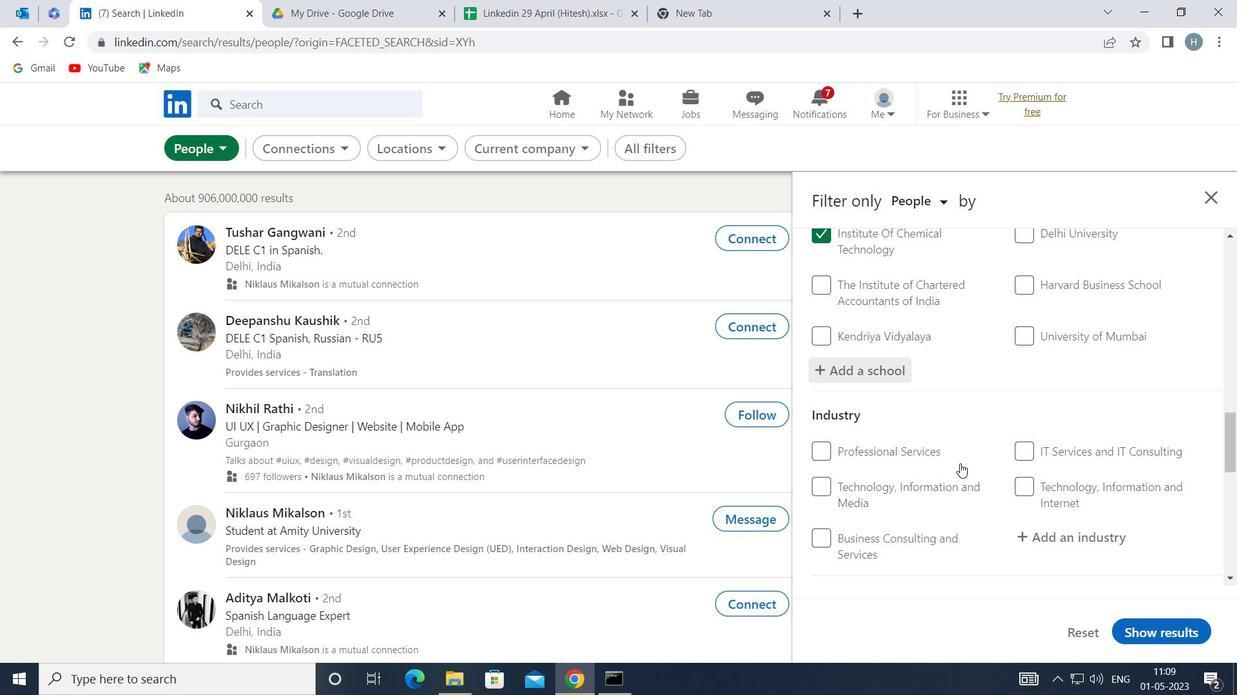 
Action: Mouse moved to (1062, 434)
Screenshot: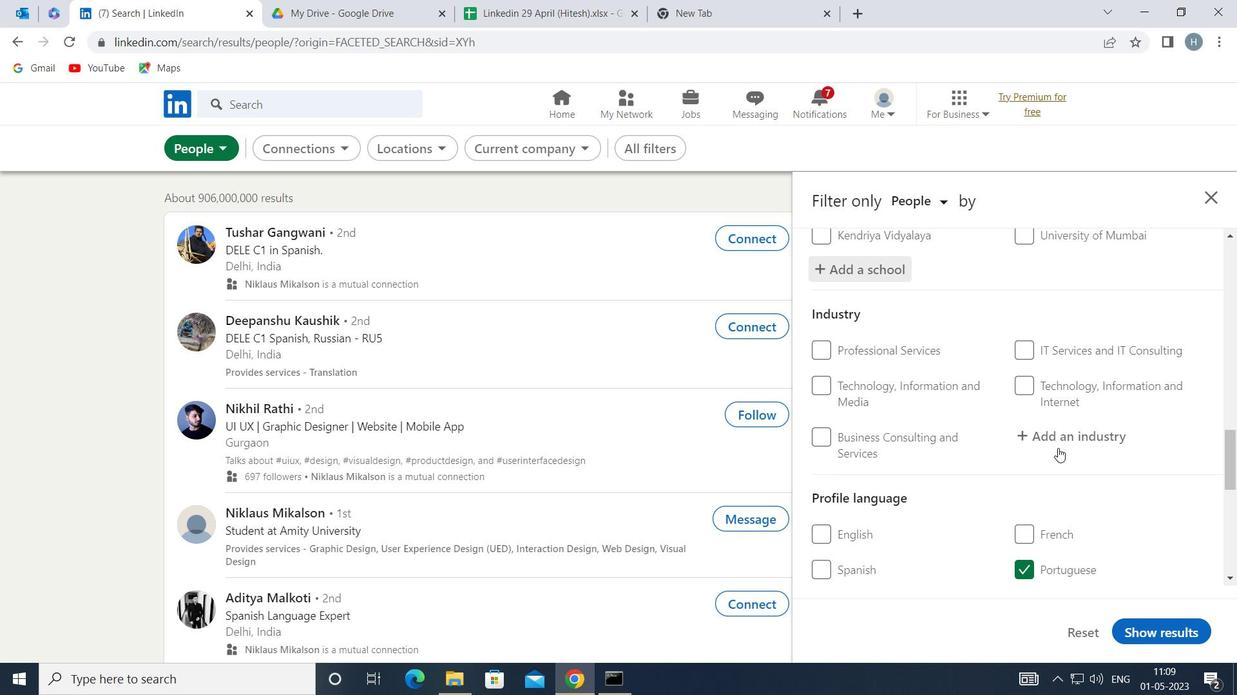 
Action: Mouse pressed left at (1062, 434)
Screenshot: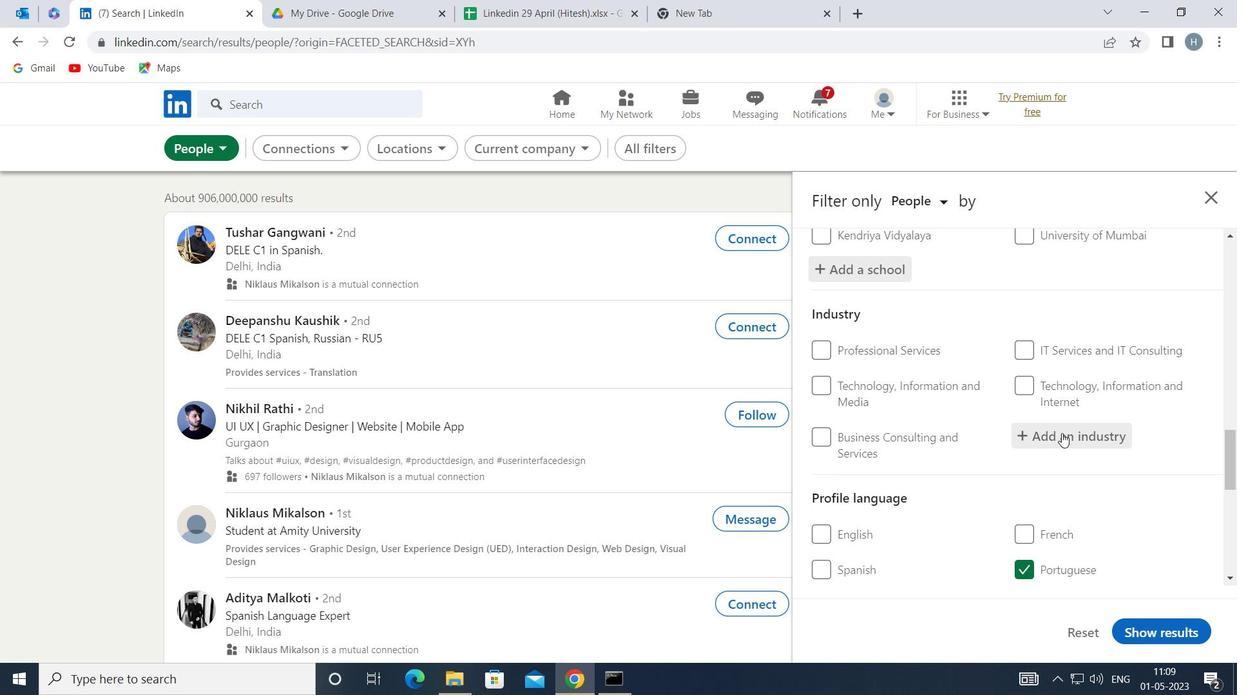 
Action: Mouse moved to (1062, 432)
Screenshot: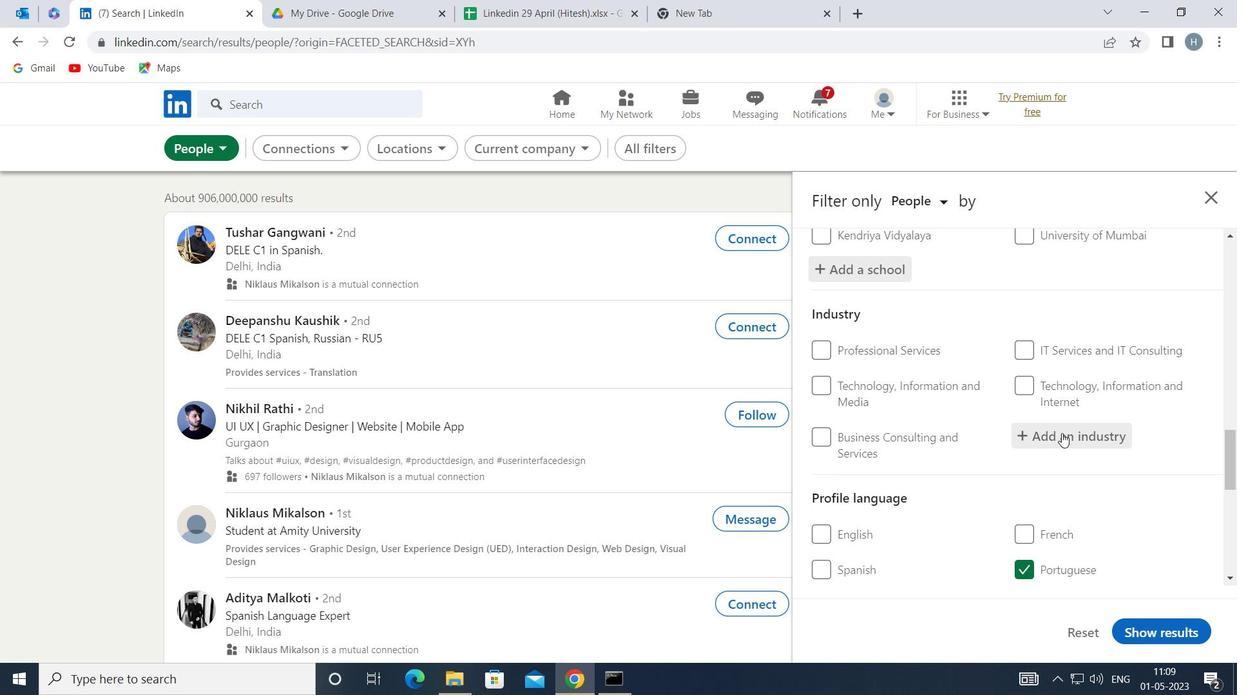 
Action: Key pressed <Key.shift>OPTO
Screenshot: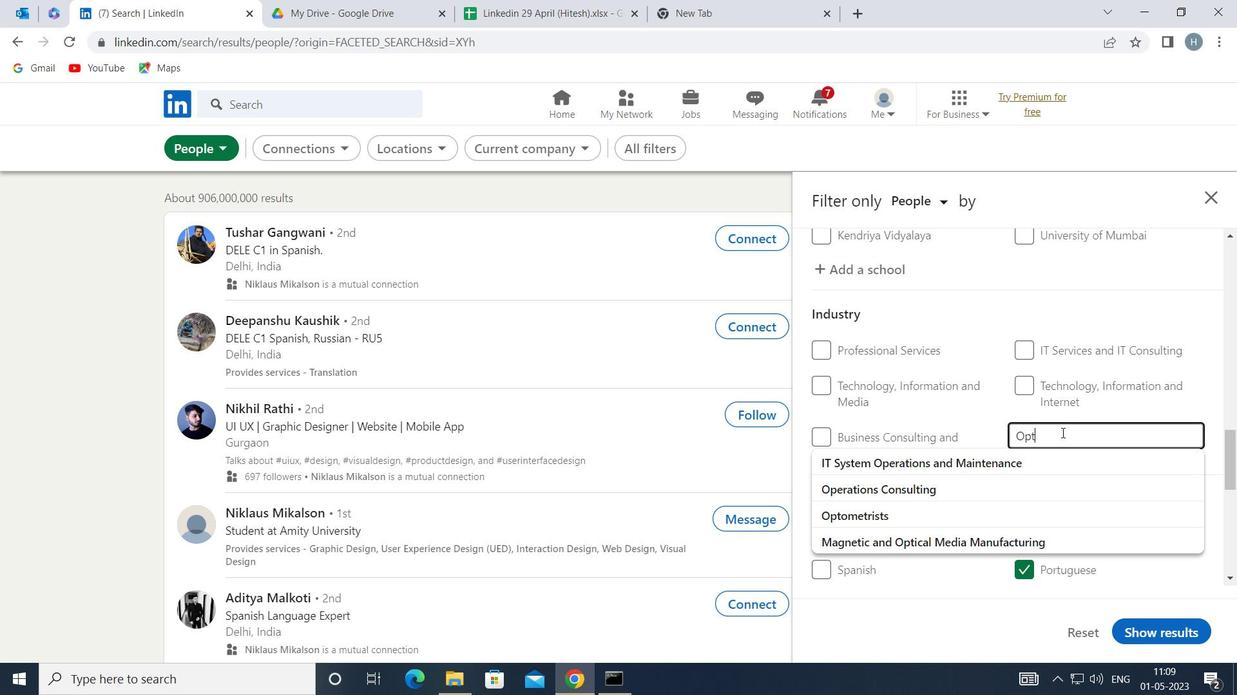
Action: Mouse moved to (1063, 434)
Screenshot: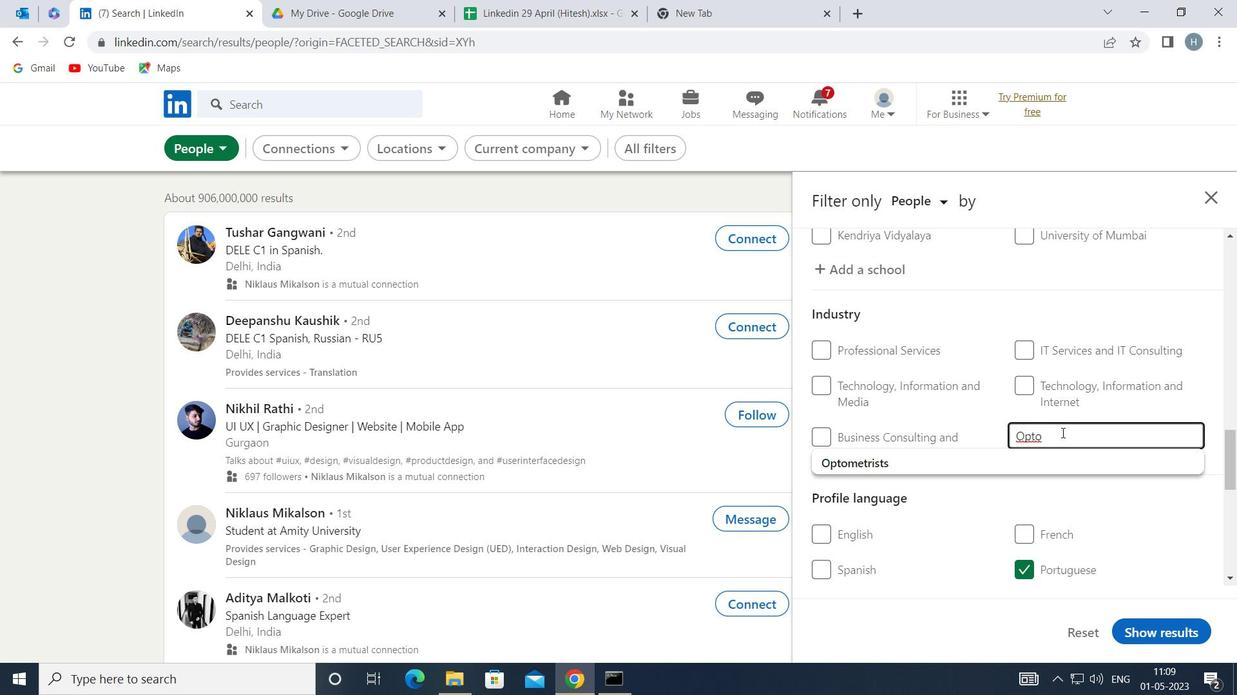 
Action: Key pressed M
Screenshot: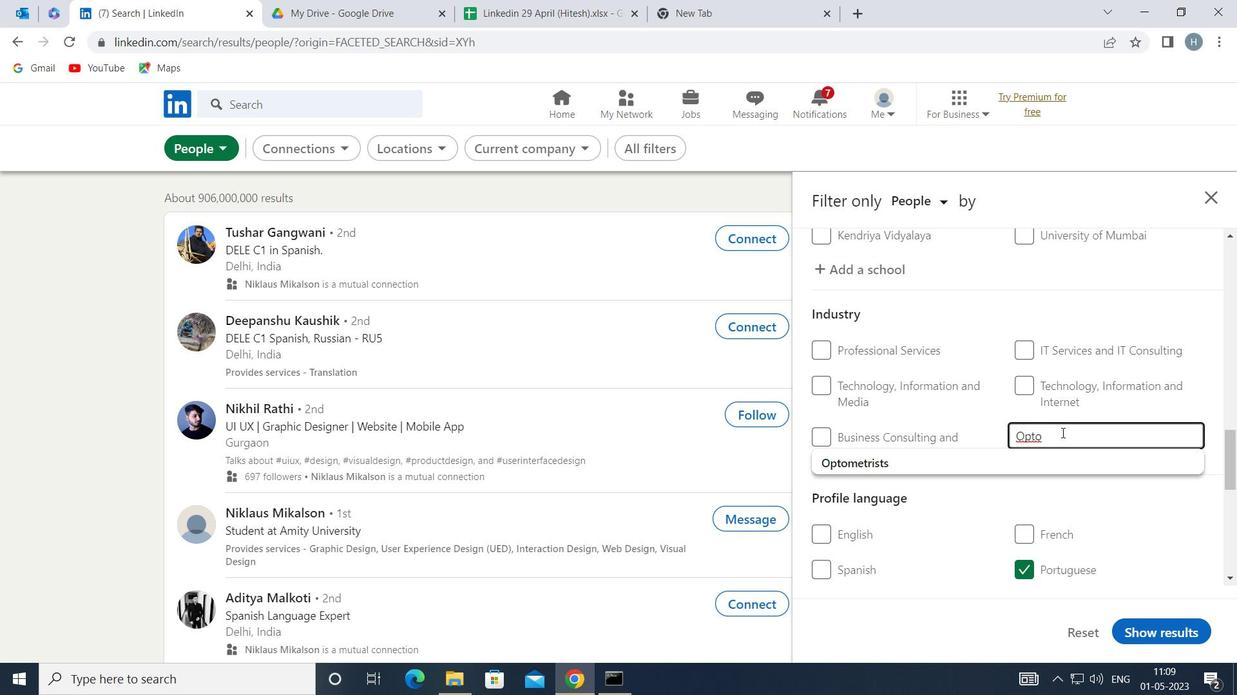 
Action: Mouse moved to (977, 465)
Screenshot: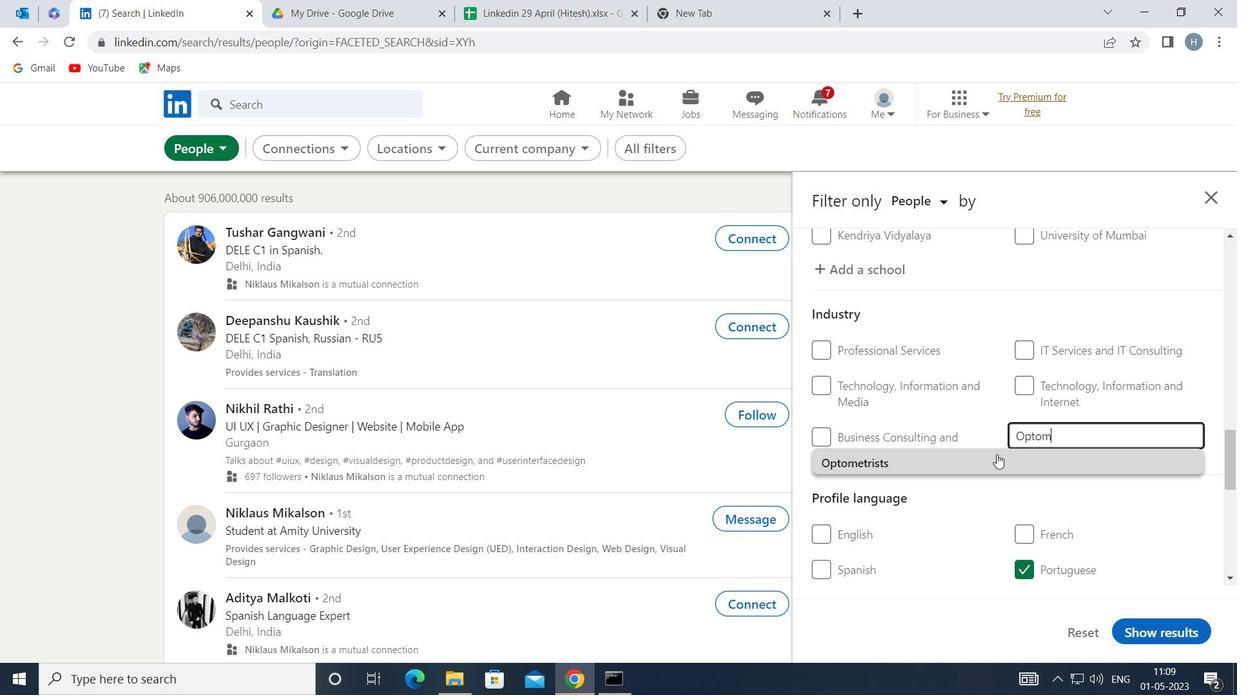 
Action: Mouse pressed left at (977, 465)
Screenshot: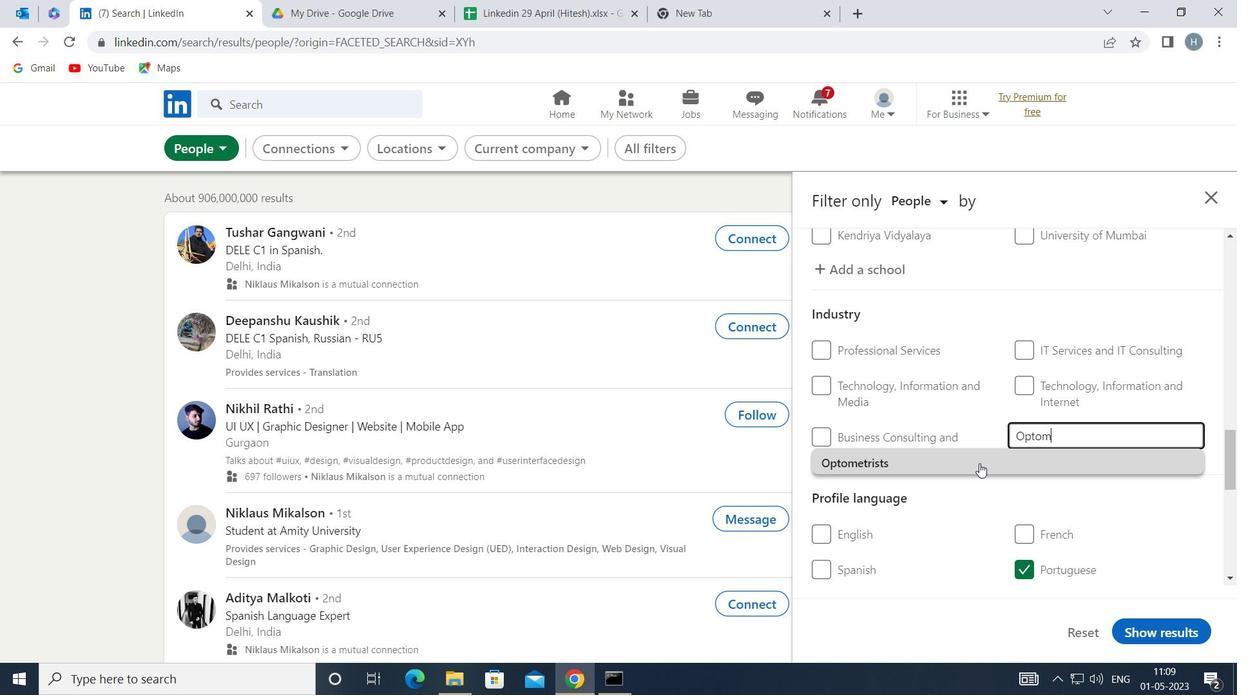 
Action: Mouse moved to (965, 456)
Screenshot: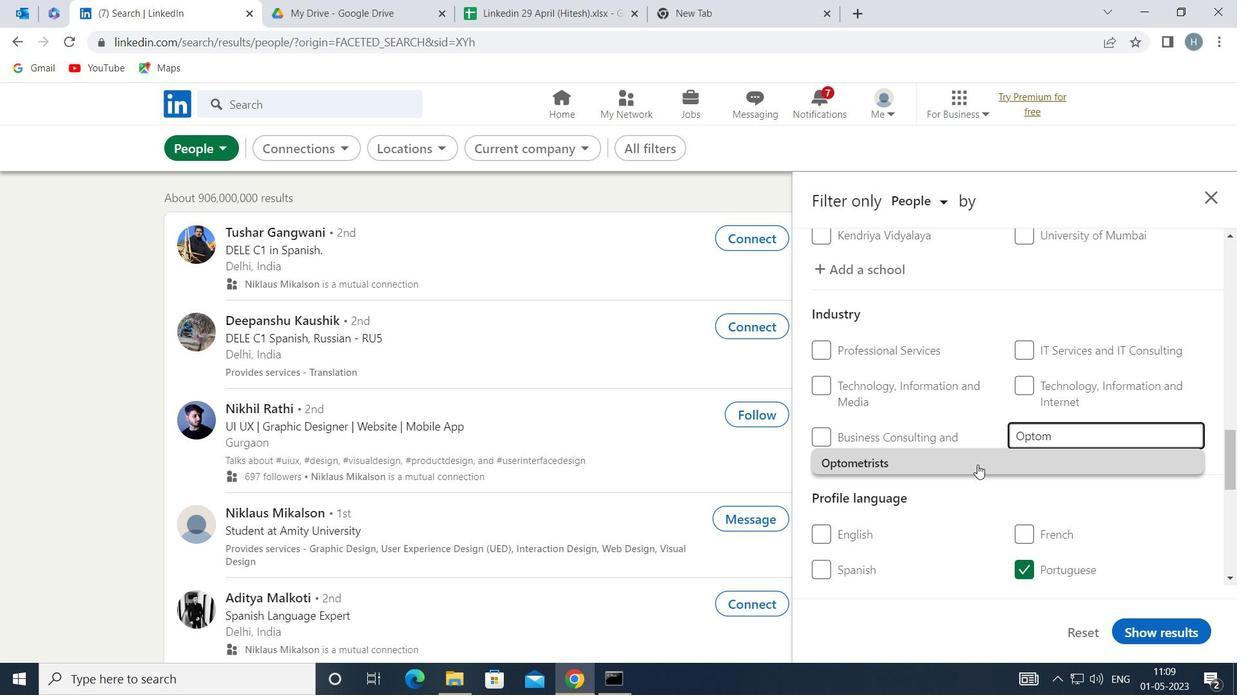 
Action: Mouse scrolled (965, 456) with delta (0, 0)
Screenshot: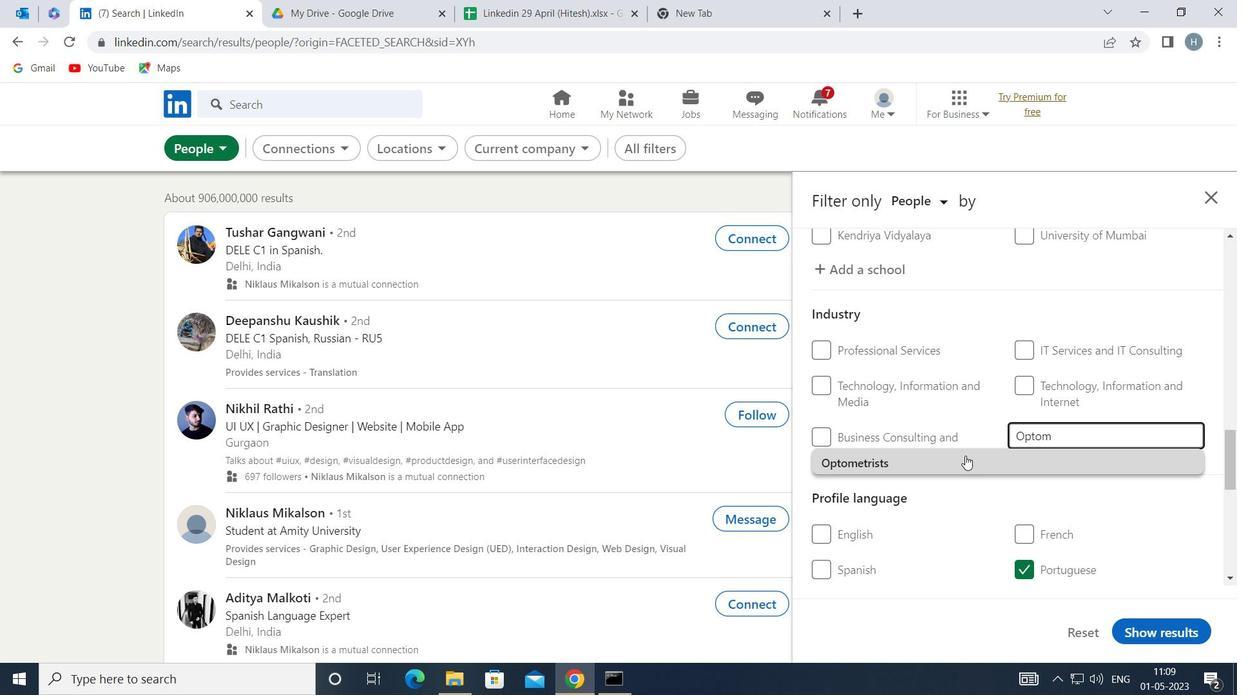 
Action: Mouse moved to (968, 384)
Screenshot: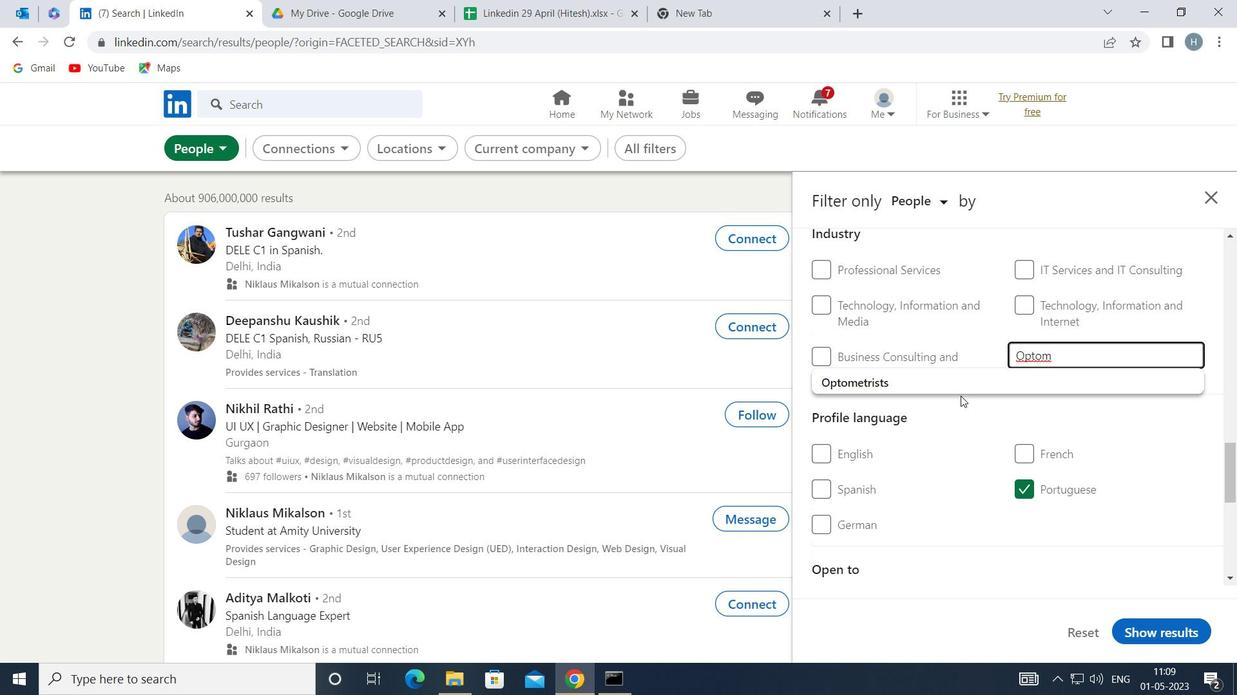 
Action: Mouse pressed left at (968, 384)
Screenshot: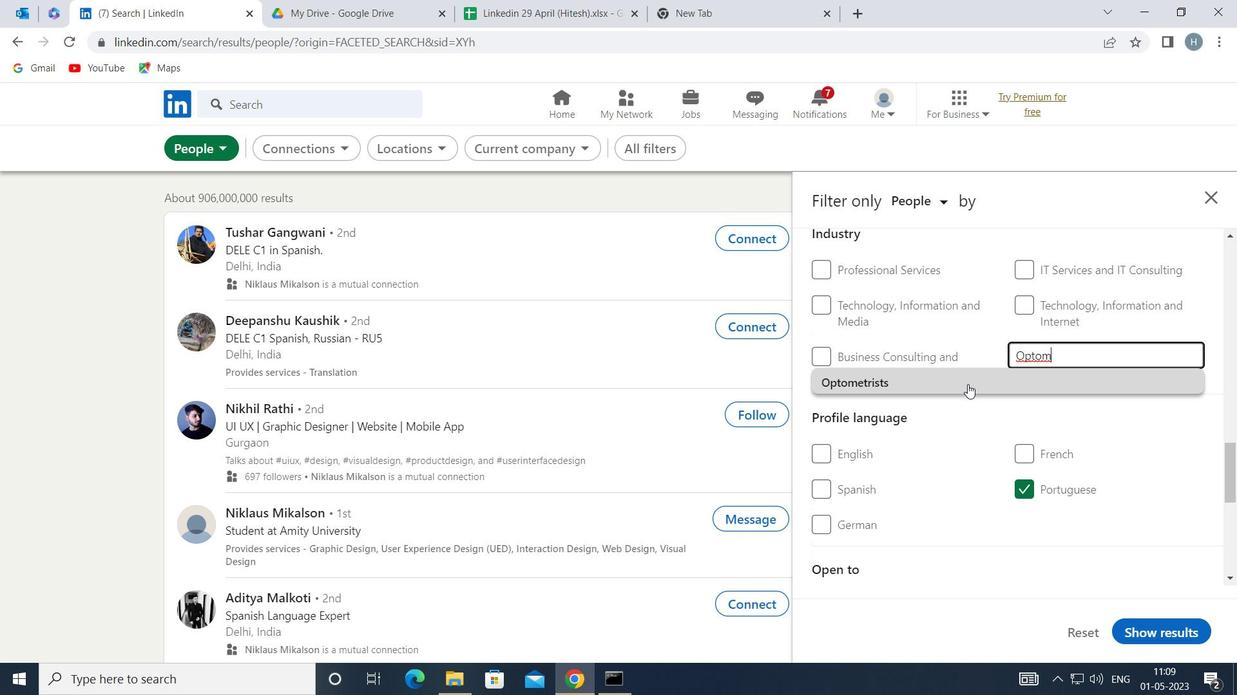 
Action: Mouse moved to (938, 387)
Screenshot: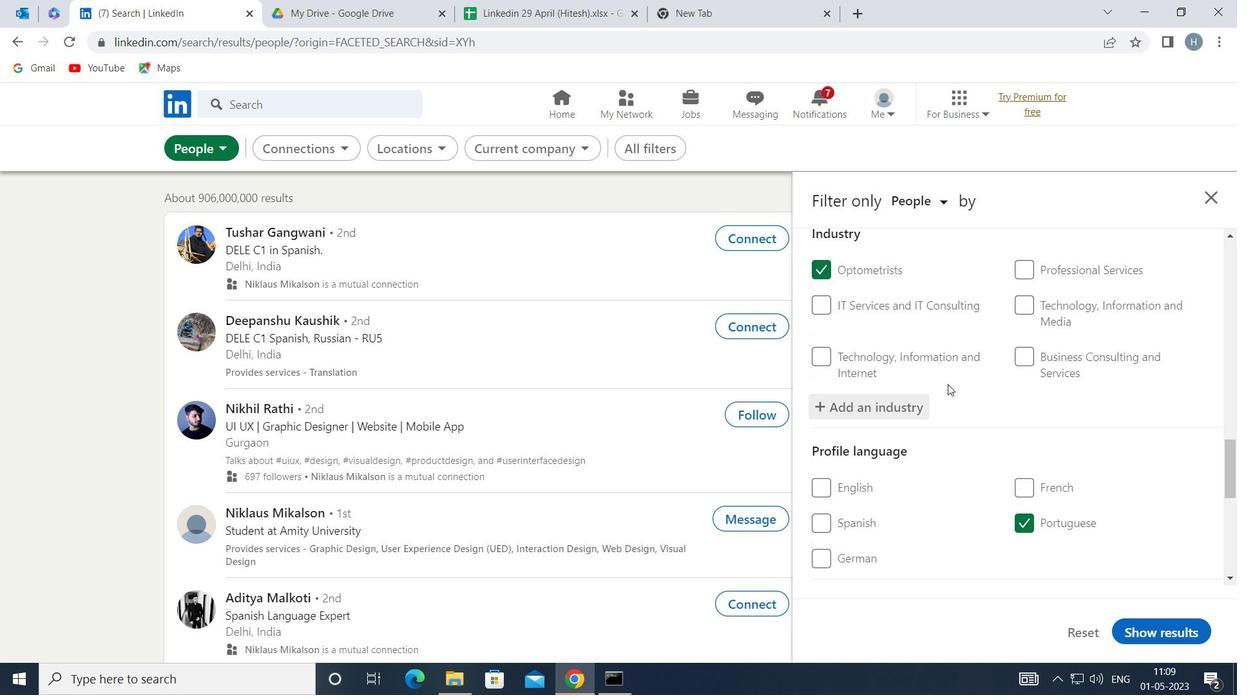 
Action: Mouse scrolled (938, 386) with delta (0, 0)
Screenshot: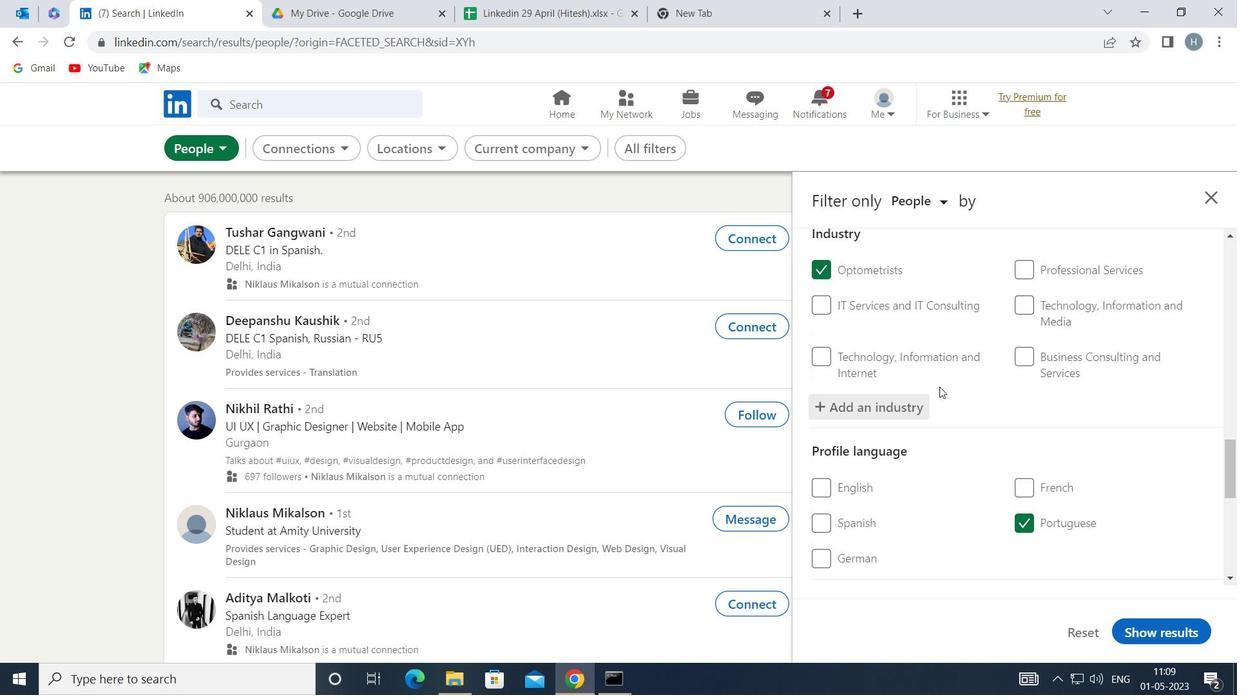 
Action: Mouse scrolled (938, 386) with delta (0, 0)
Screenshot: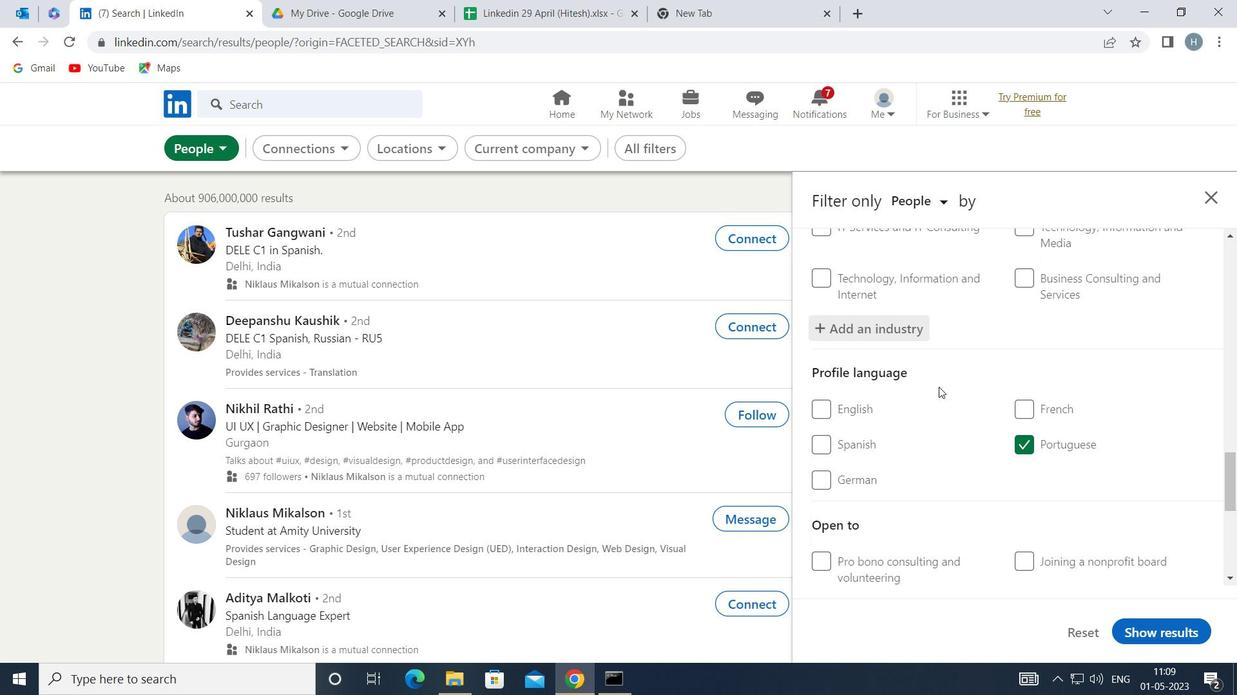 
Action: Mouse moved to (938, 389)
Screenshot: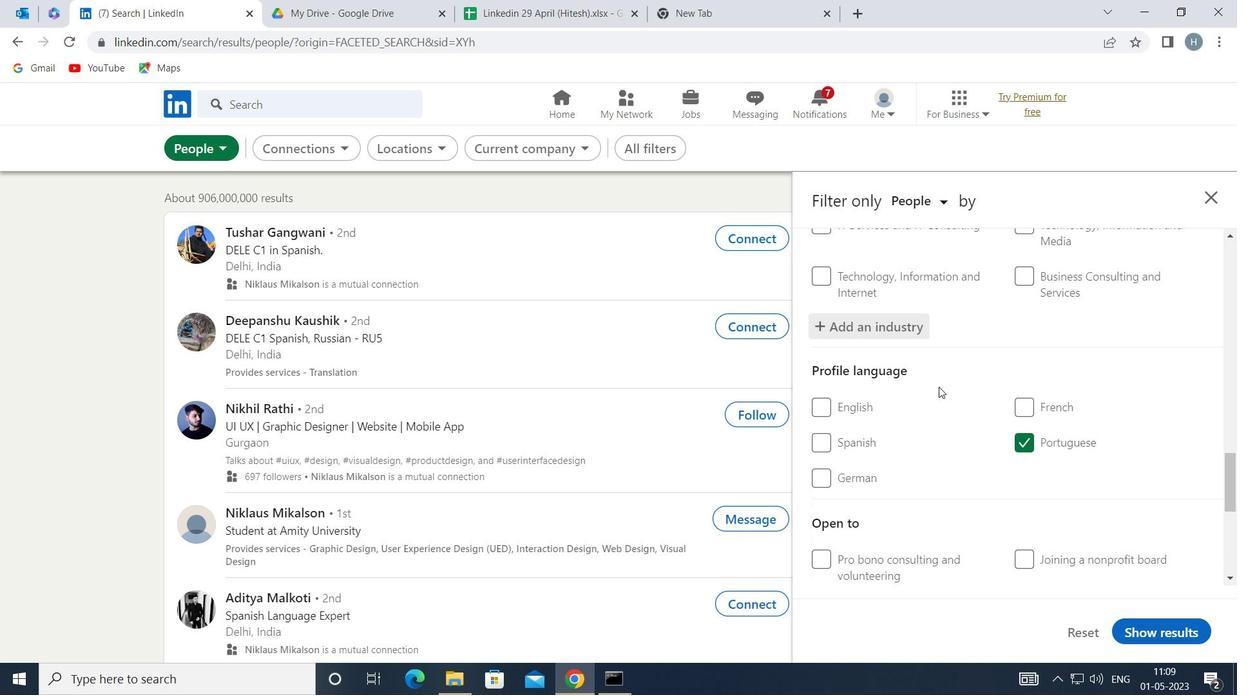 
Action: Mouse scrolled (938, 388) with delta (0, 0)
Screenshot: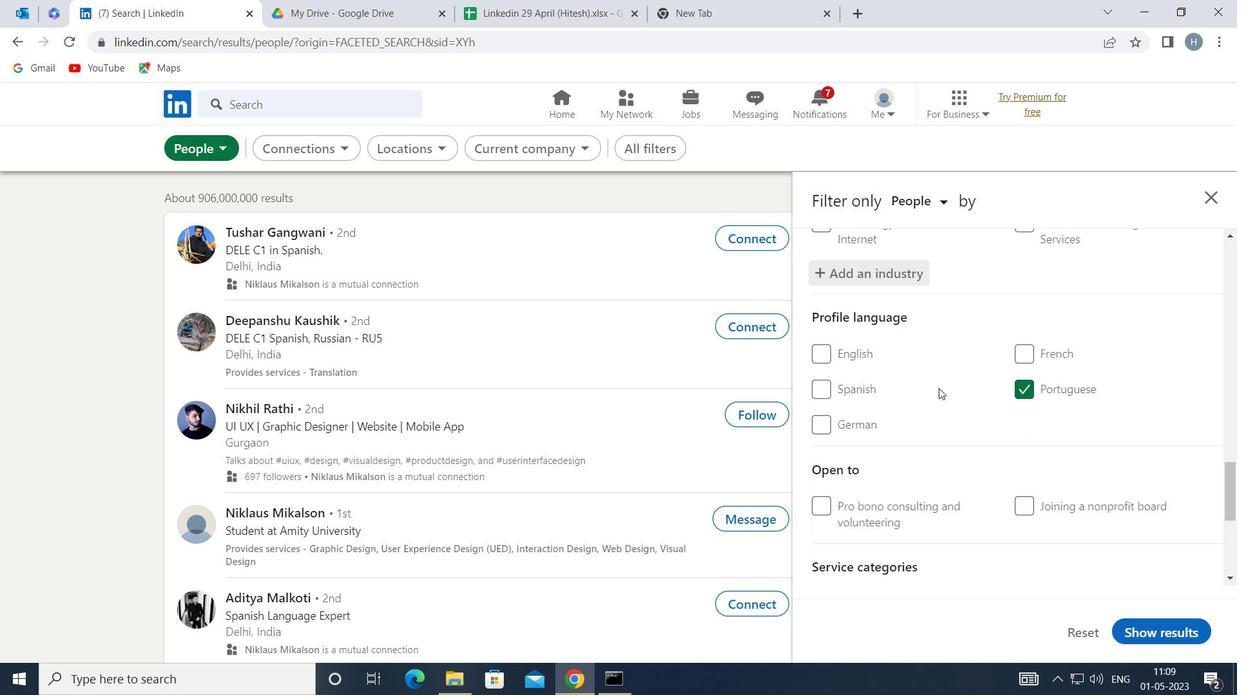 
Action: Mouse moved to (942, 392)
Screenshot: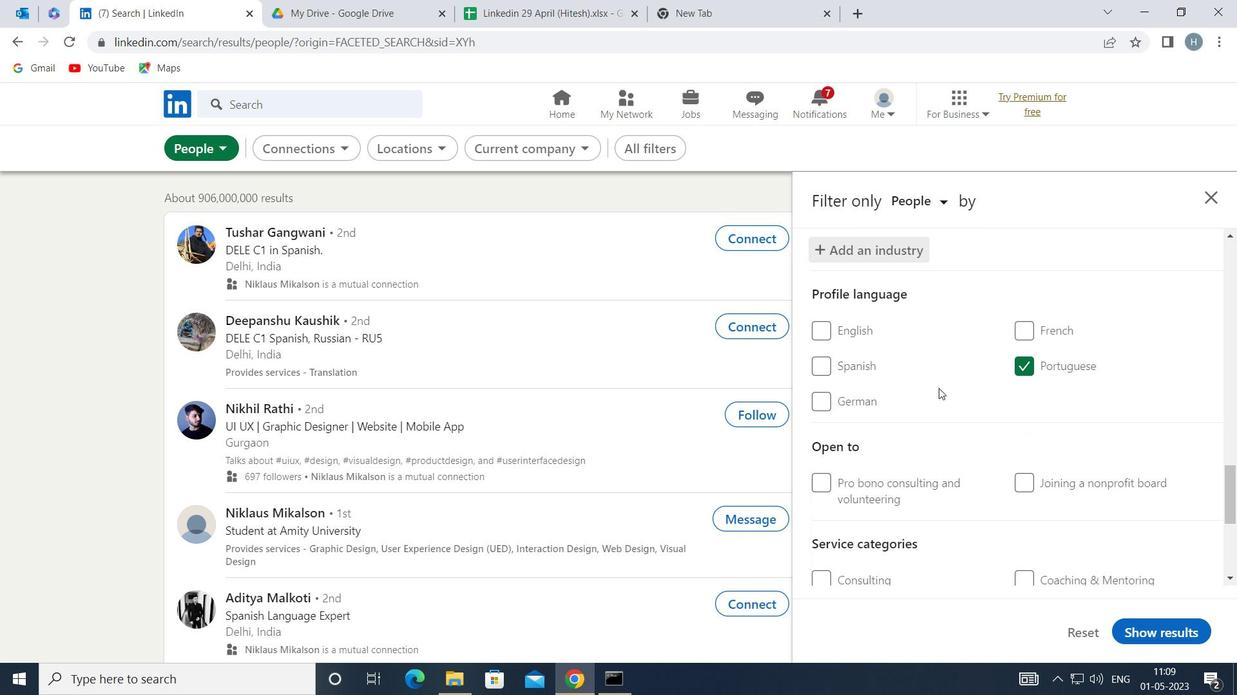
Action: Mouse scrolled (942, 391) with delta (0, 0)
Screenshot: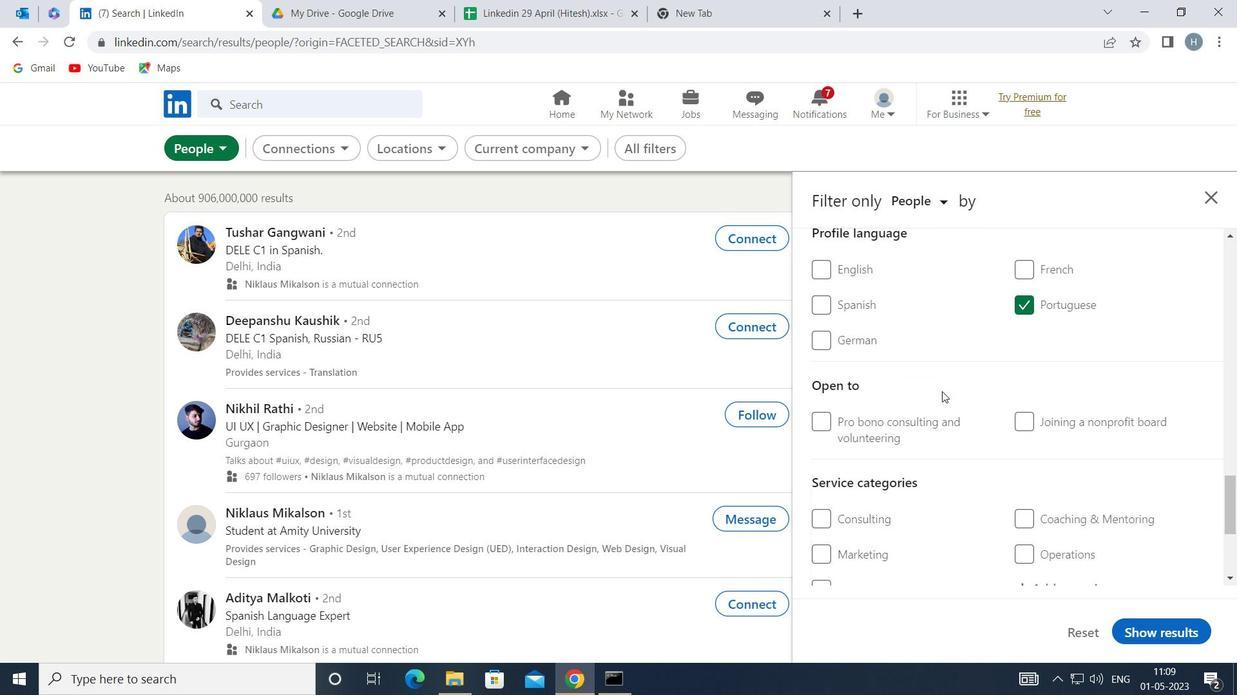 
Action: Mouse moved to (945, 394)
Screenshot: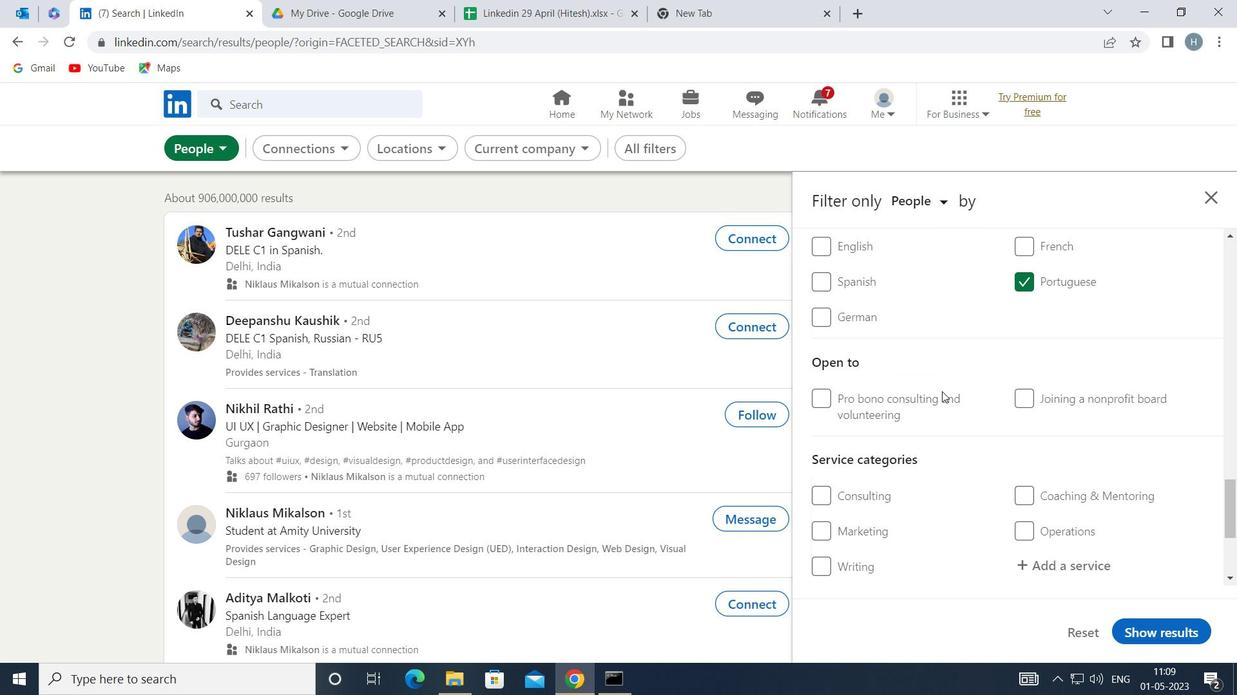 
Action: Mouse scrolled (945, 393) with delta (0, 0)
Screenshot: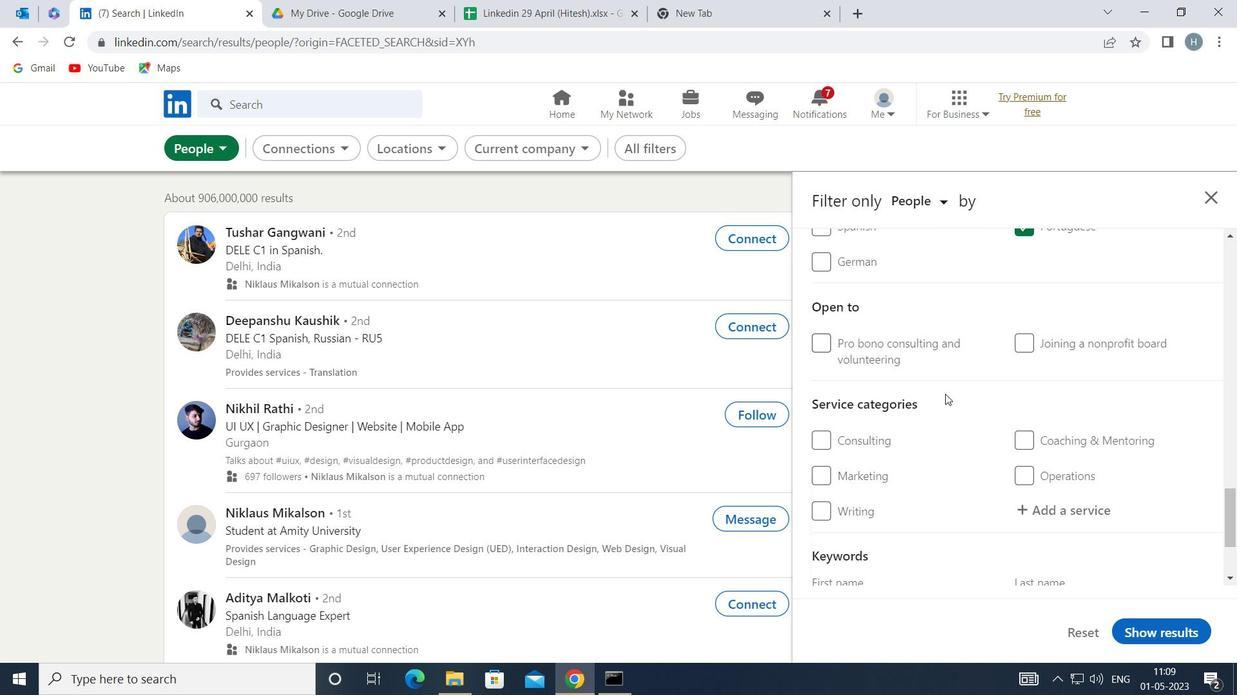 
Action: Mouse moved to (1041, 404)
Screenshot: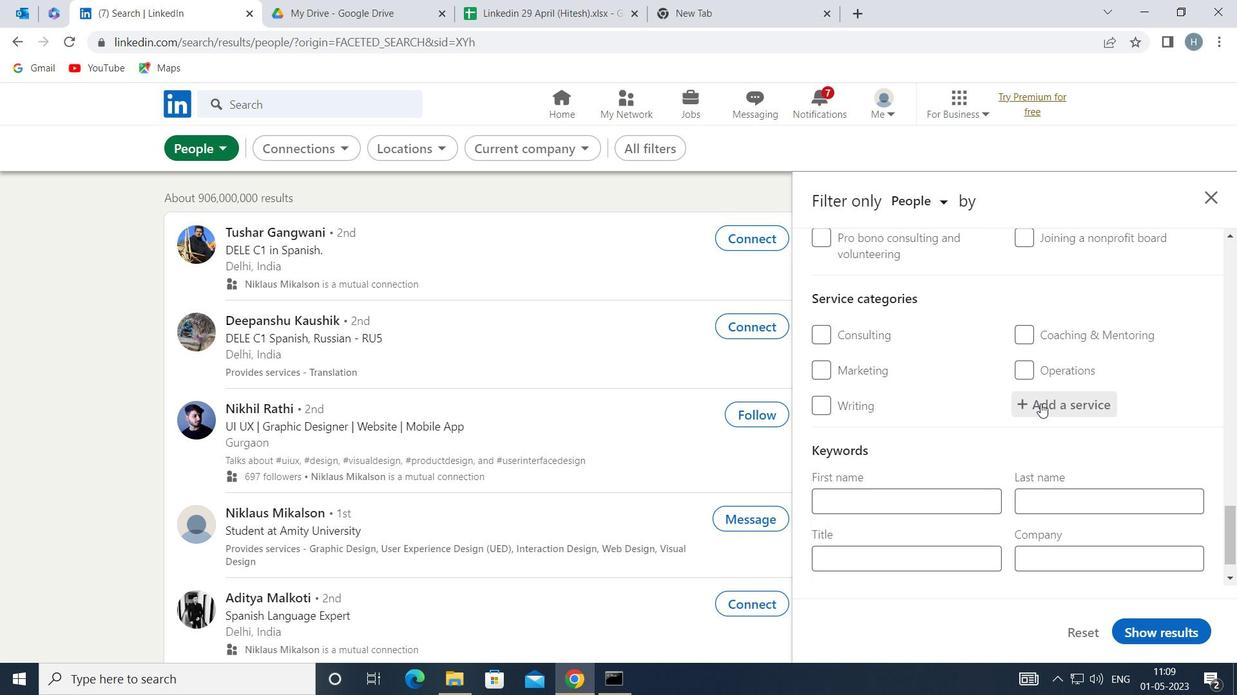 
Action: Mouse pressed left at (1041, 404)
Screenshot: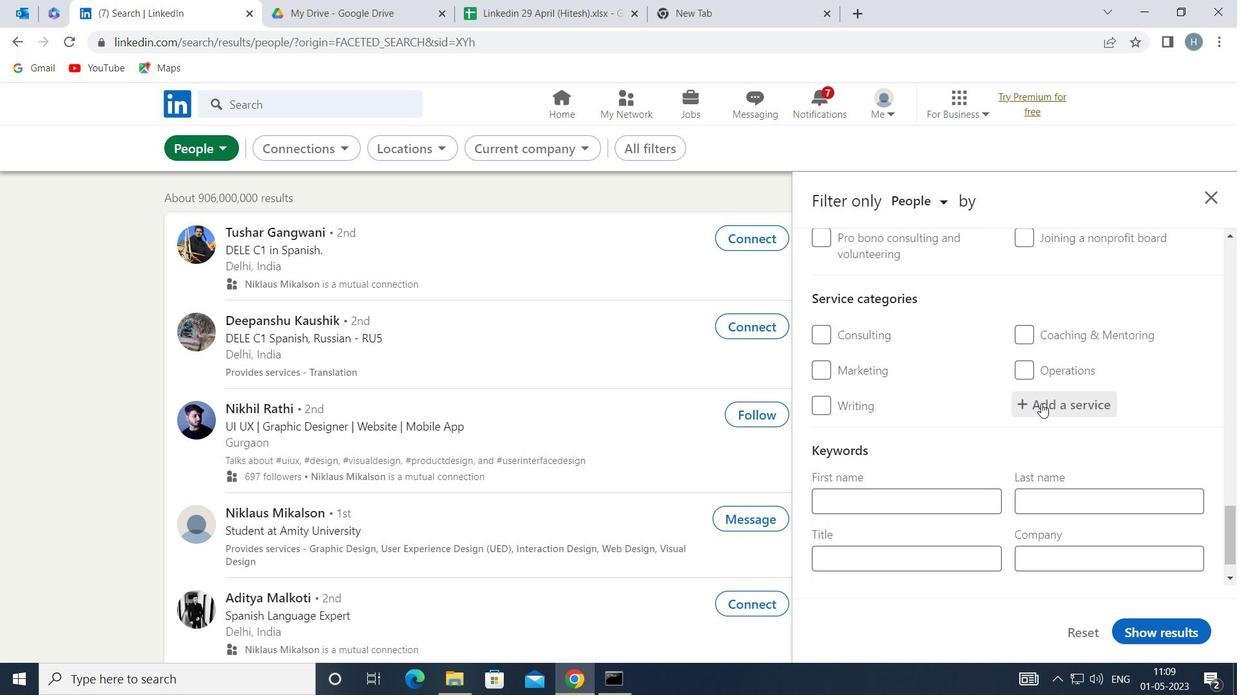 
Action: Key pressed <Key.shift>BUSINESS
Screenshot: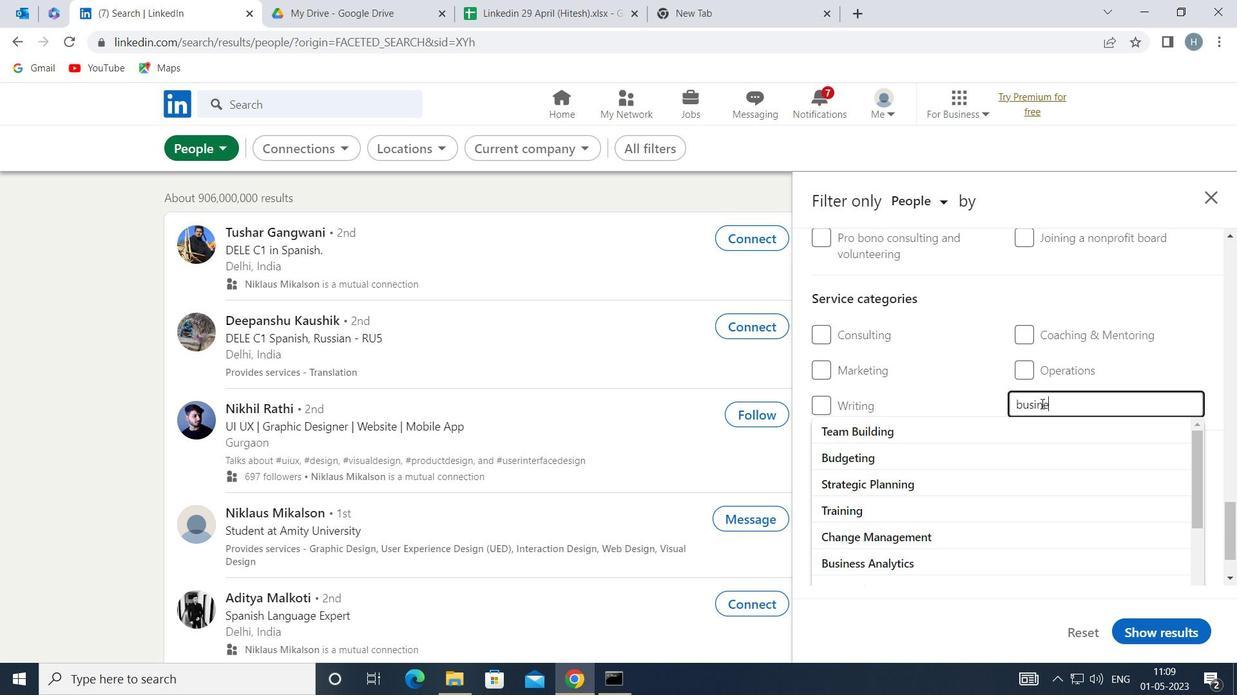 
Action: Mouse moved to (940, 456)
Screenshot: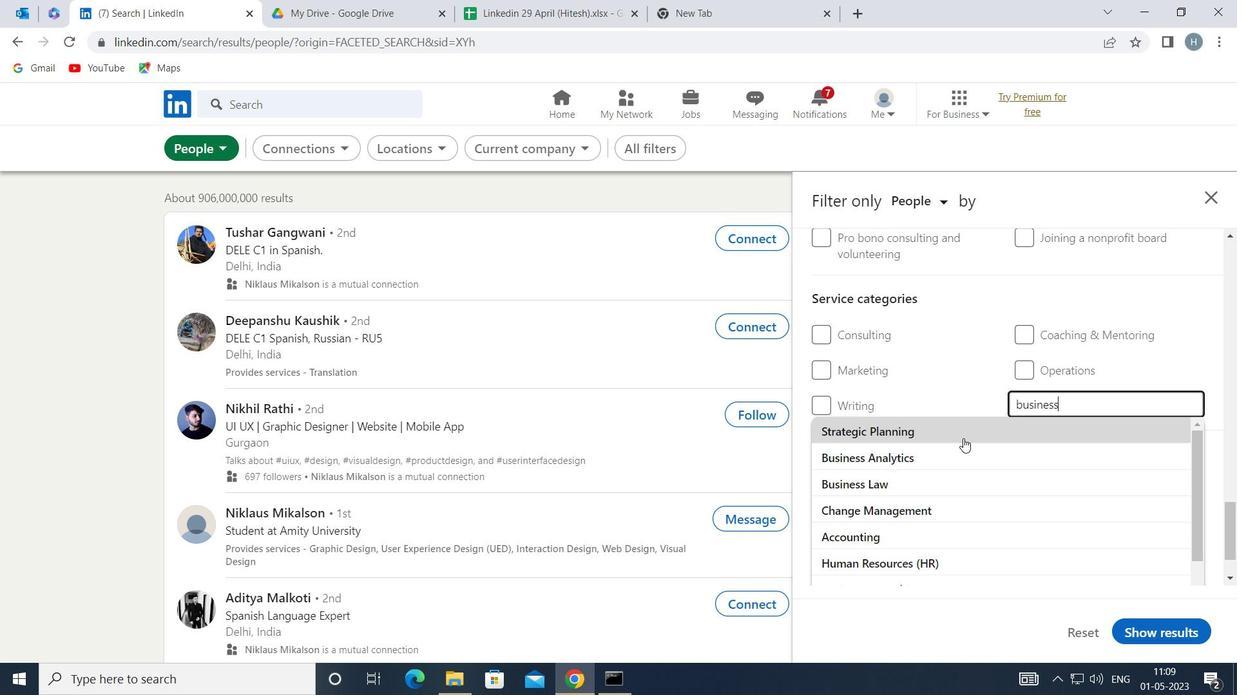 
Action: Mouse pressed left at (940, 456)
Screenshot: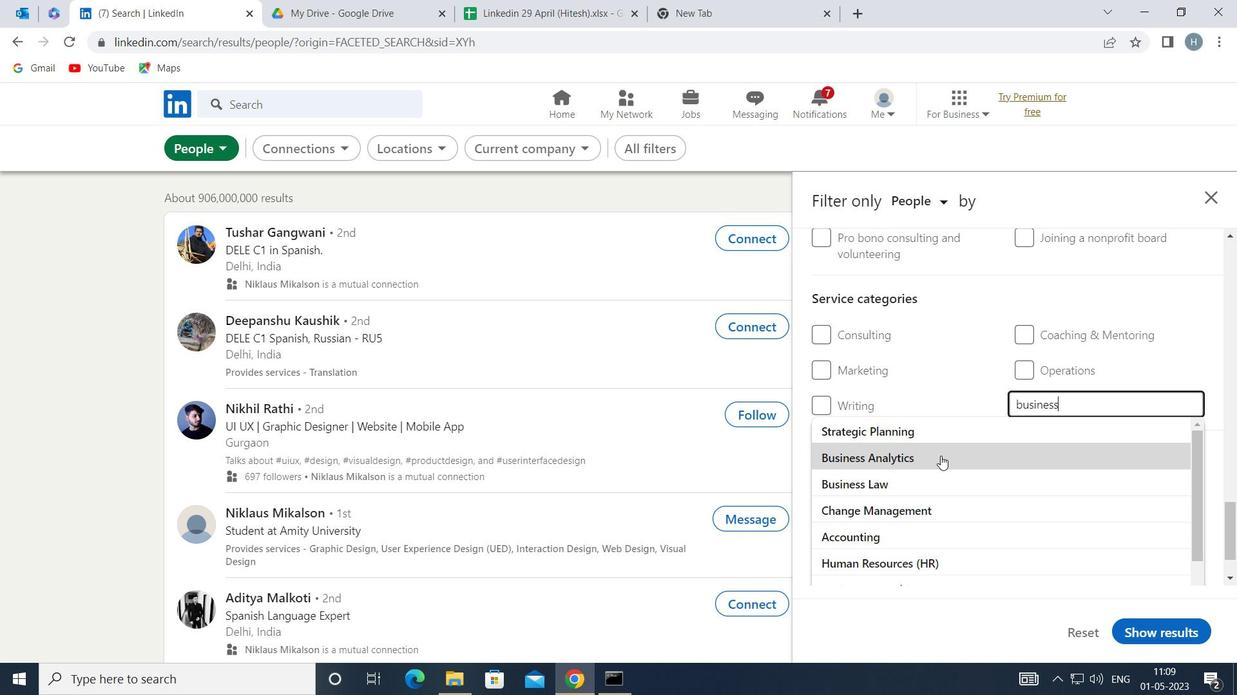 
Action: Mouse moved to (938, 414)
Screenshot: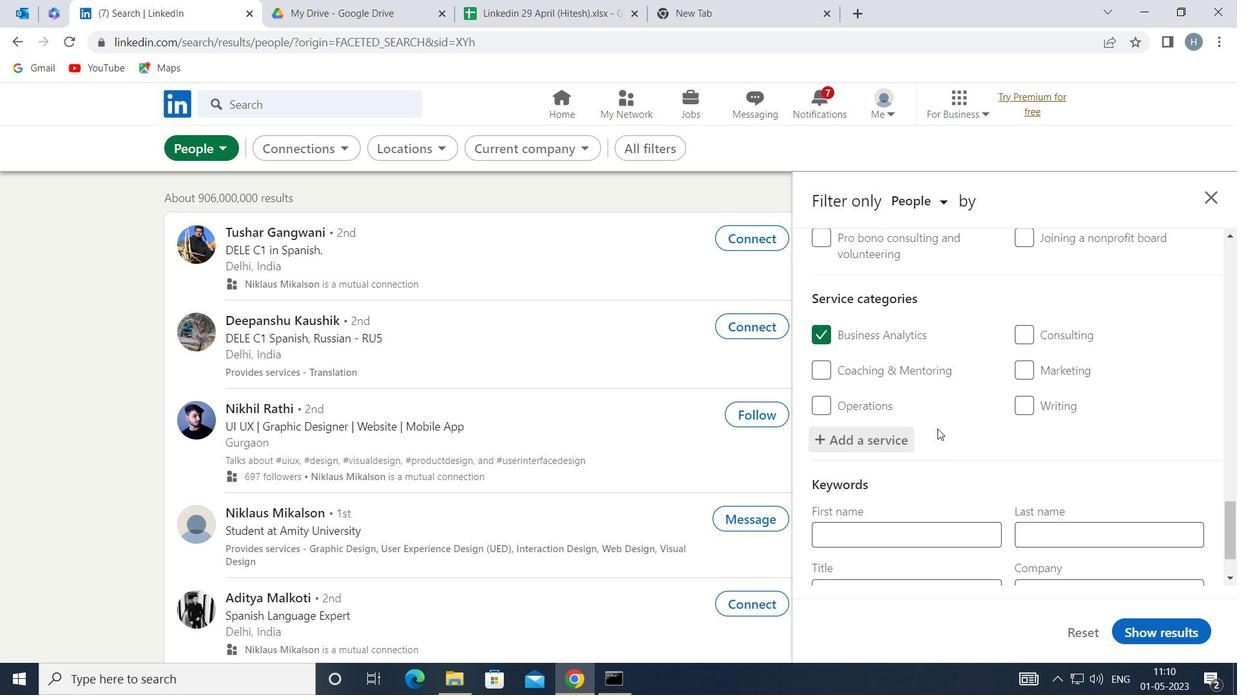 
Action: Mouse scrolled (938, 414) with delta (0, 0)
Screenshot: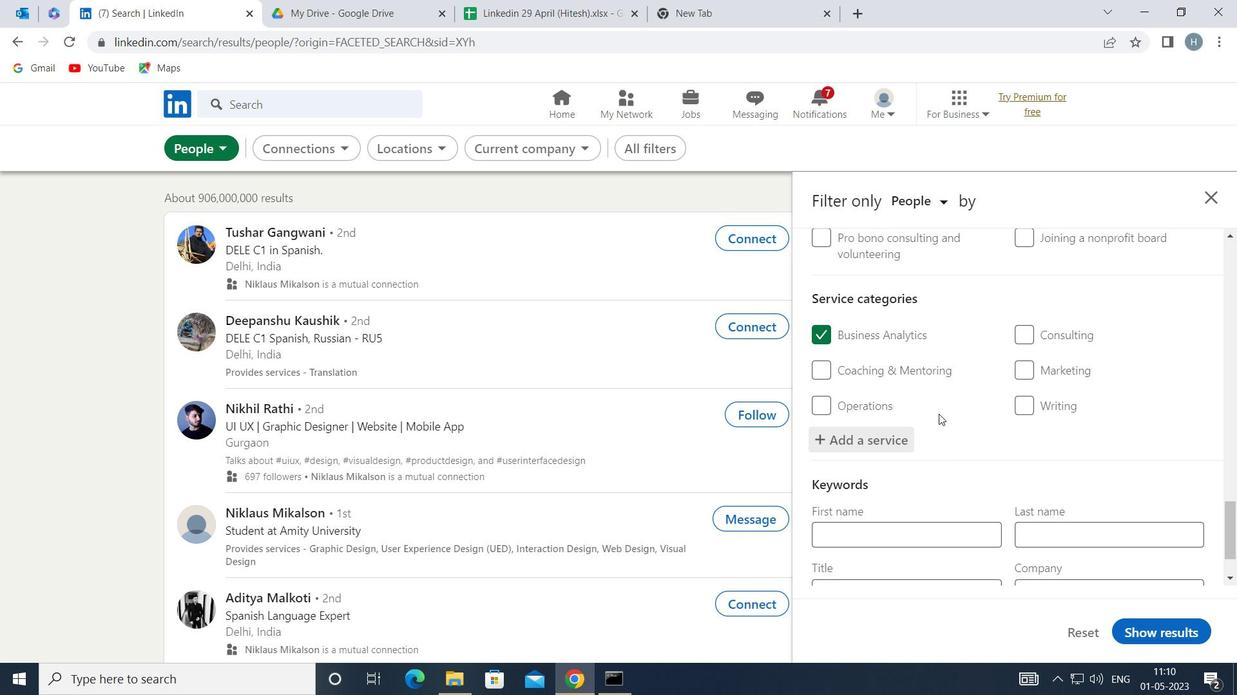 
Action: Mouse moved to (944, 410)
Screenshot: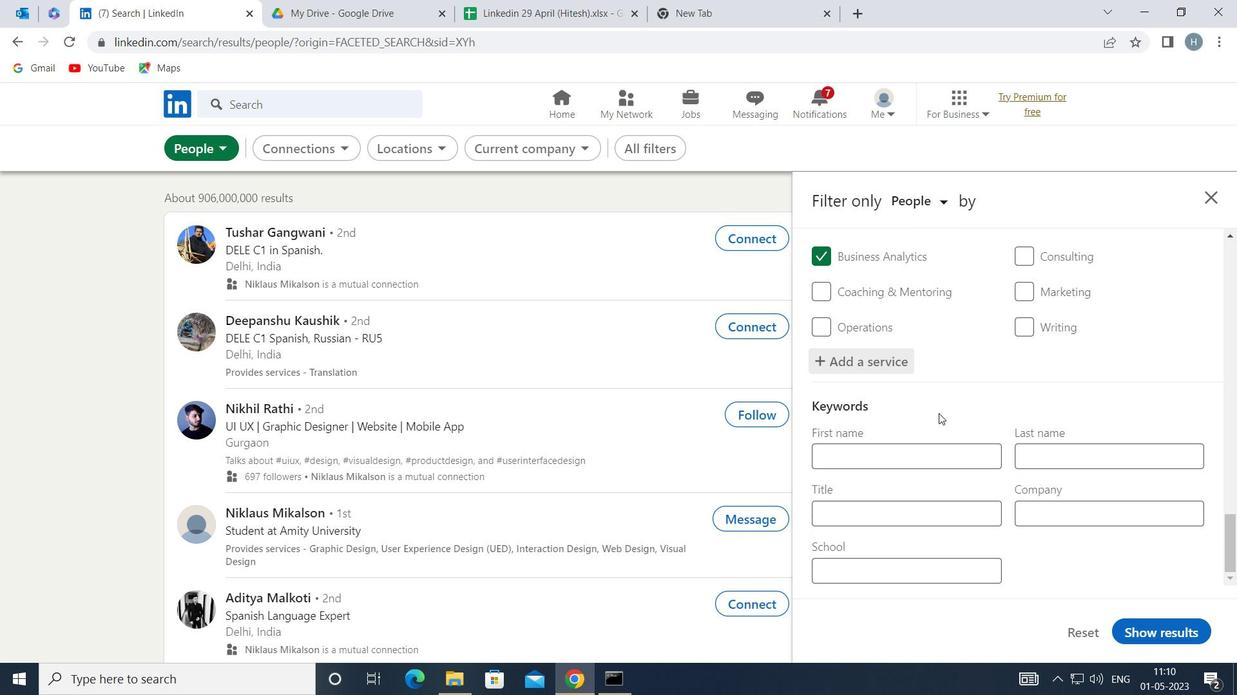 
Action: Mouse scrolled (944, 409) with delta (0, 0)
Screenshot: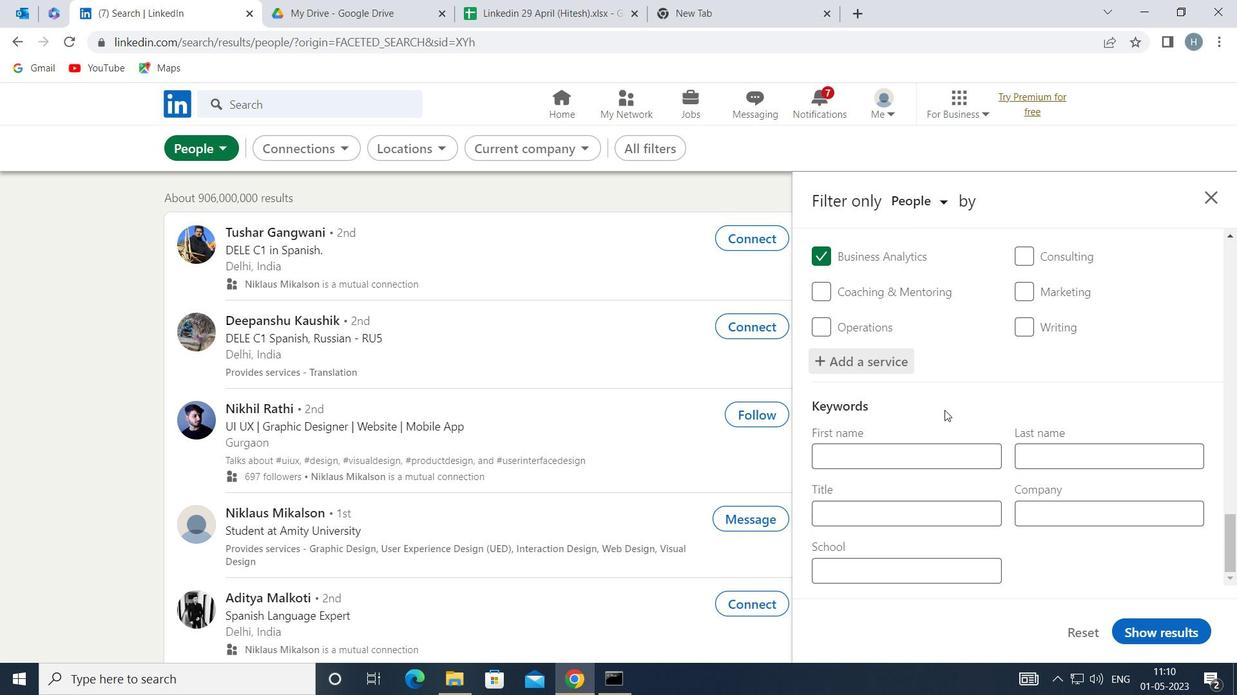 
Action: Mouse scrolled (944, 409) with delta (0, 0)
Screenshot: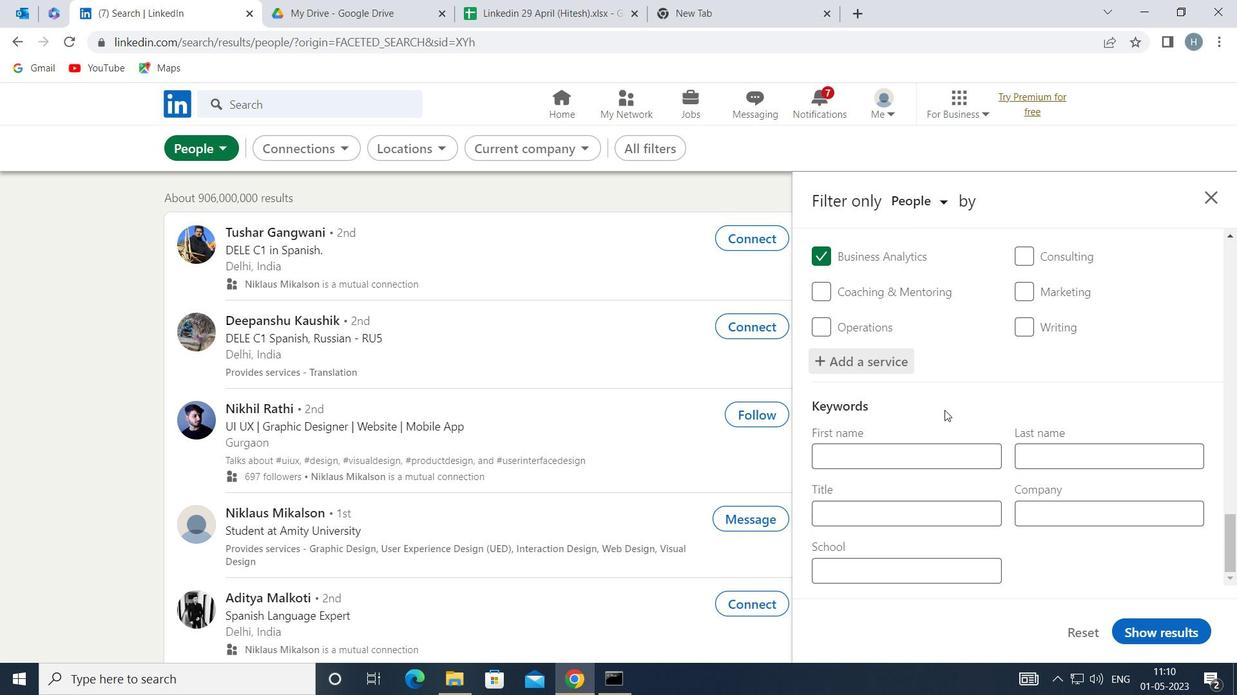 
Action: Mouse scrolled (944, 409) with delta (0, 0)
Screenshot: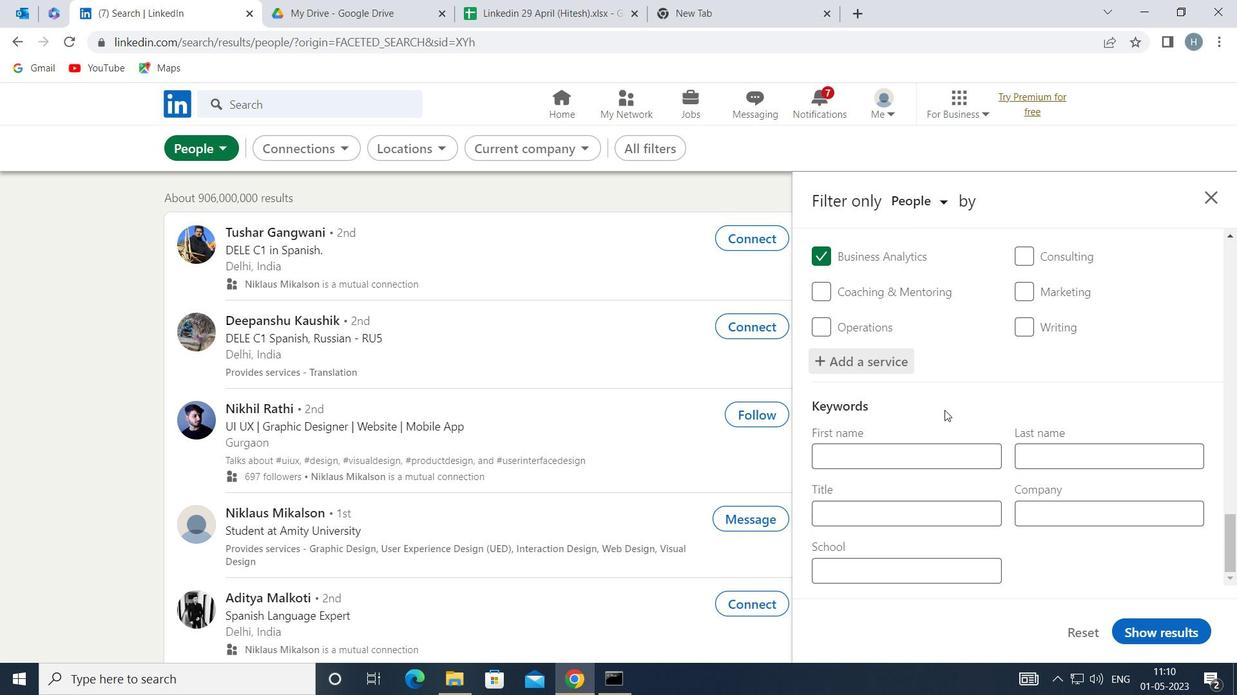
Action: Mouse moved to (938, 511)
Screenshot: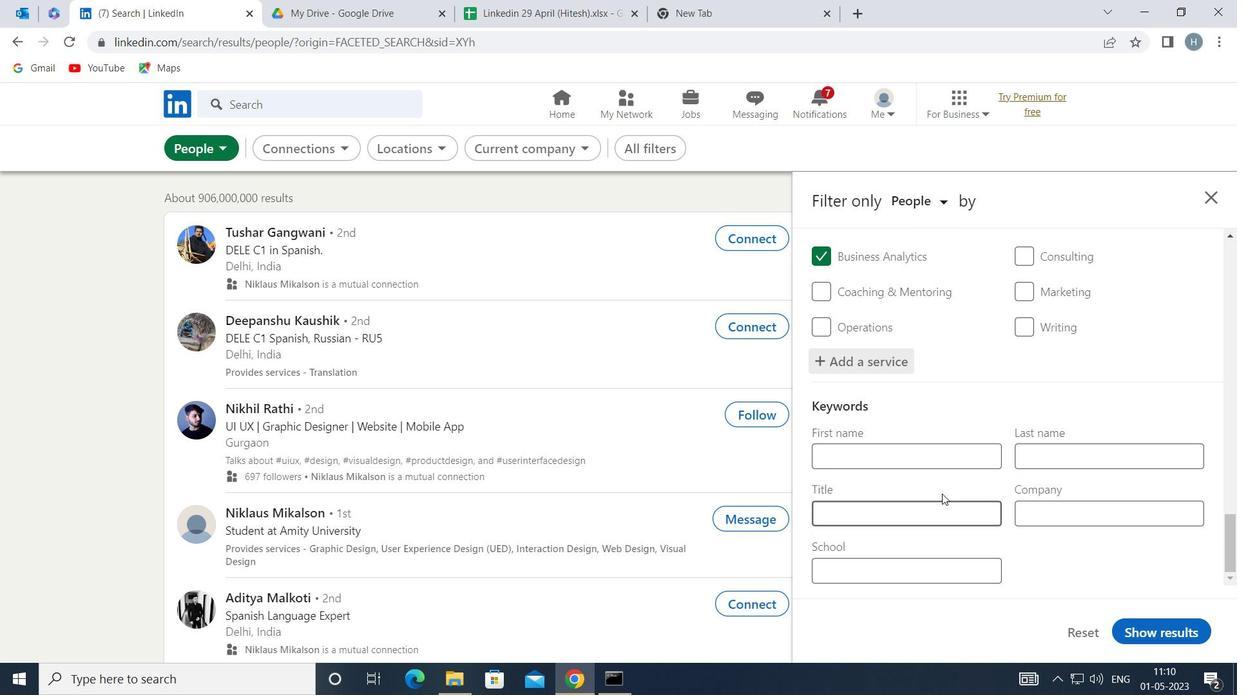 
Action: Mouse pressed left at (938, 511)
Screenshot: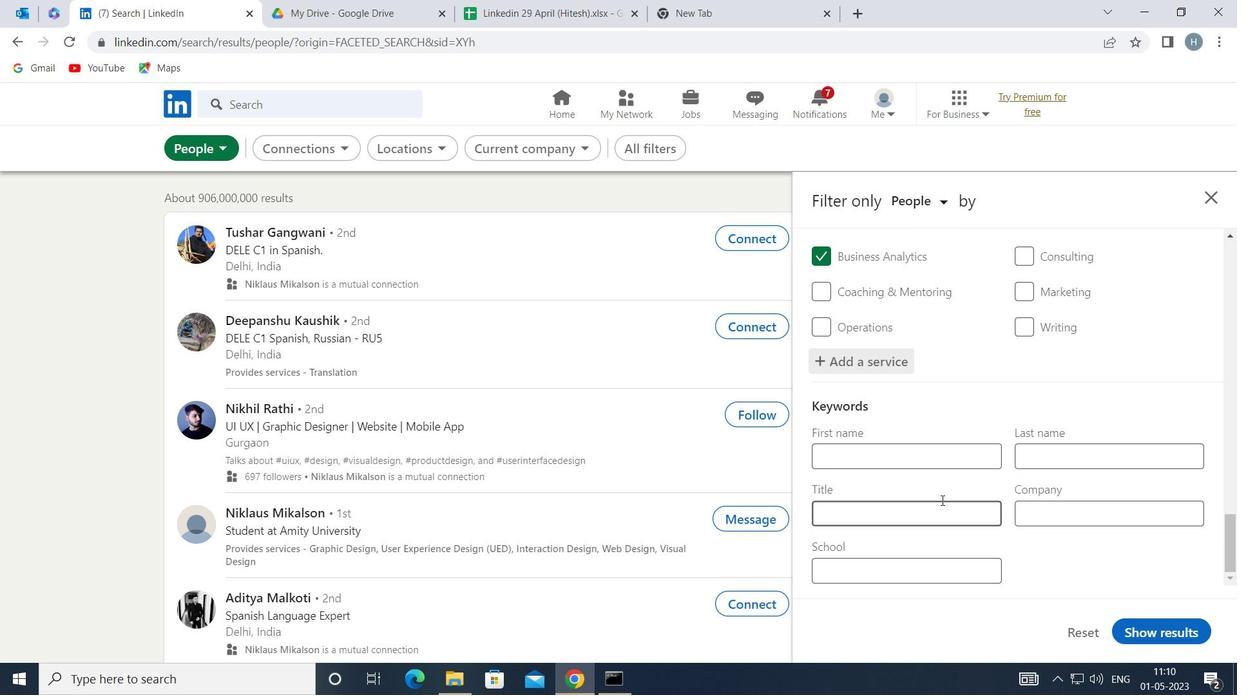 
Action: Key pressed <Key.shift>MACHINEER<Key.backspace><Key.backspace>RY<Key.space><Key.shift>OPERATOR
Screenshot: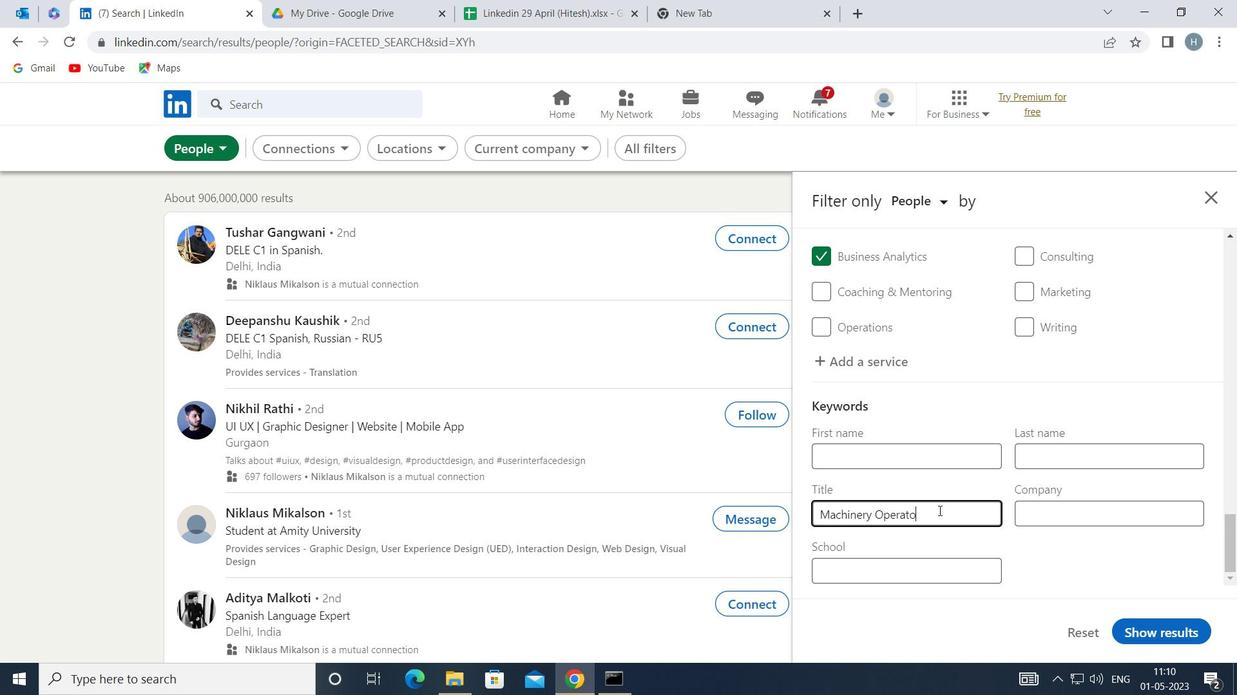 
Action: Mouse moved to (1164, 627)
Screenshot: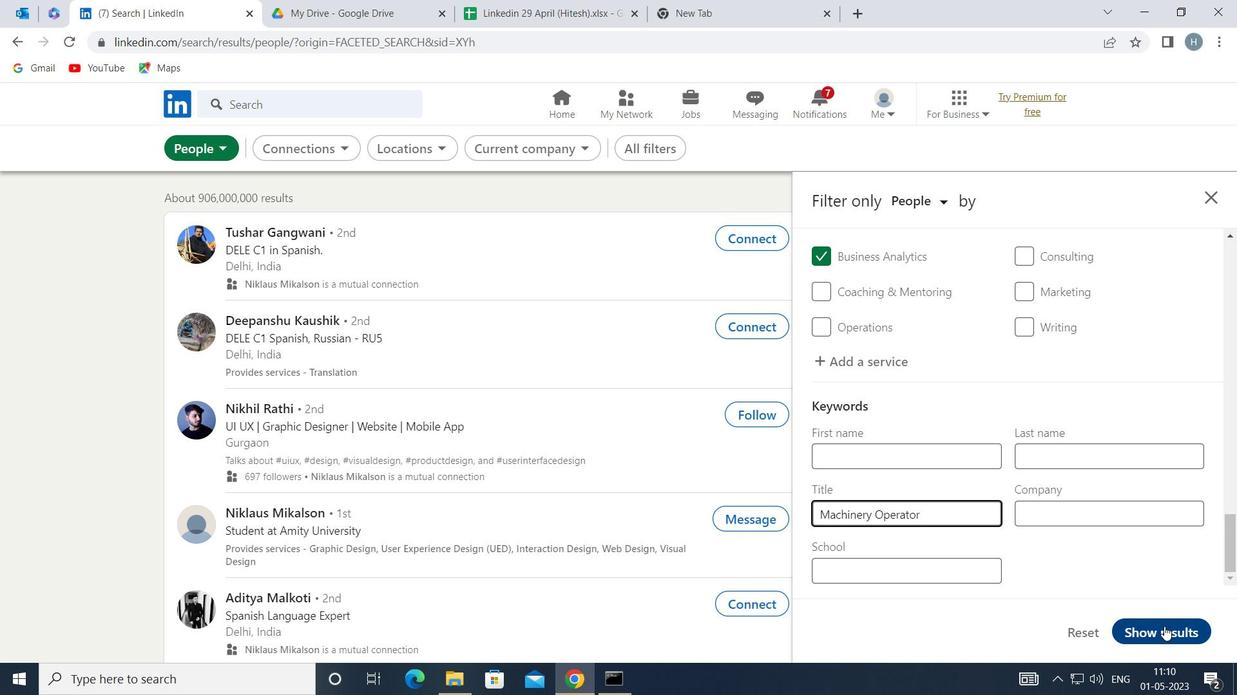 
Action: Mouse pressed left at (1164, 627)
Screenshot: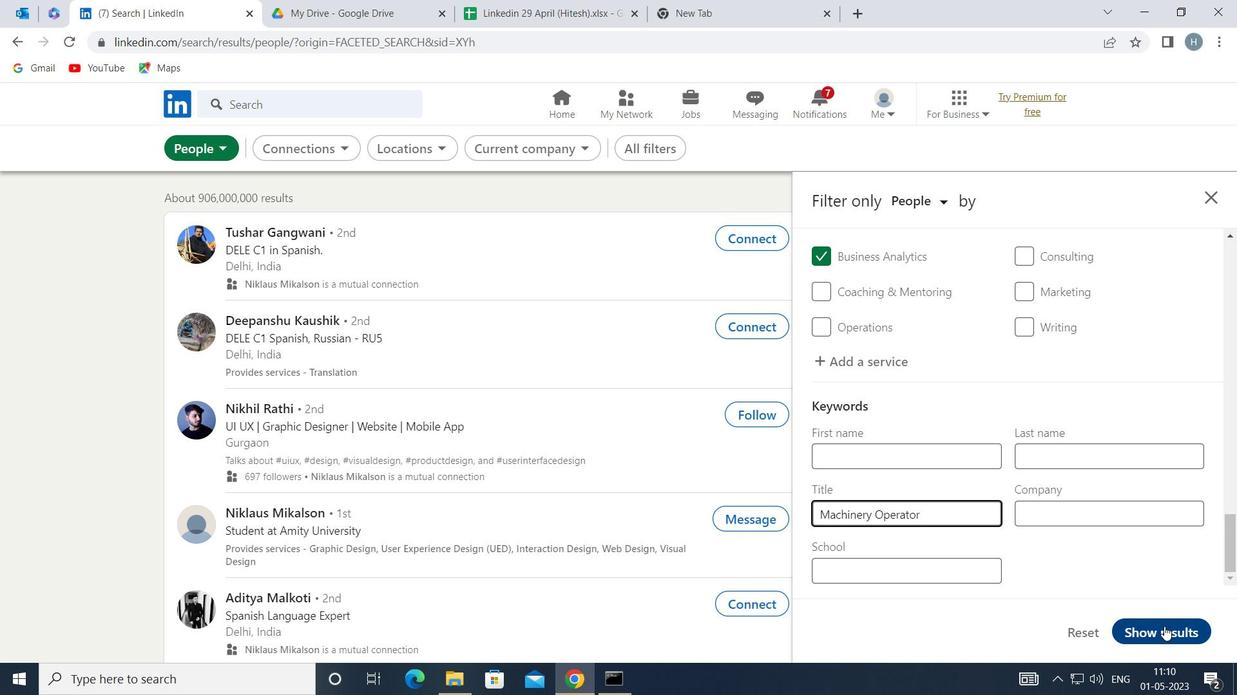 
Action: Mouse moved to (795, 400)
Screenshot: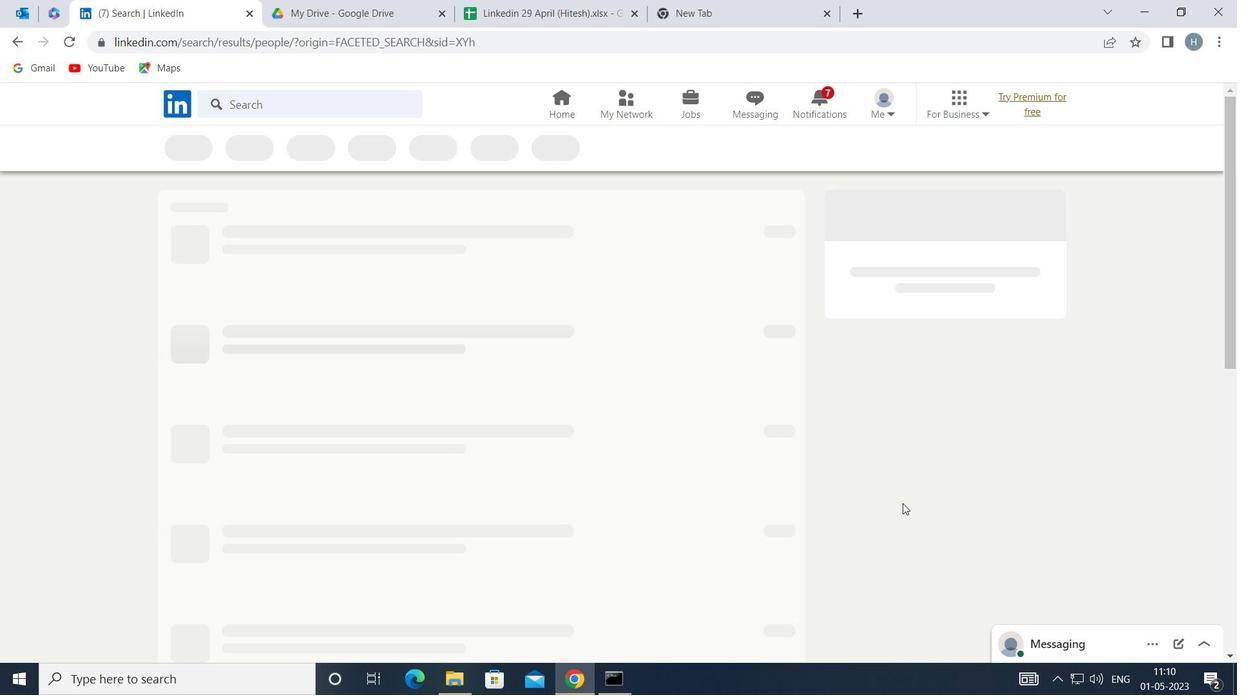 
